 Task: Search one way flight ticket for 1 adult, 5 children, 2 infants in seat and 1 infant on lap in first from Rockland: Knox County Regional Airport to Fort Wayne: Fort Wayne International Airport on 5-4-2023. Stops: Non-stop only. Choice of flights is United. Number of bags: 1 checked bag. Price is upto 97000. Outbound departure time preference is 6:00.
Action: Mouse moved to (302, 141)
Screenshot: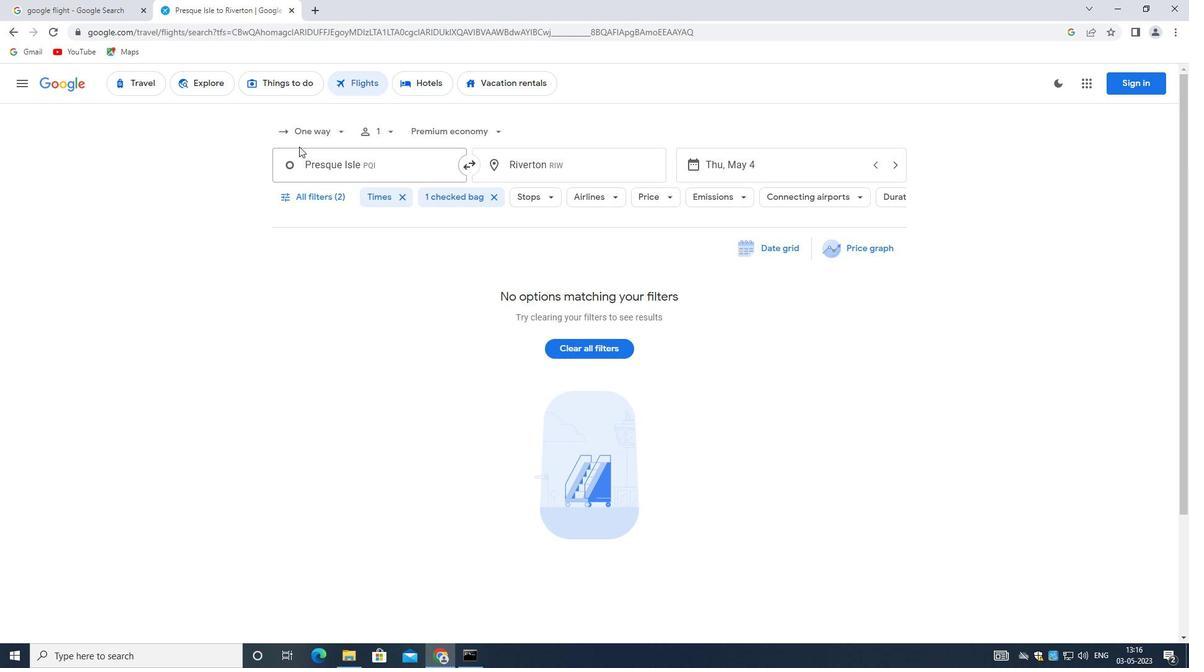 
Action: Mouse pressed left at (302, 141)
Screenshot: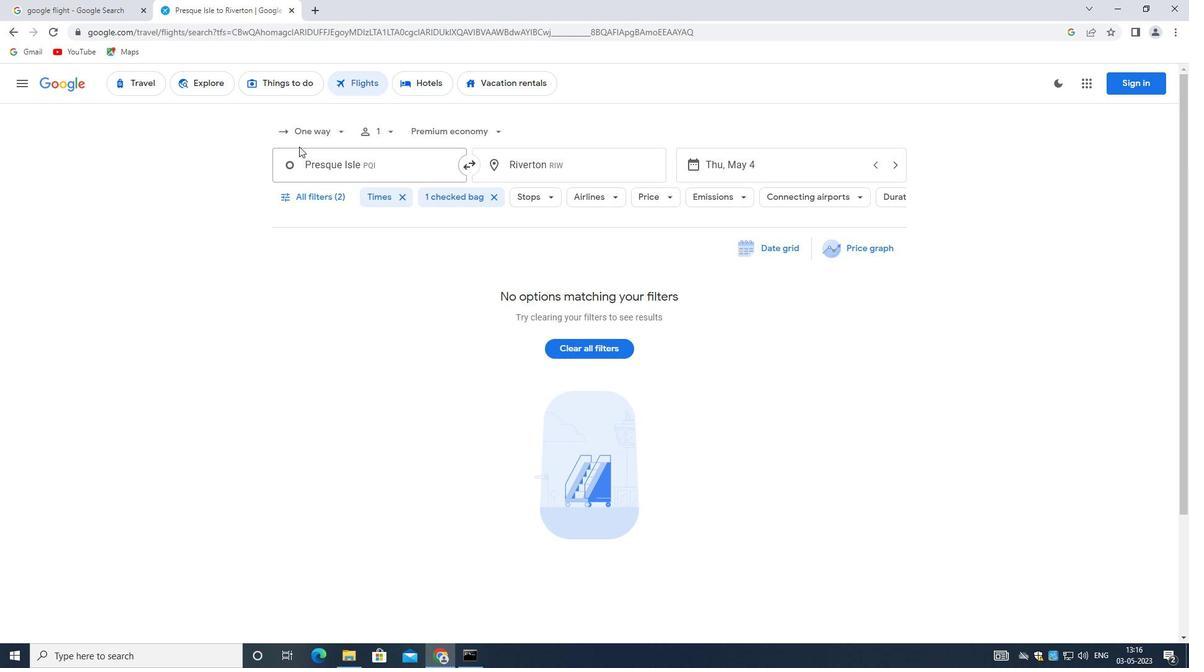 
Action: Mouse moved to (321, 188)
Screenshot: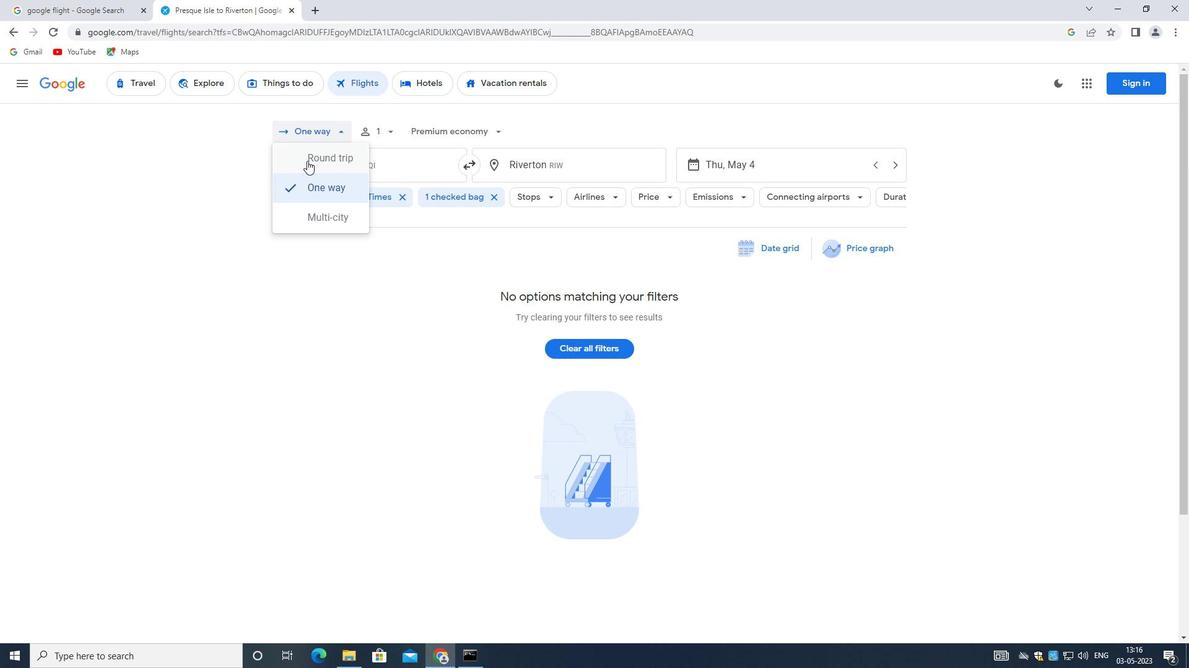 
Action: Mouse pressed left at (321, 188)
Screenshot: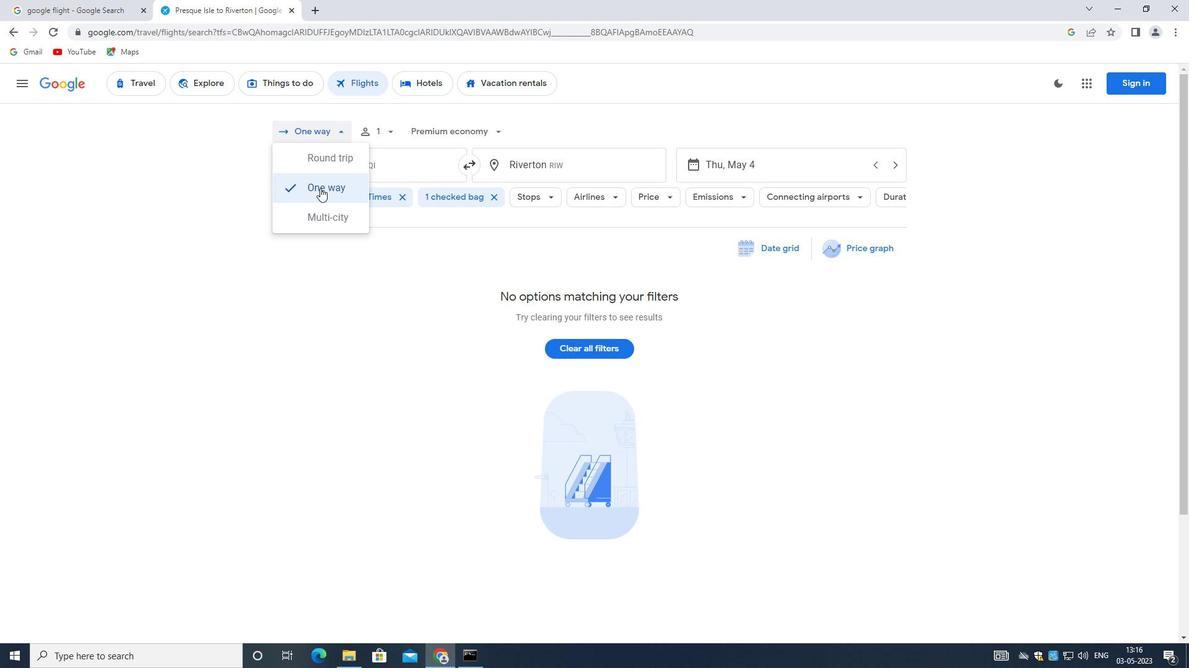 
Action: Mouse moved to (390, 131)
Screenshot: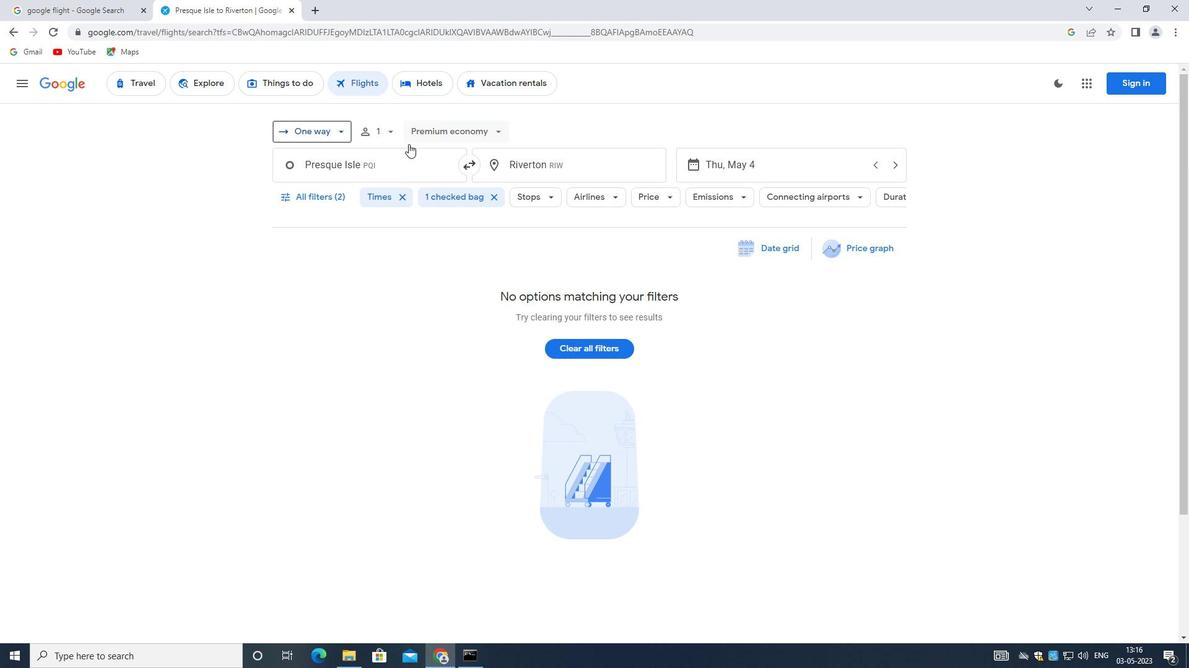 
Action: Mouse pressed left at (390, 131)
Screenshot: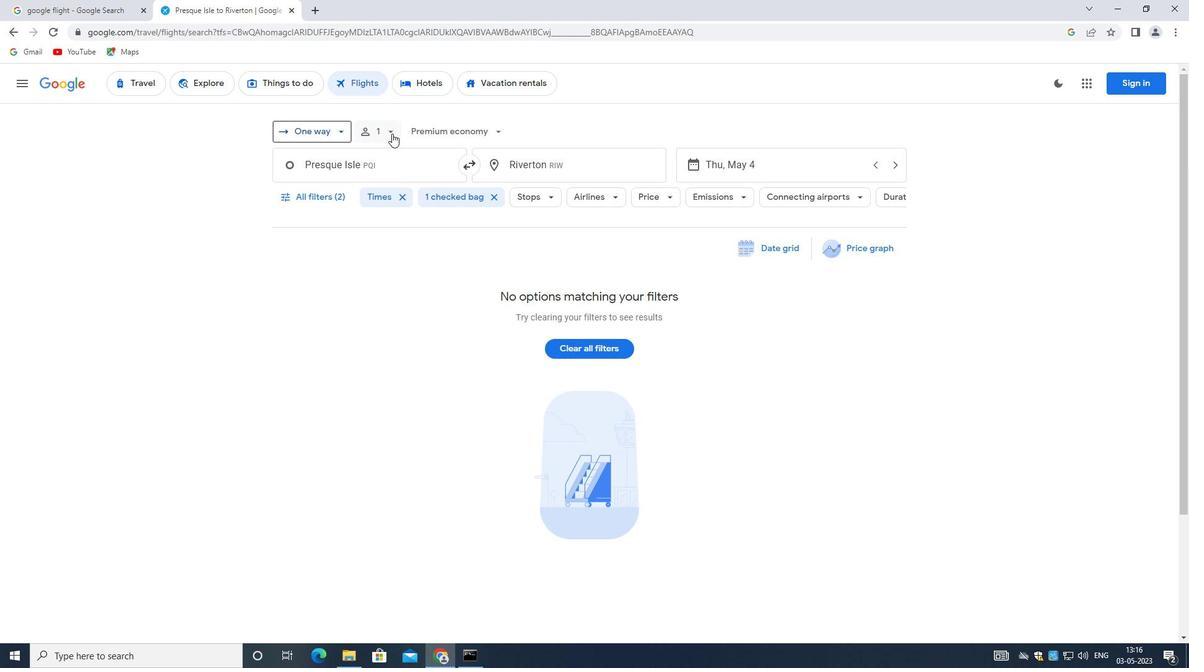 
Action: Mouse moved to (475, 158)
Screenshot: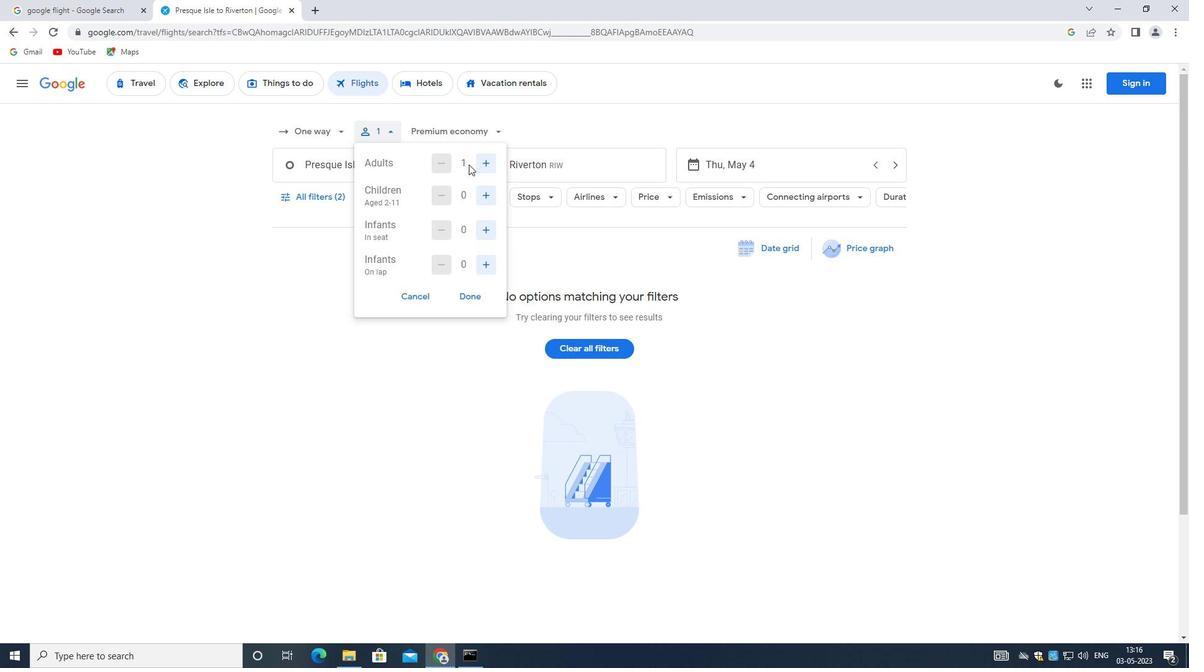 
Action: Mouse pressed left at (475, 158)
Screenshot: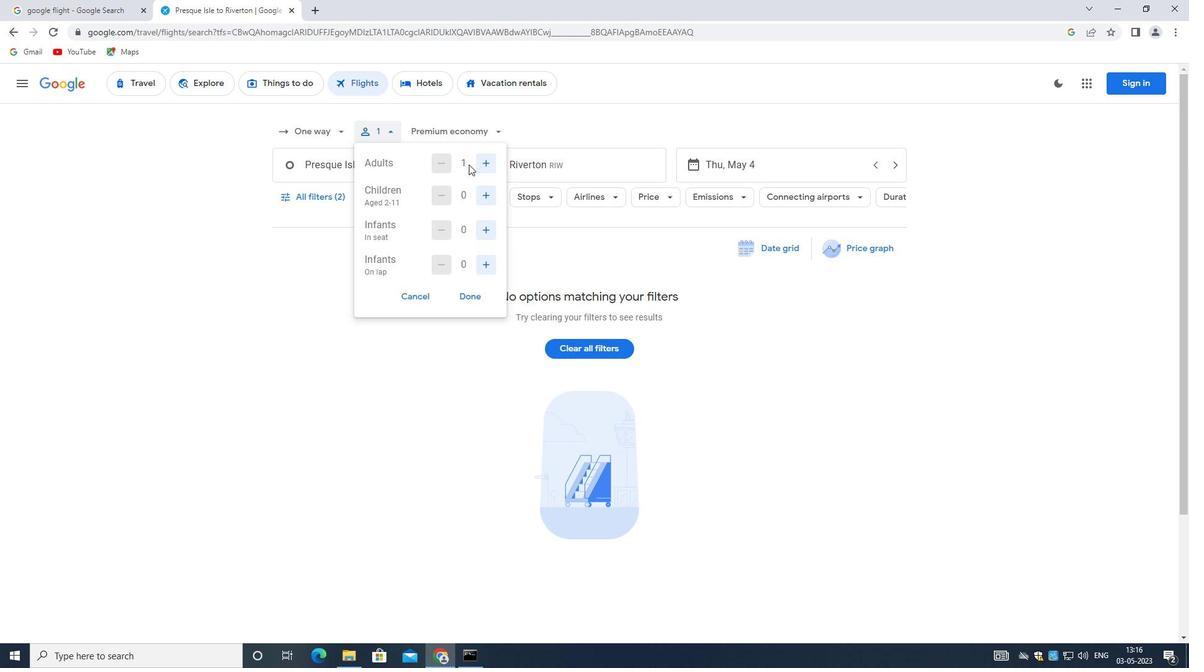 
Action: Mouse moved to (440, 161)
Screenshot: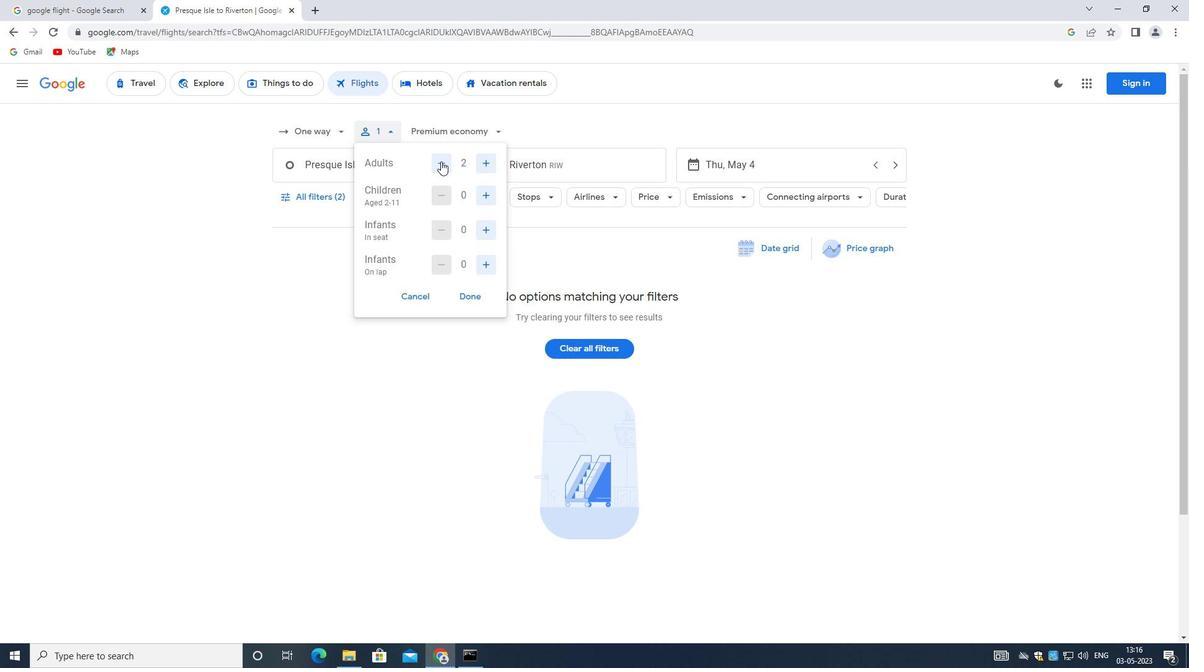 
Action: Mouse pressed left at (440, 161)
Screenshot: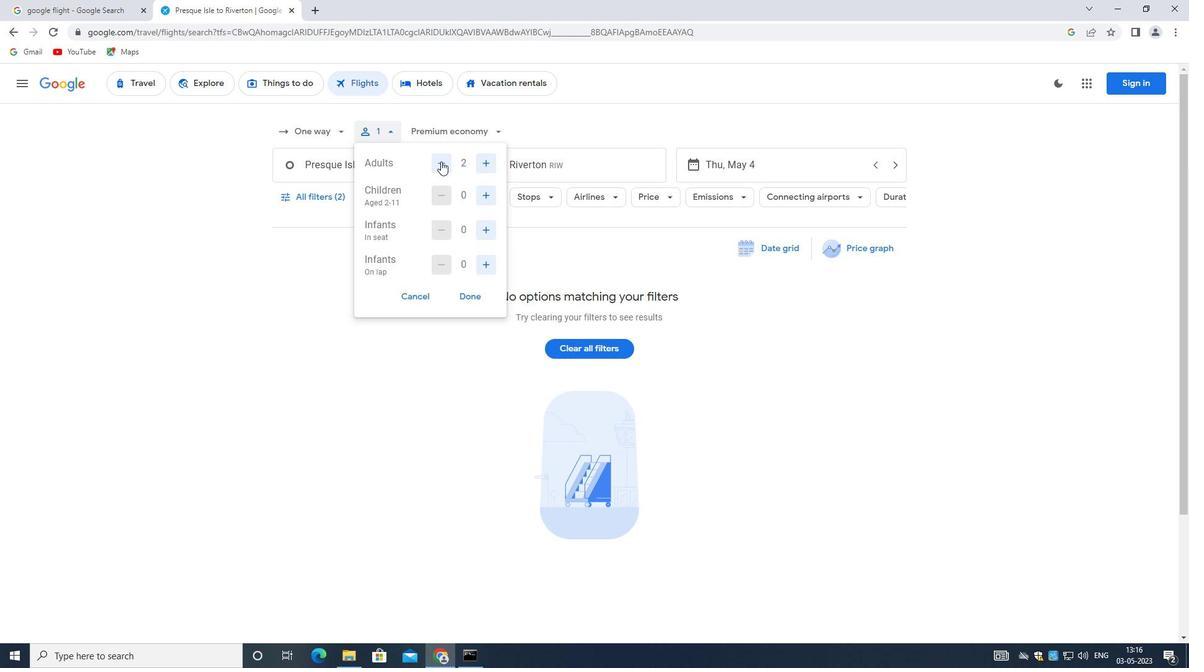 
Action: Mouse moved to (480, 192)
Screenshot: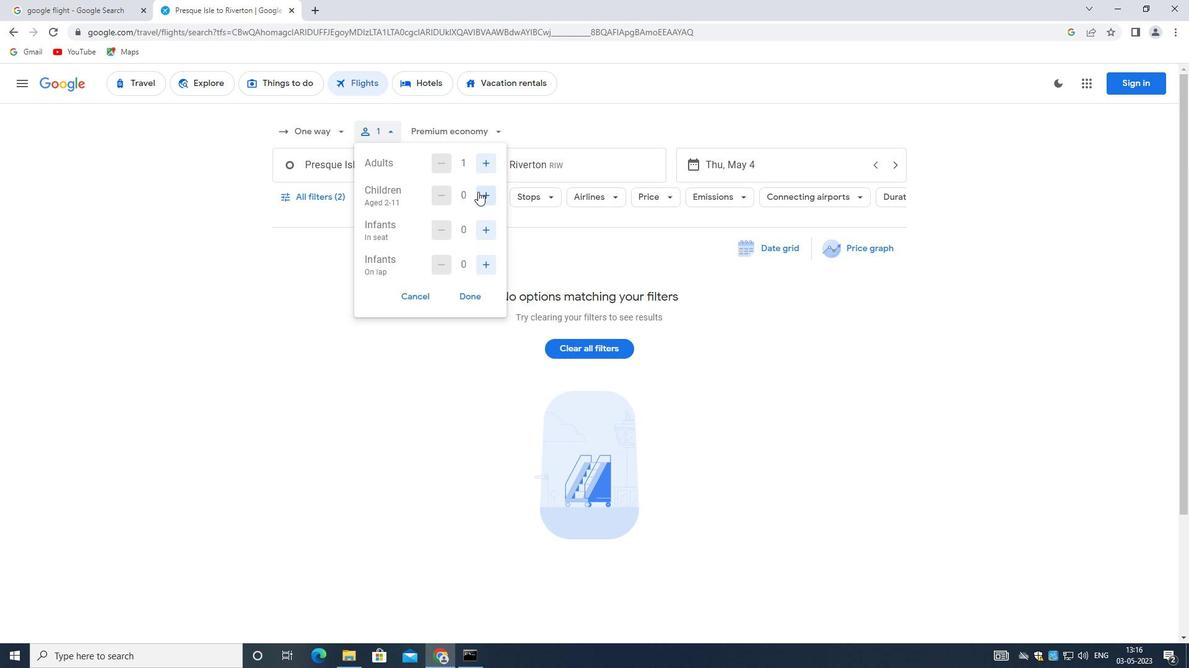
Action: Mouse pressed left at (480, 192)
Screenshot: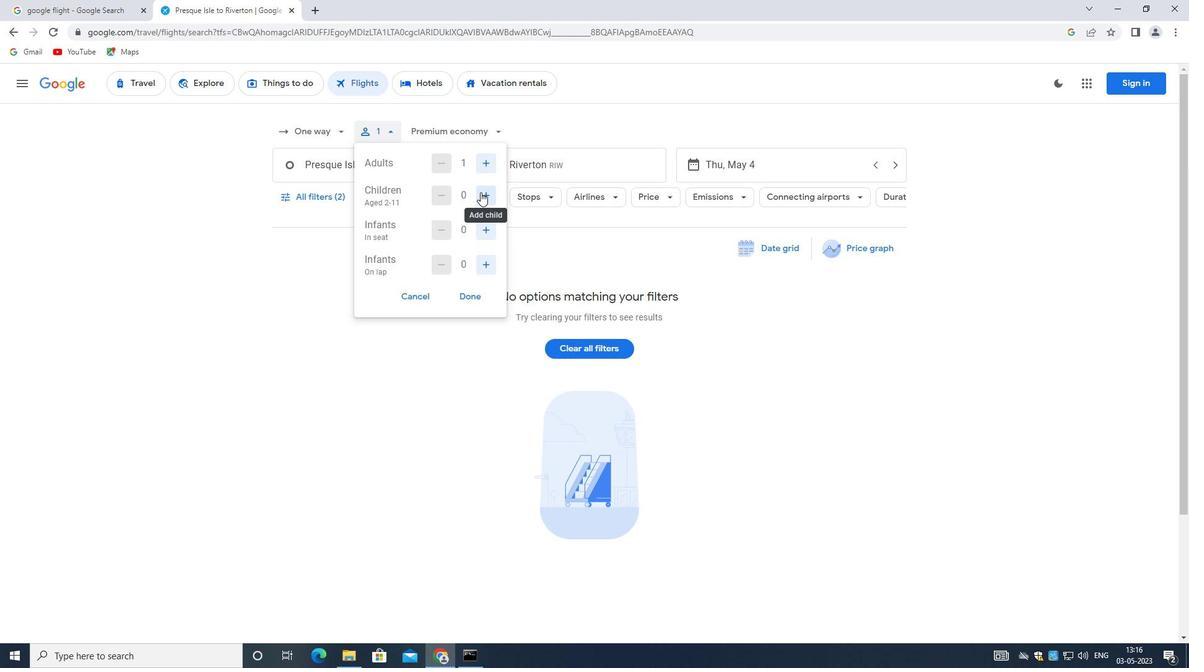 
Action: Mouse moved to (481, 191)
Screenshot: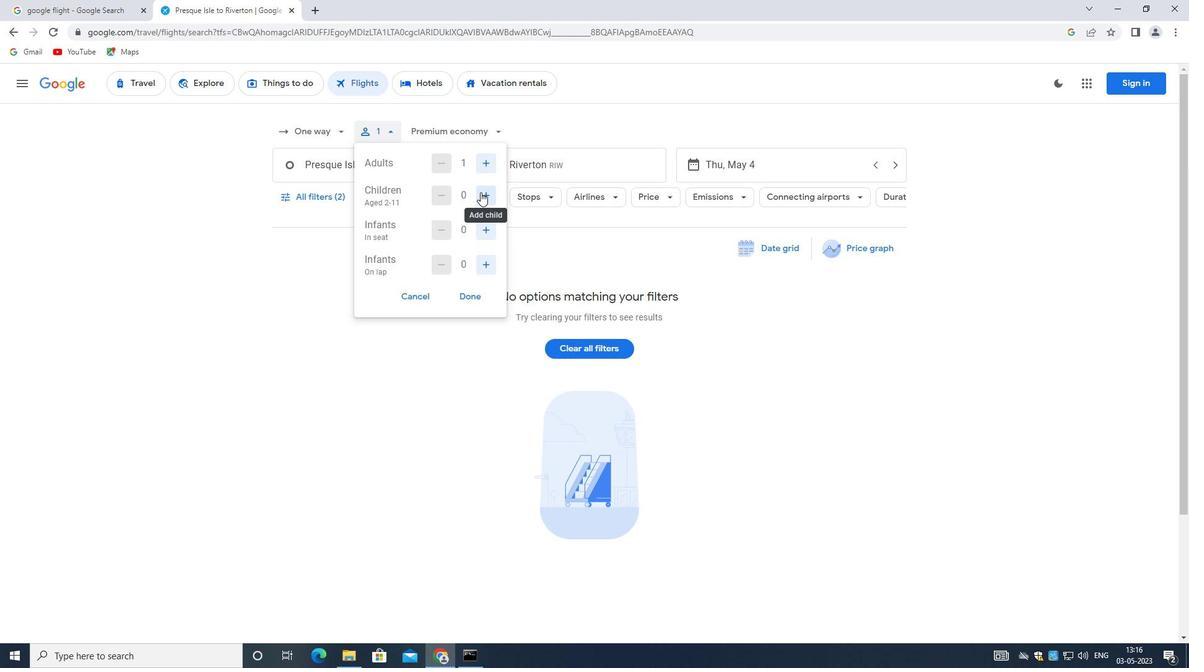 
Action: Mouse pressed left at (481, 191)
Screenshot: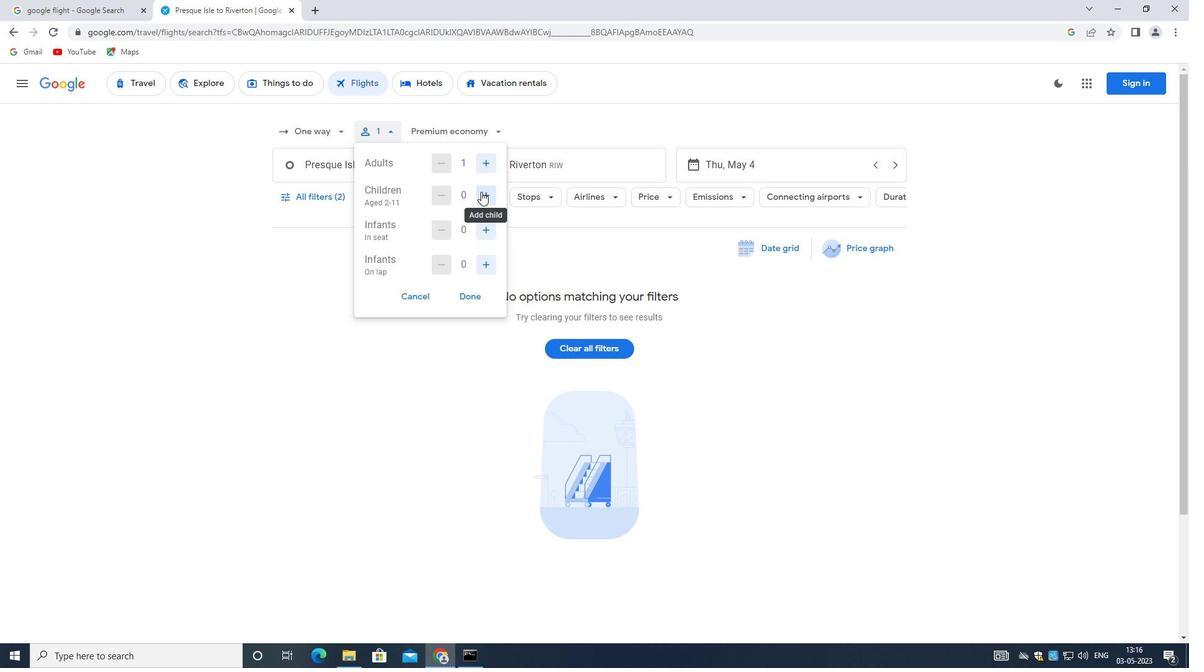
Action: Mouse moved to (484, 191)
Screenshot: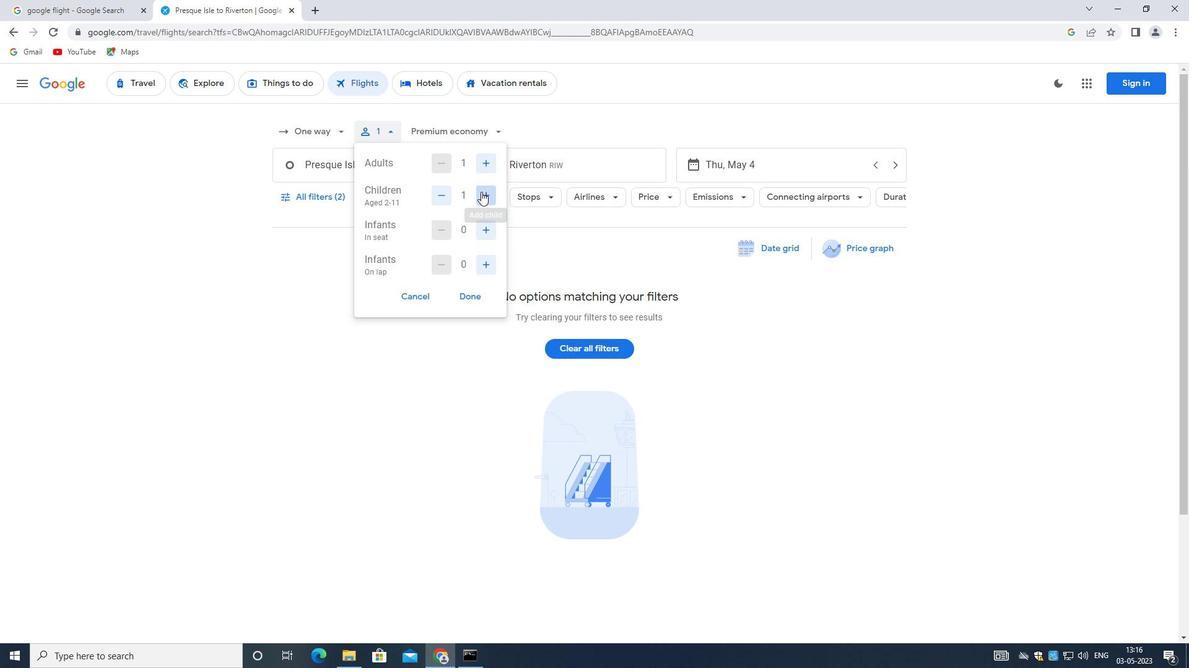 
Action: Mouse pressed left at (484, 191)
Screenshot: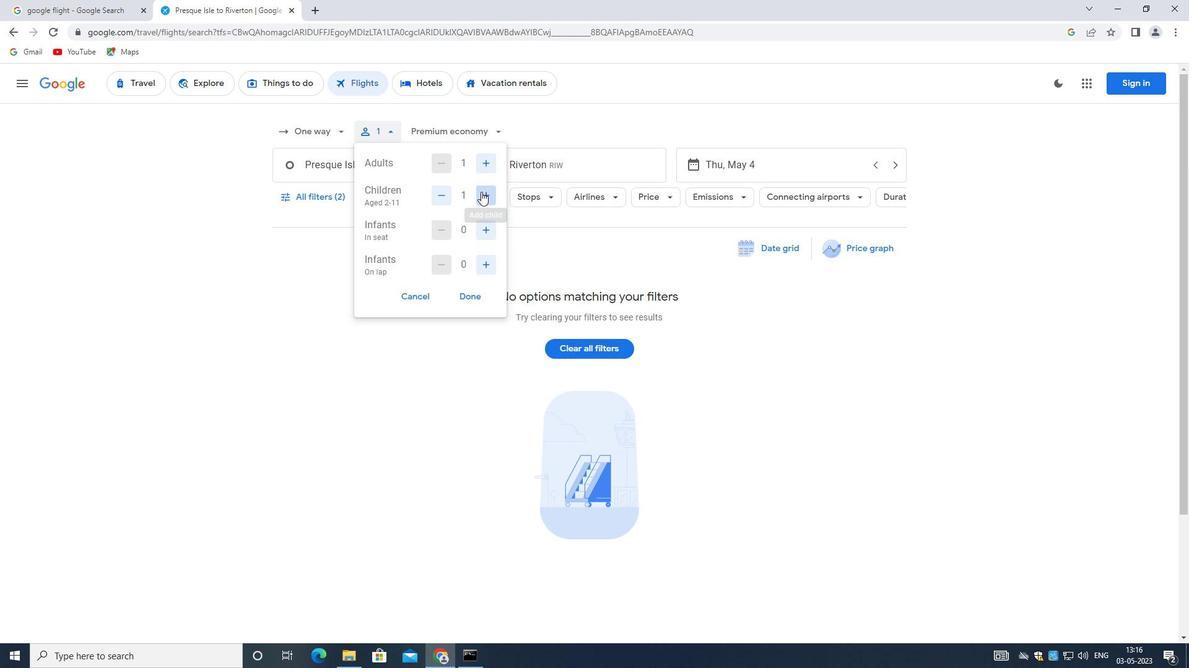 
Action: Mouse moved to (484, 191)
Screenshot: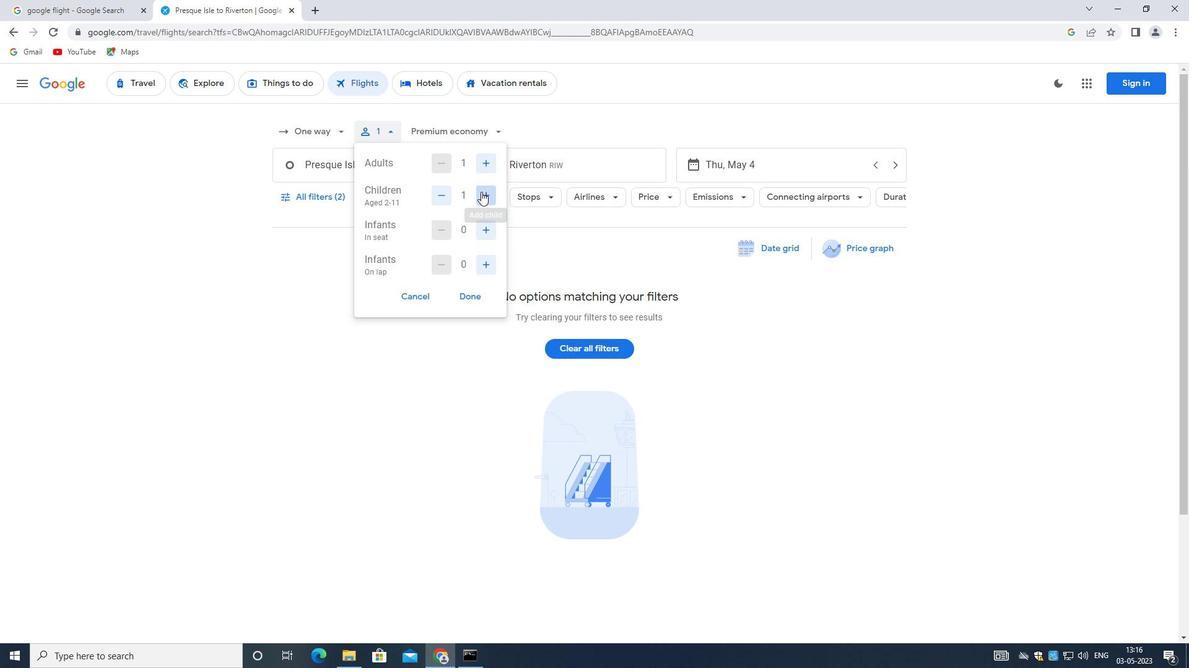
Action: Mouse pressed left at (484, 191)
Screenshot: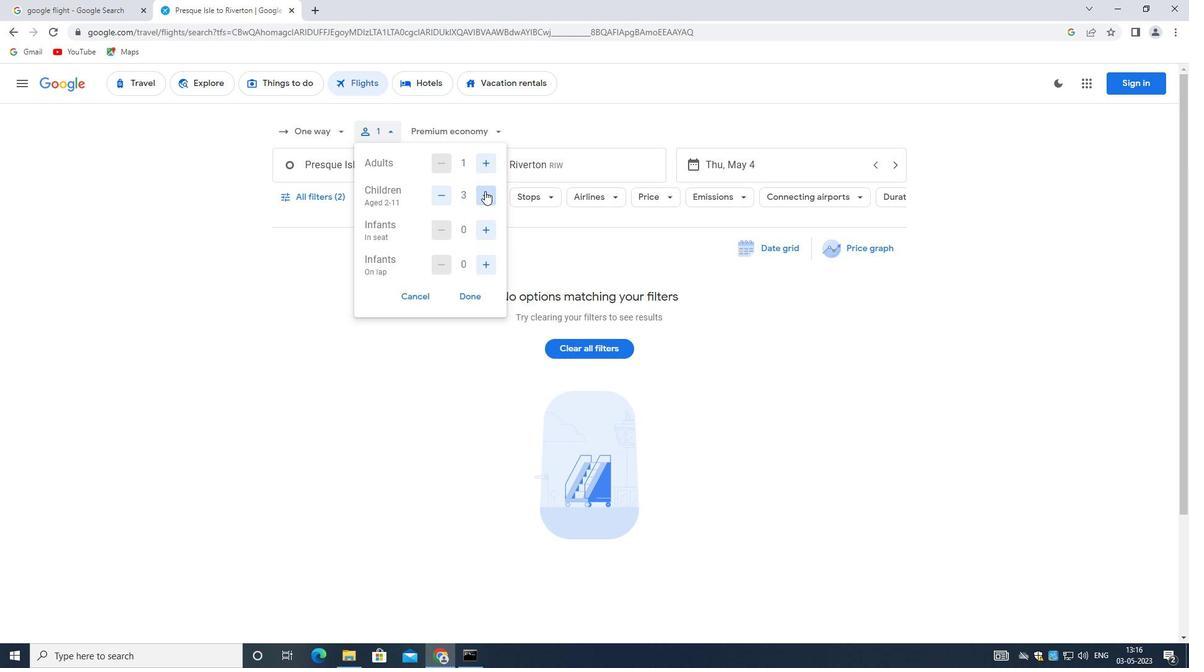
Action: Mouse pressed left at (484, 191)
Screenshot: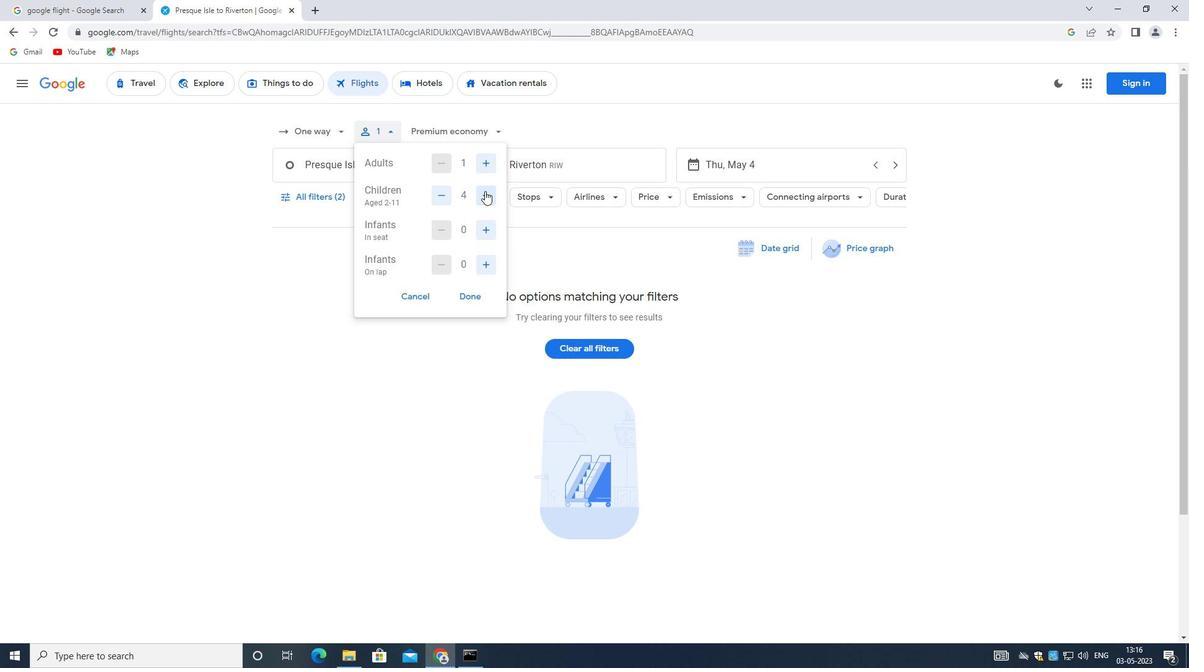 
Action: Mouse moved to (489, 229)
Screenshot: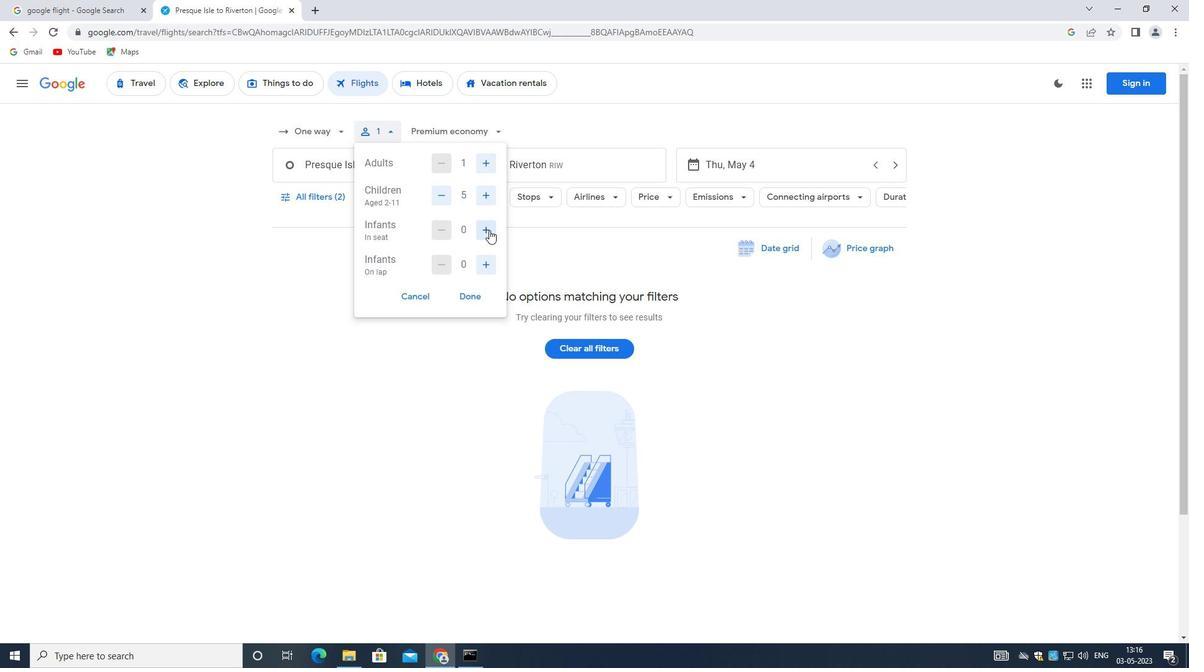 
Action: Mouse pressed left at (489, 229)
Screenshot: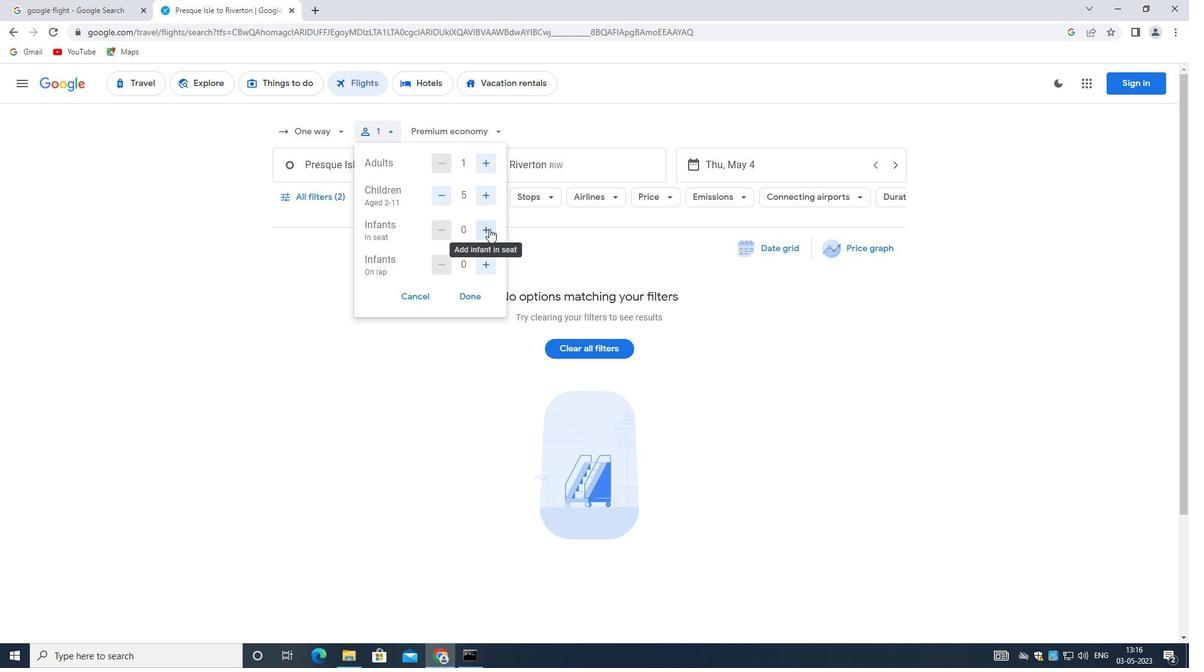 
Action: Mouse pressed left at (489, 229)
Screenshot: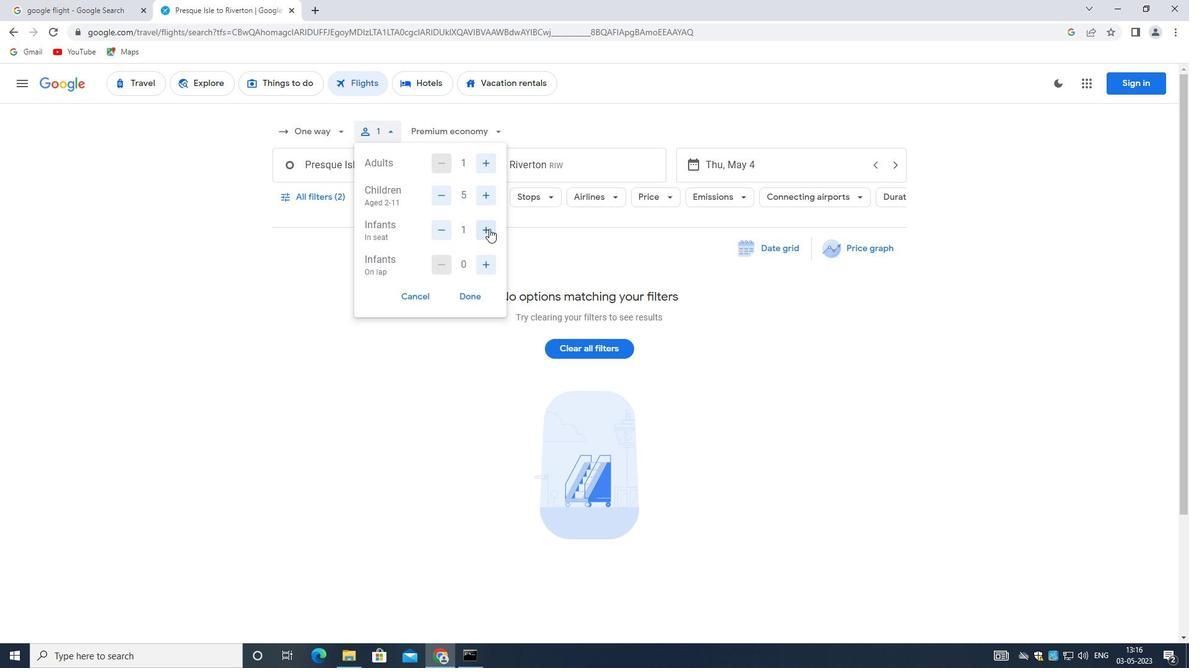 
Action: Mouse moved to (487, 262)
Screenshot: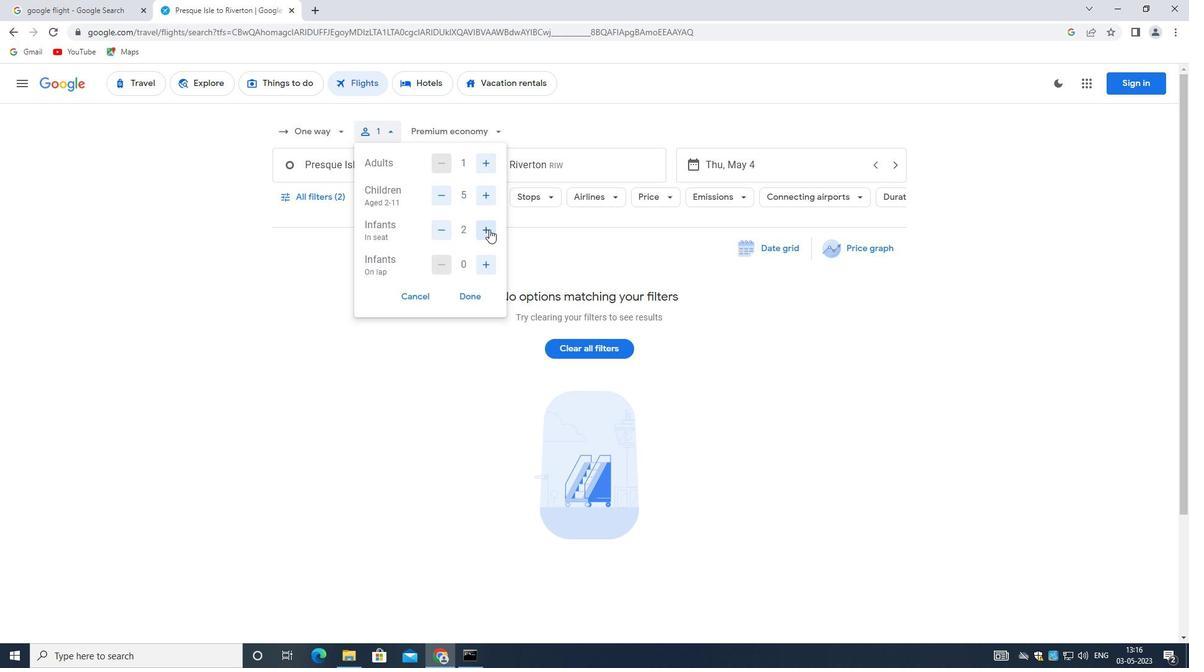 
Action: Mouse pressed left at (487, 262)
Screenshot: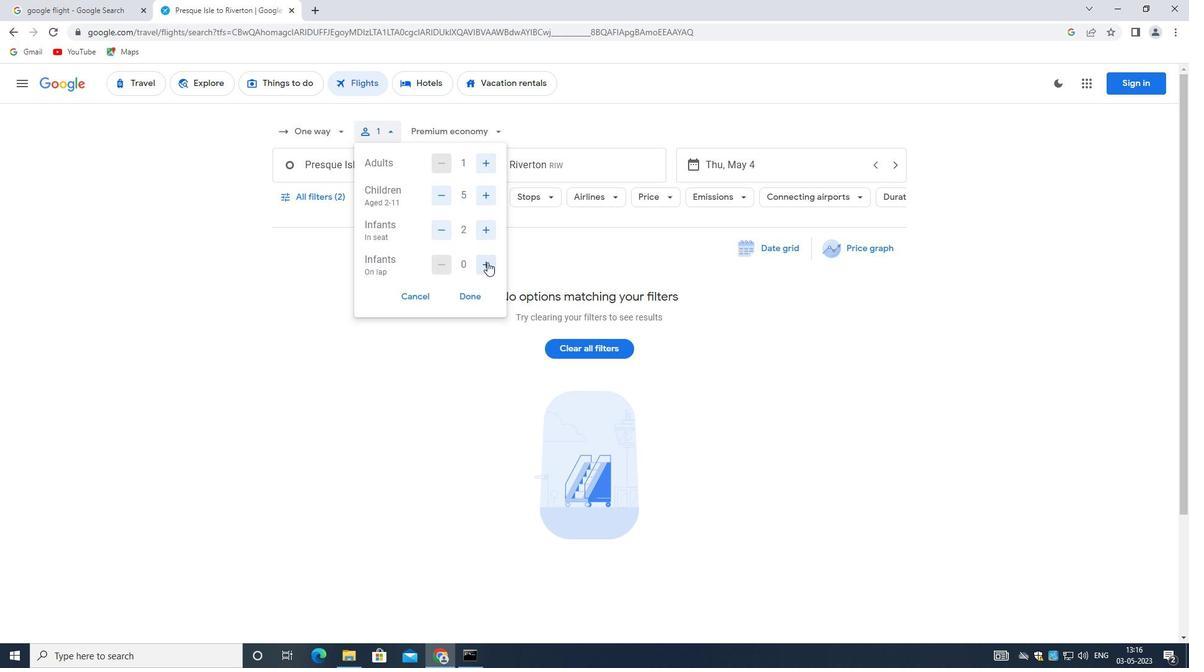 
Action: Mouse moved to (442, 229)
Screenshot: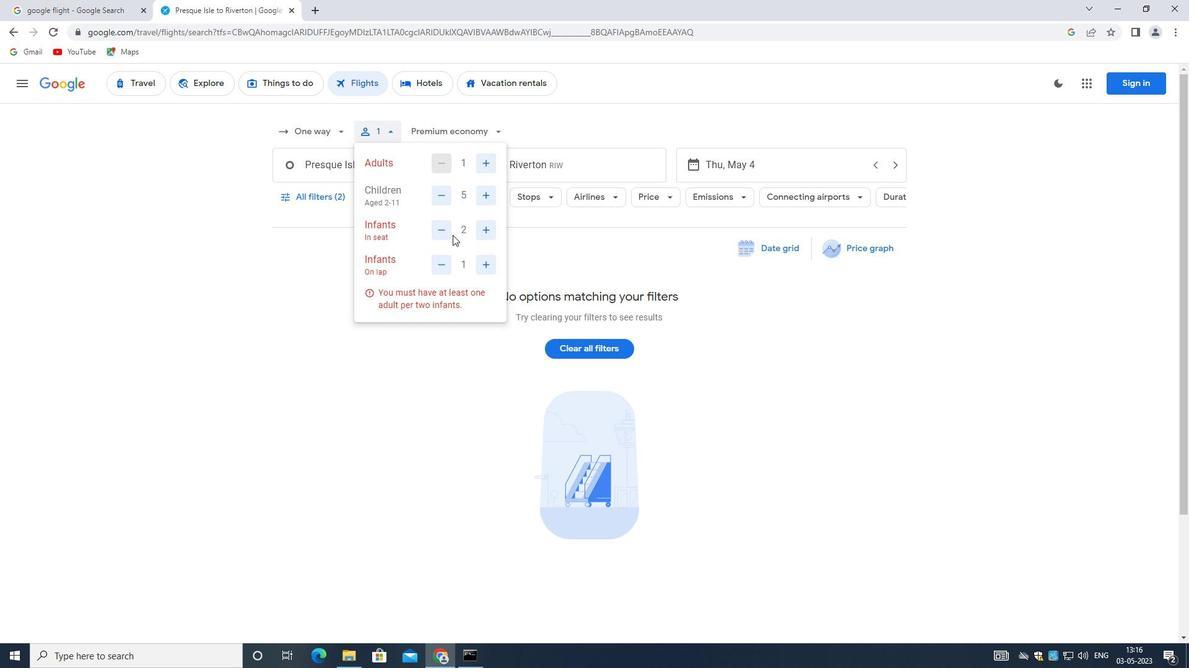 
Action: Mouse pressed left at (442, 229)
Screenshot: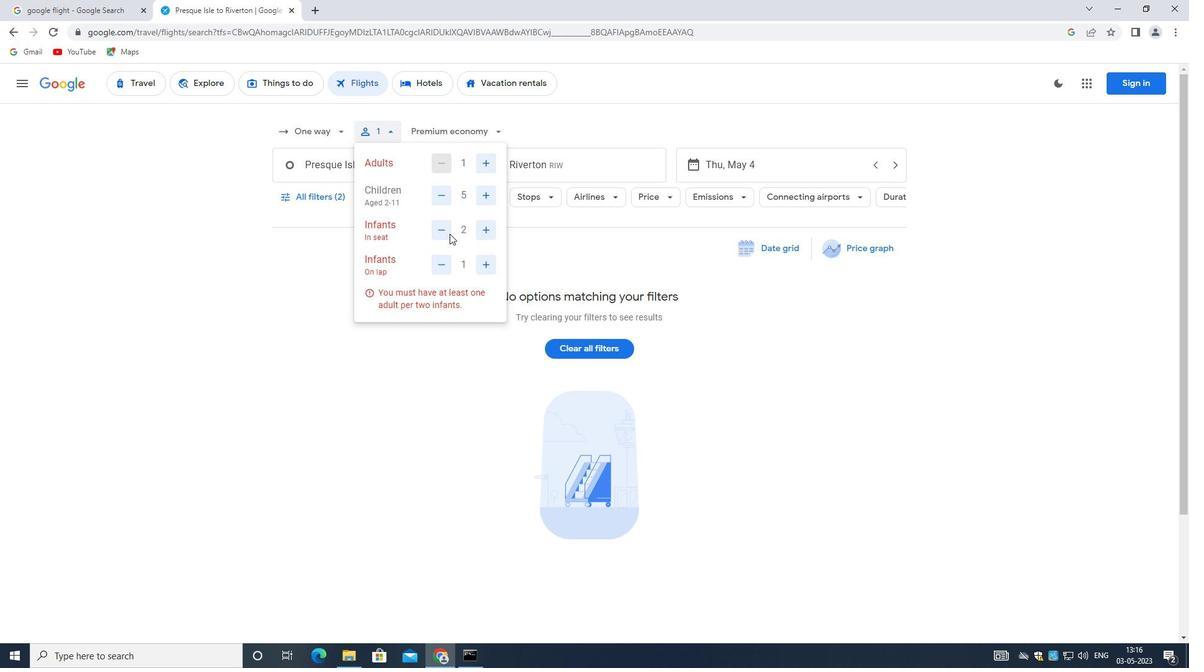 
Action: Mouse moved to (467, 294)
Screenshot: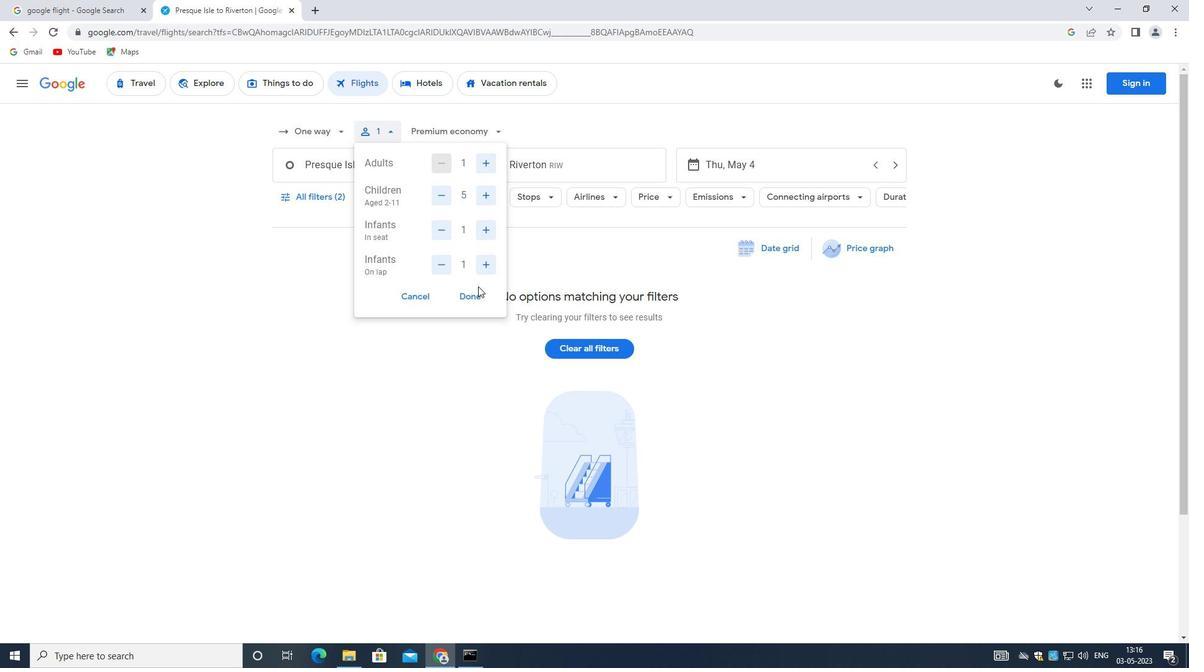 
Action: Mouse pressed left at (467, 294)
Screenshot: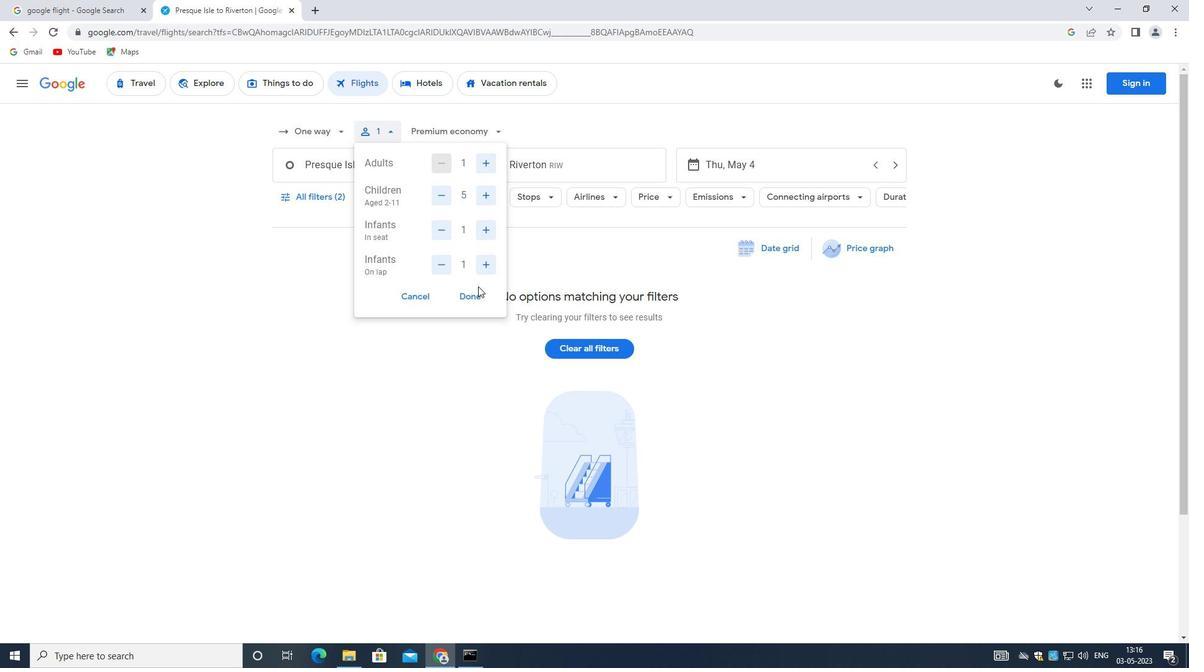 
Action: Mouse moved to (459, 129)
Screenshot: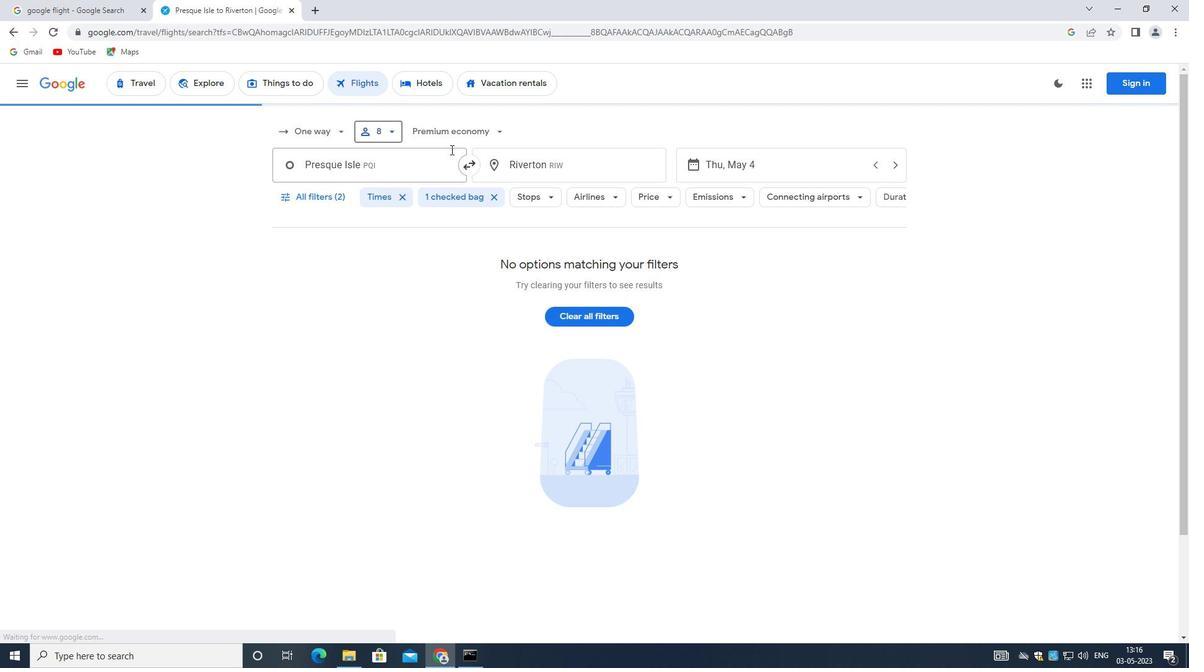 
Action: Mouse pressed left at (459, 129)
Screenshot: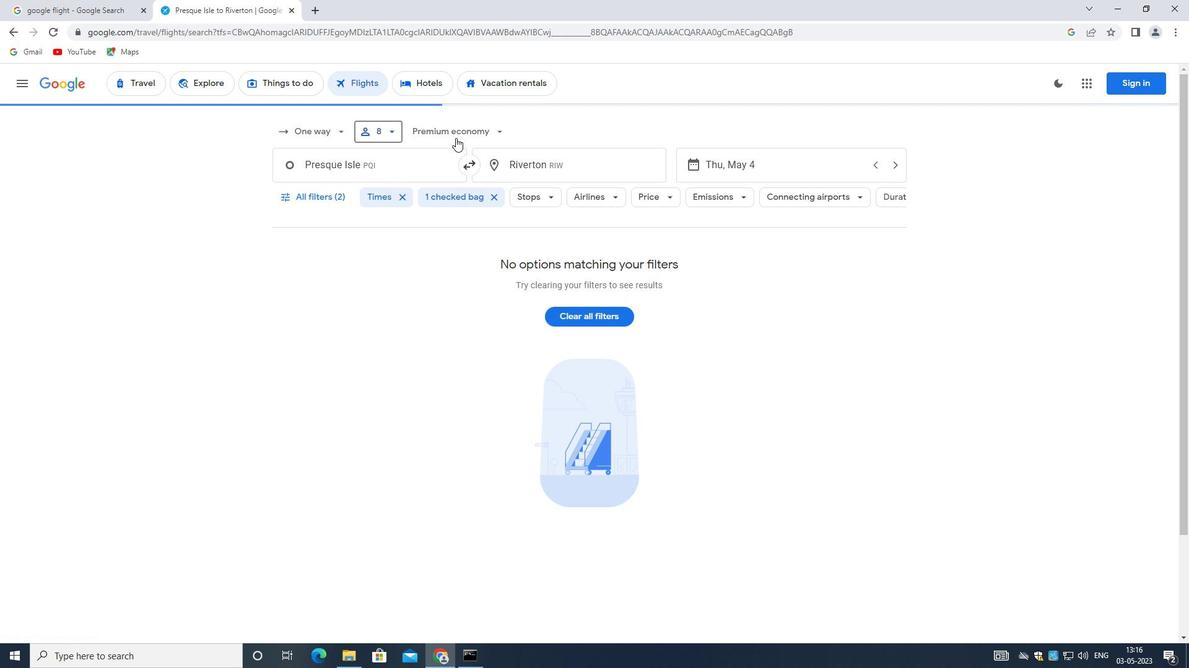 
Action: Mouse moved to (350, 162)
Screenshot: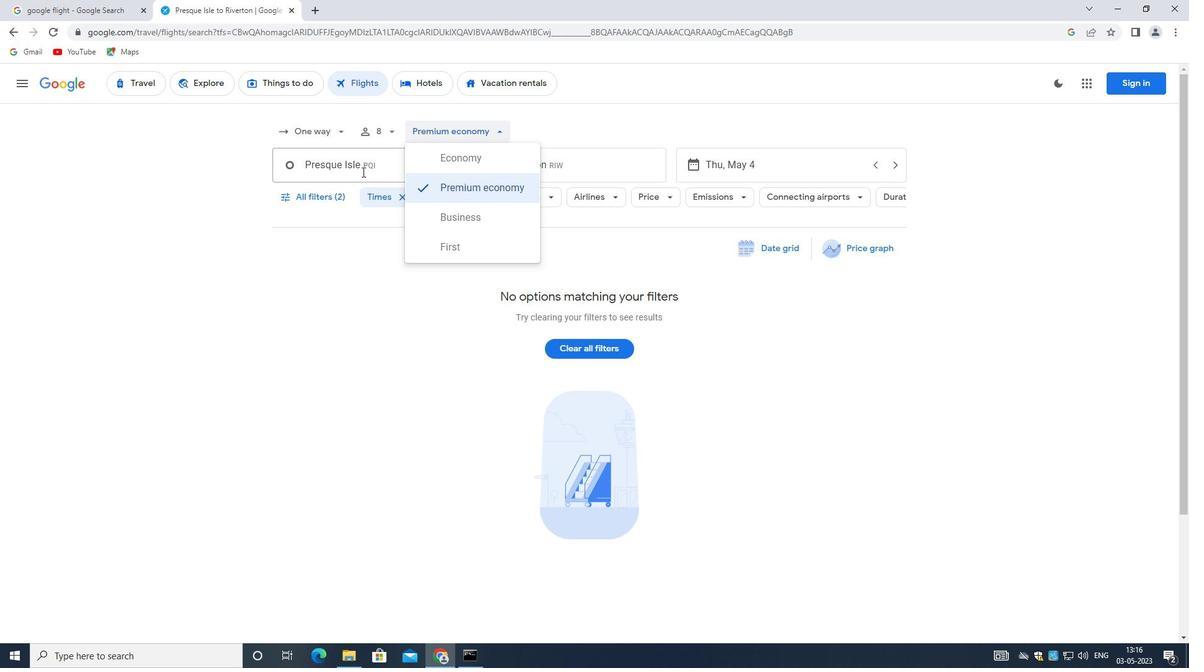 
Action: Mouse pressed left at (350, 162)
Screenshot: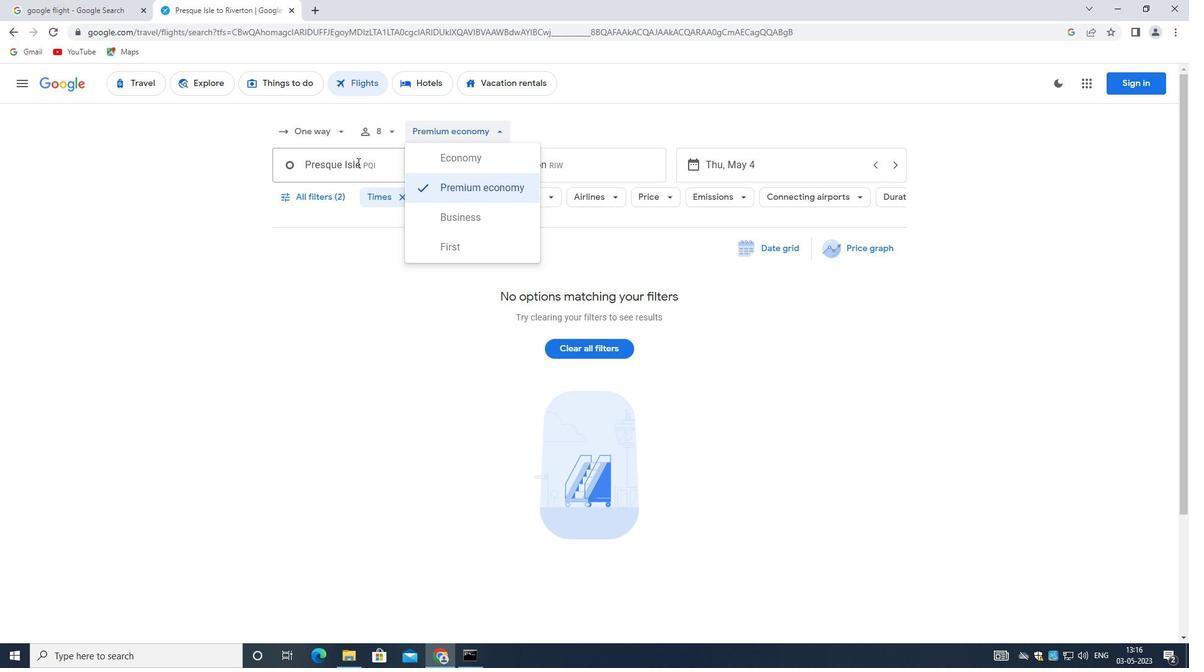 
Action: Mouse moved to (352, 161)
Screenshot: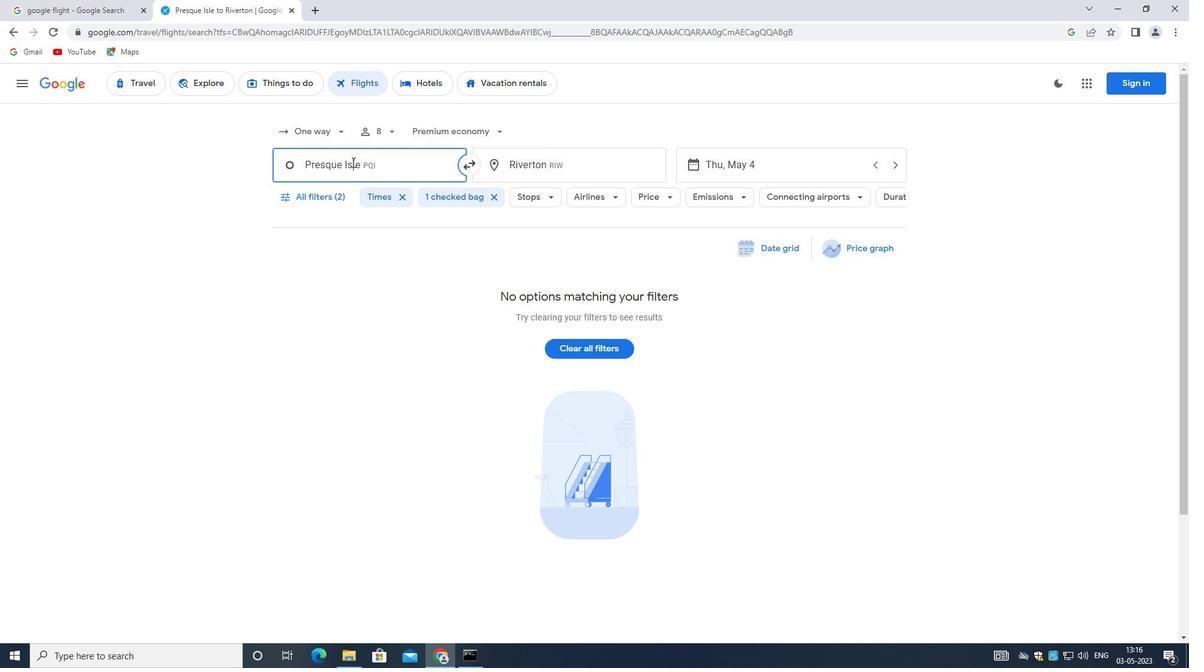 
Action: Key pressed <Key.backspace><Key.shift_r>Knox<Key.space>ctrl+County<Key.space><Key.shift>REGIONAL<Key.space><Key.shift><Key.shift><Key.shift><Key.shift><Key.shift><Key.shift><Key.shift><Key.shift>A
Screenshot: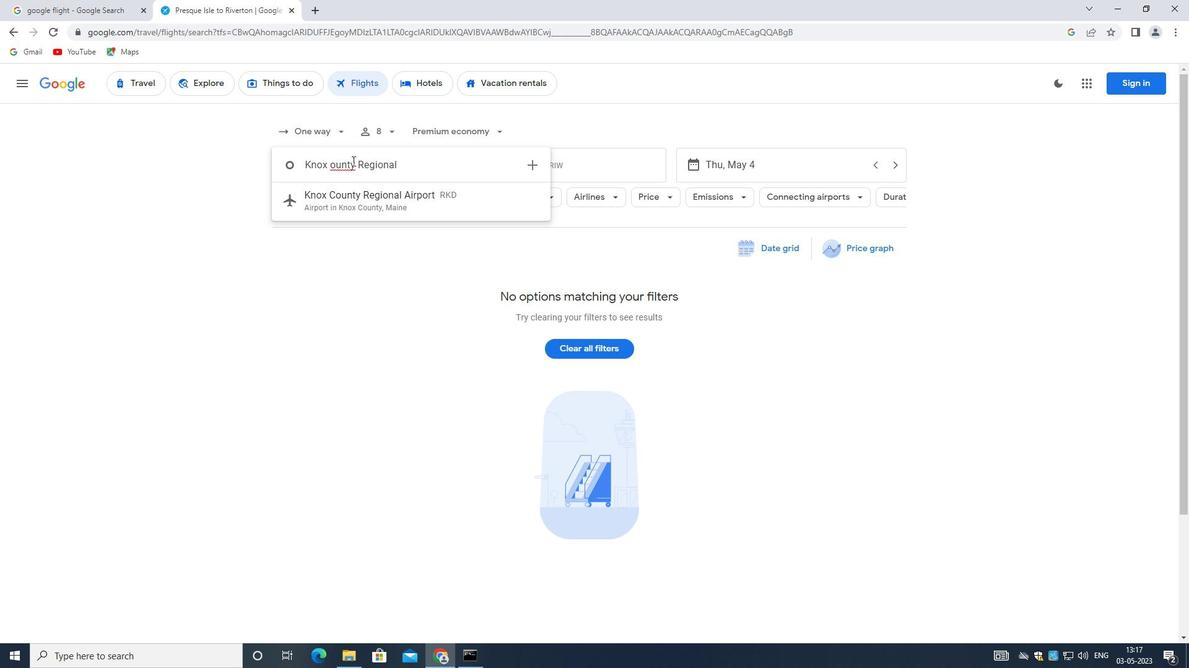 
Action: Mouse moved to (416, 190)
Screenshot: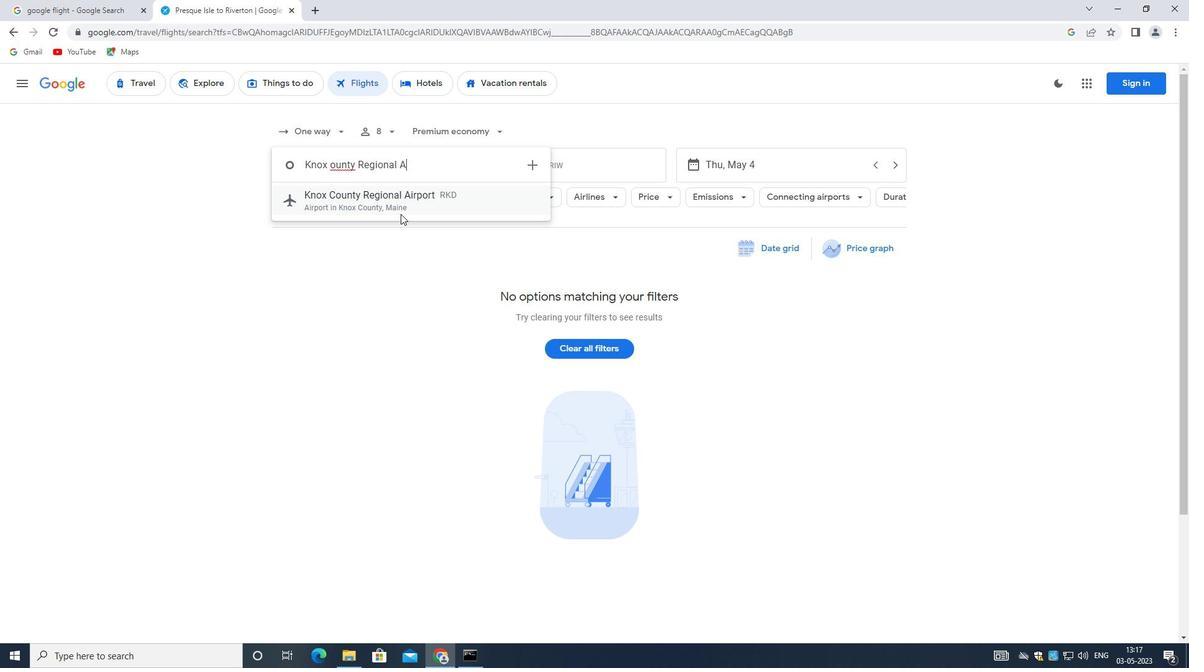 
Action: Mouse pressed left at (416, 190)
Screenshot: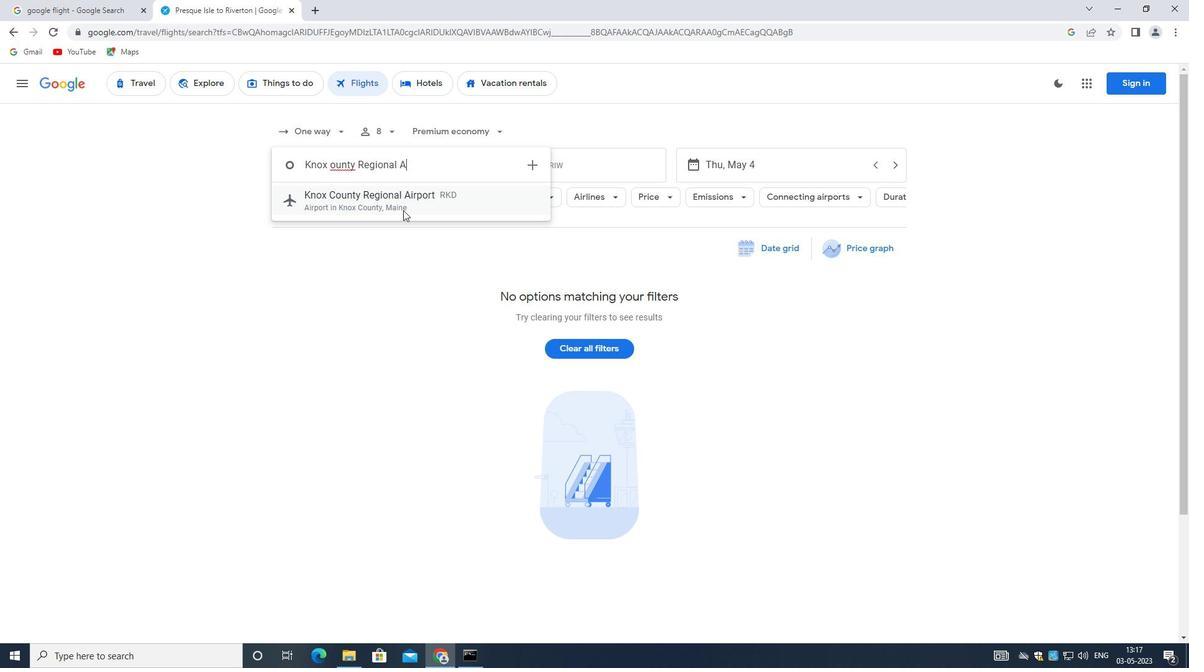 
Action: Mouse moved to (535, 172)
Screenshot: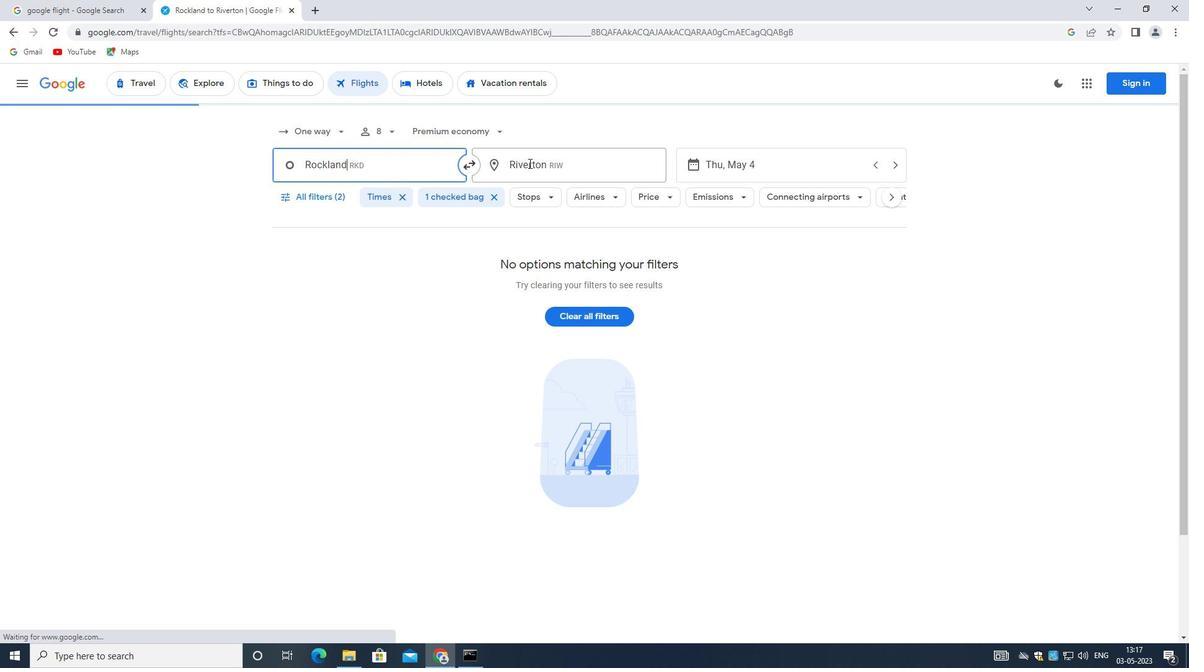 
Action: Mouse pressed left at (535, 172)
Screenshot: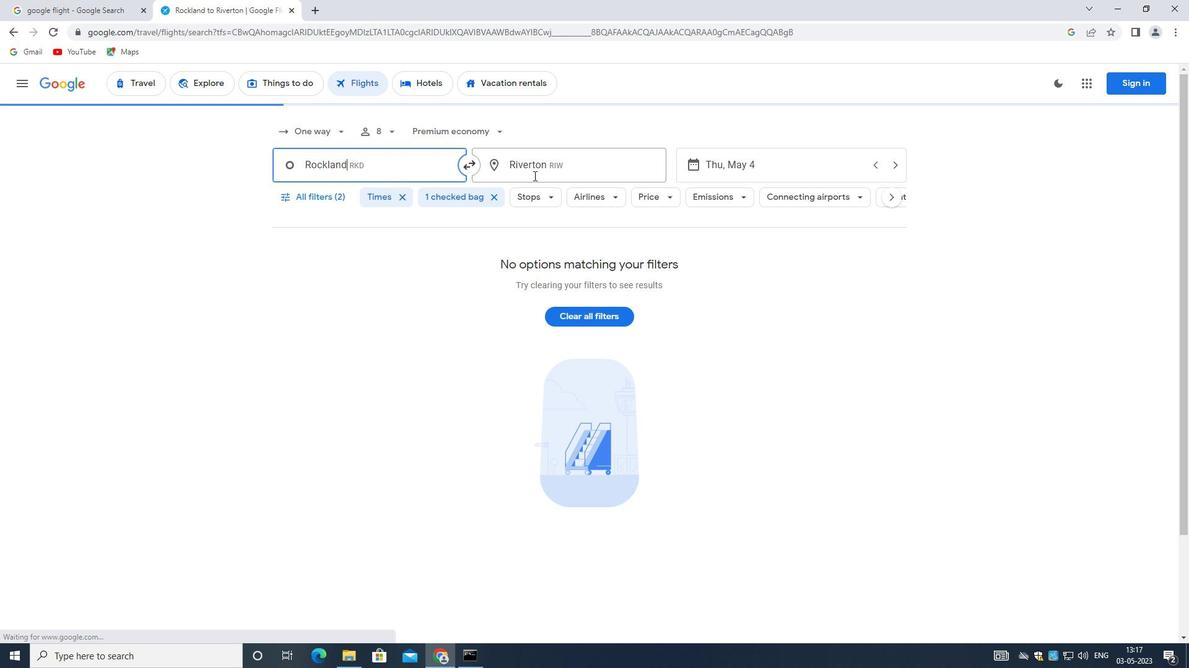 
Action: Mouse moved to (533, 171)
Screenshot: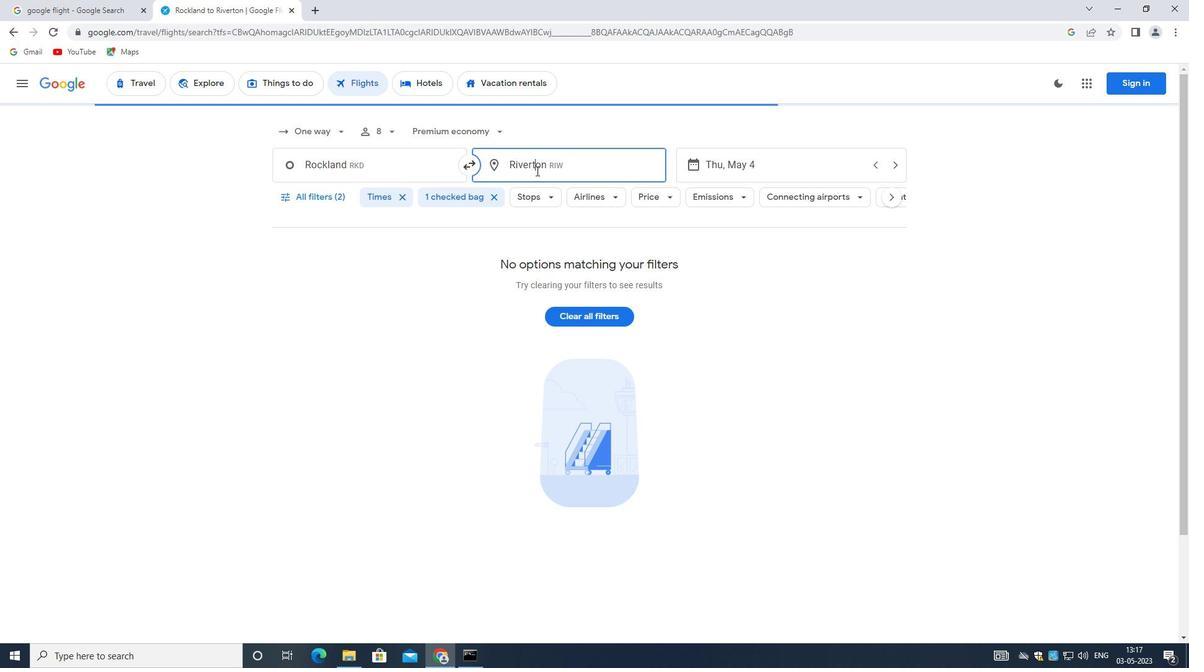 
Action: Key pressed <Key.backspace><Key.shift><Key.shift><Key.shift><Key.shift><Key.shift>FORT<Key.space><Key.shift>WAYNE<Key.space><Key.shift_r>INTERNATIONAL
Screenshot: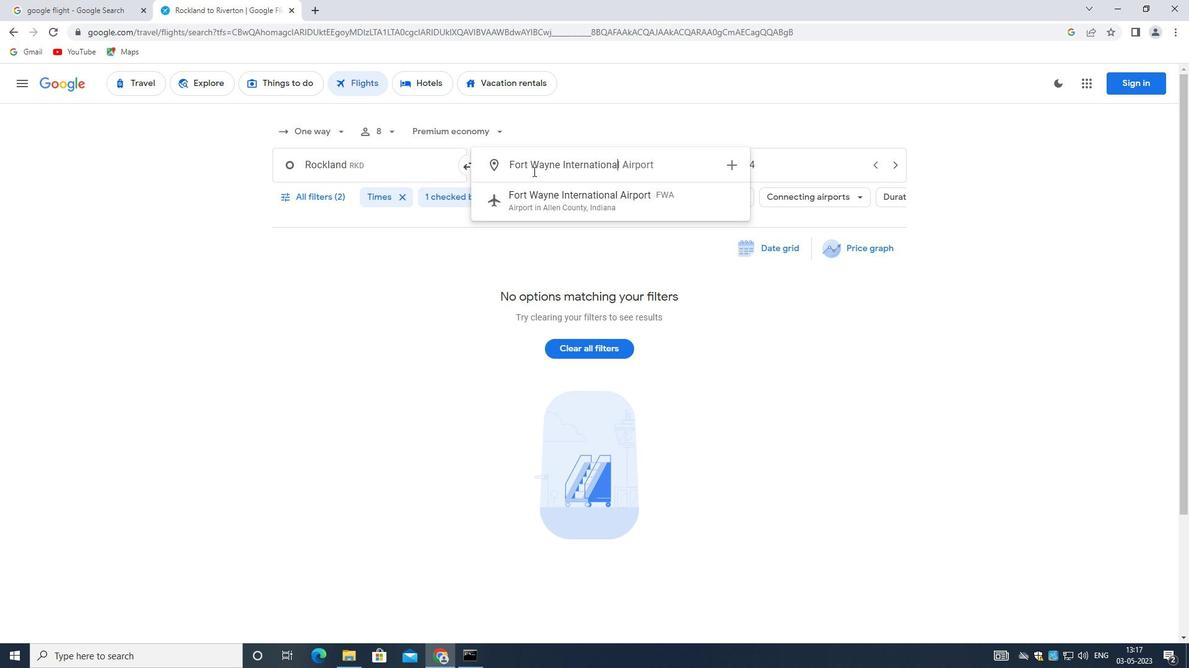 
Action: Mouse moved to (532, 172)
Screenshot: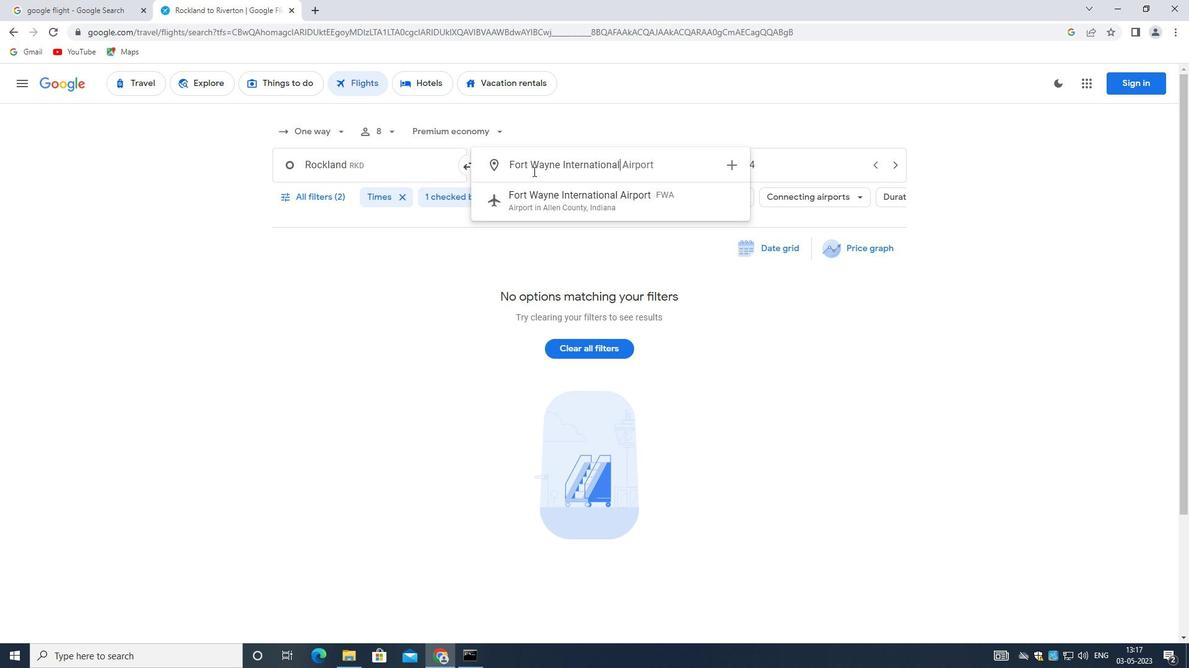 
Action: Key pressed <Key.space><Key.shift>AIRPORT
Screenshot: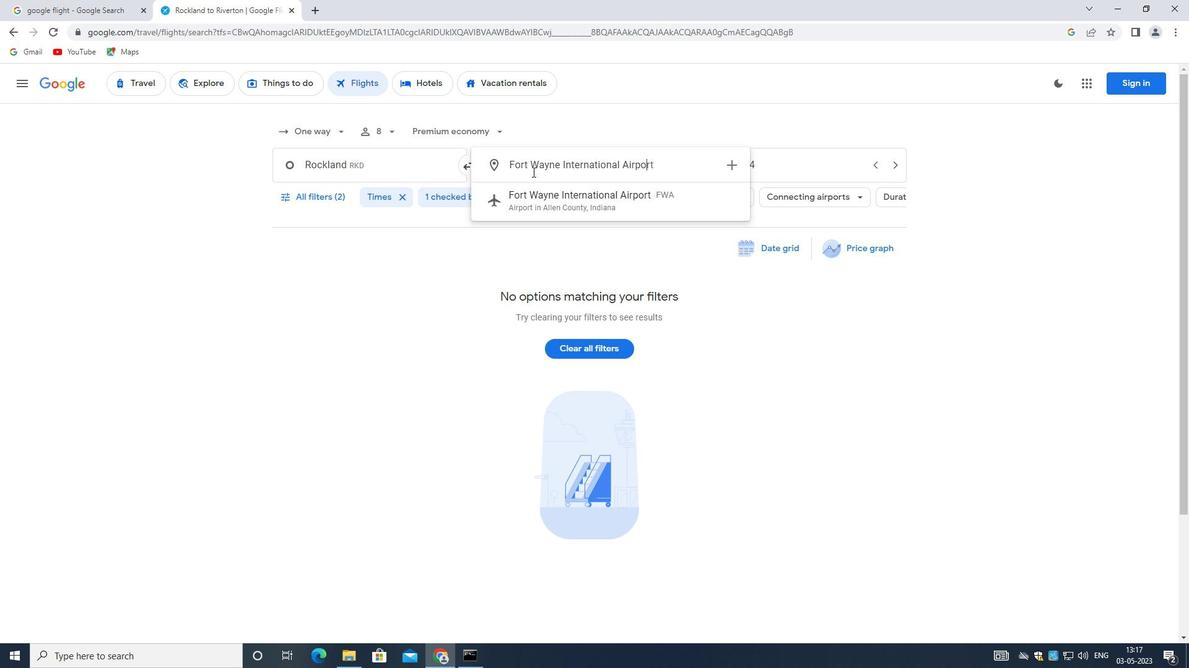 
Action: Mouse moved to (540, 190)
Screenshot: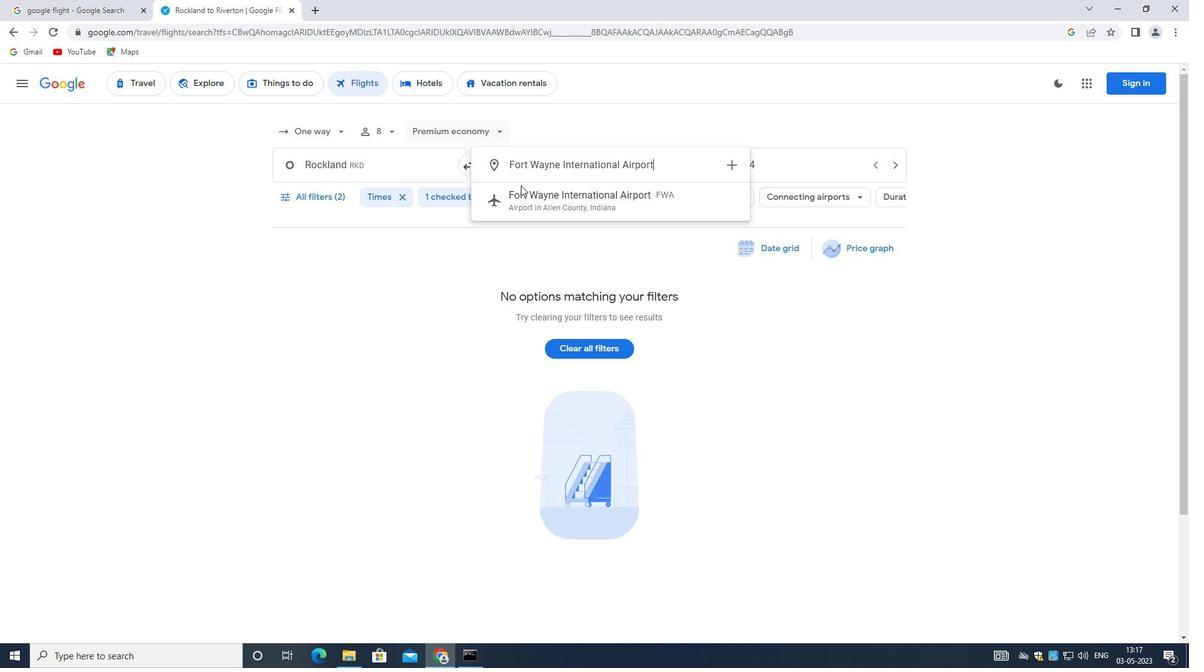 
Action: Mouse pressed left at (540, 190)
Screenshot: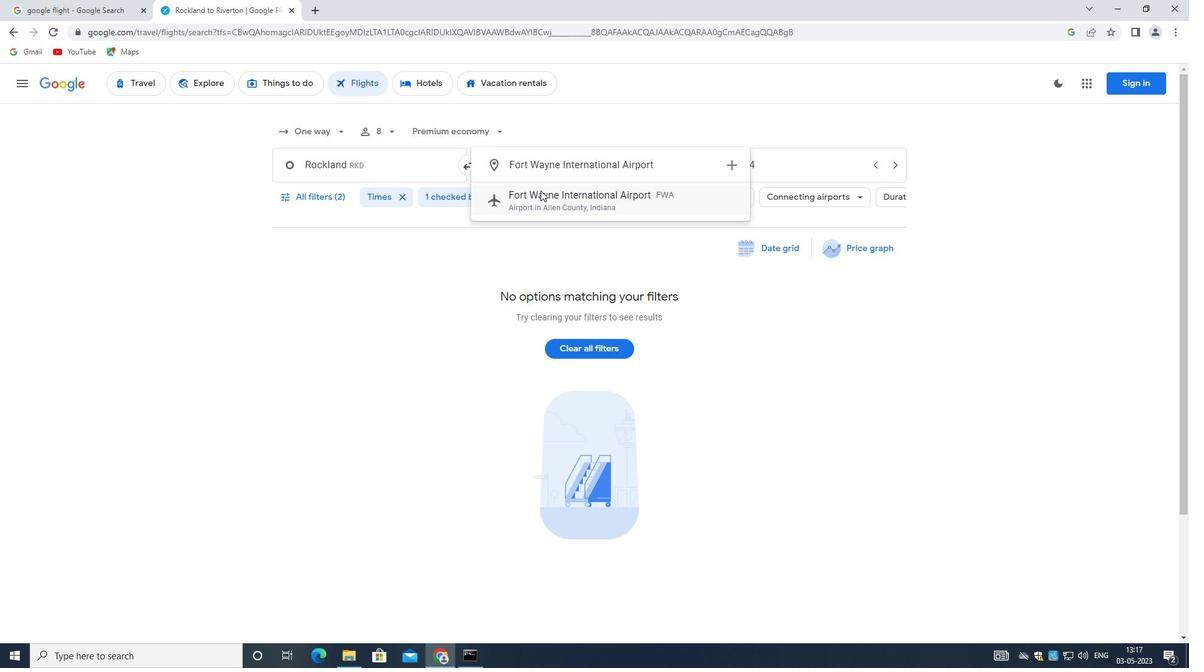 
Action: Mouse moved to (731, 169)
Screenshot: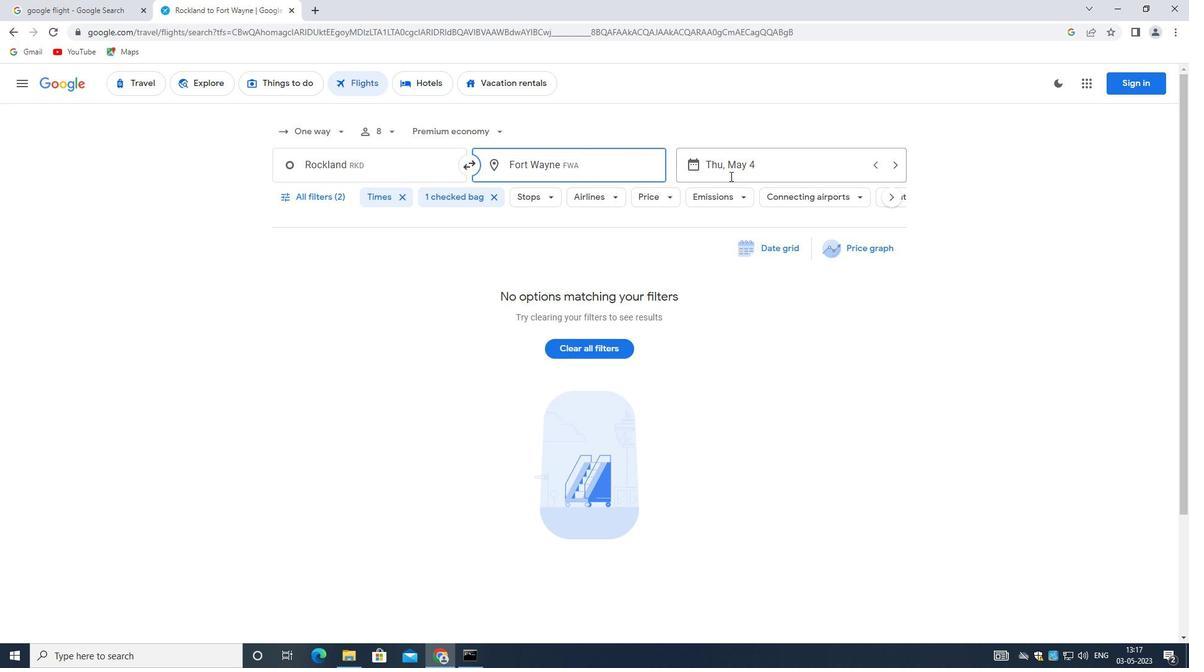 
Action: Mouse pressed left at (731, 169)
Screenshot: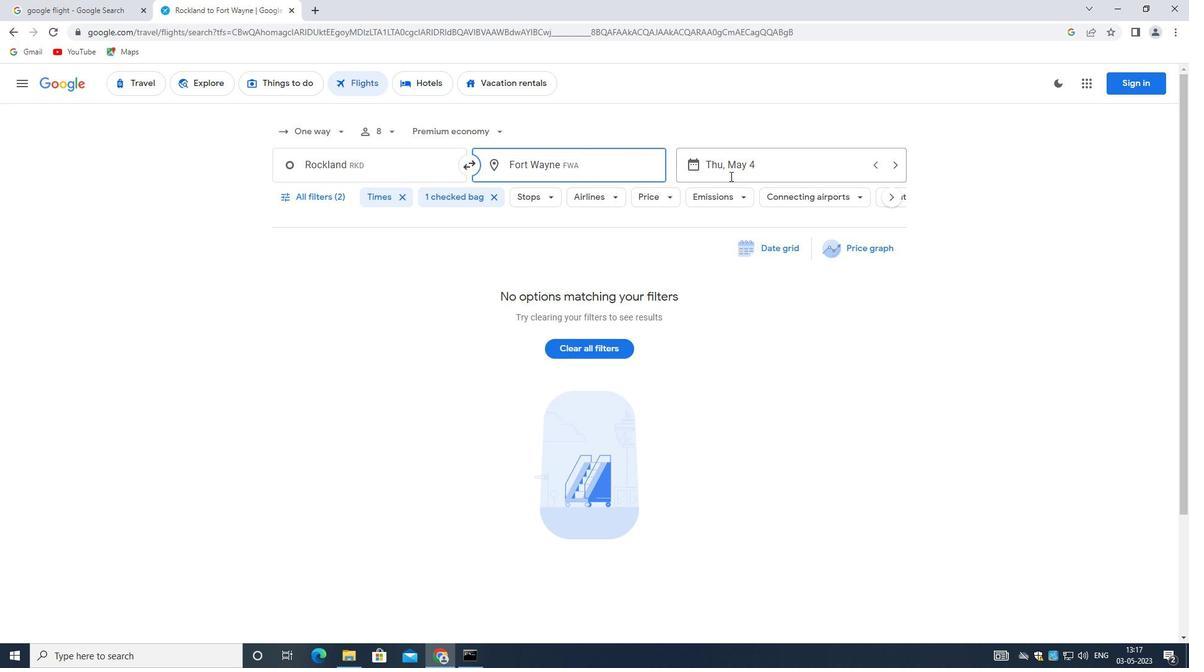 
Action: Mouse moved to (881, 465)
Screenshot: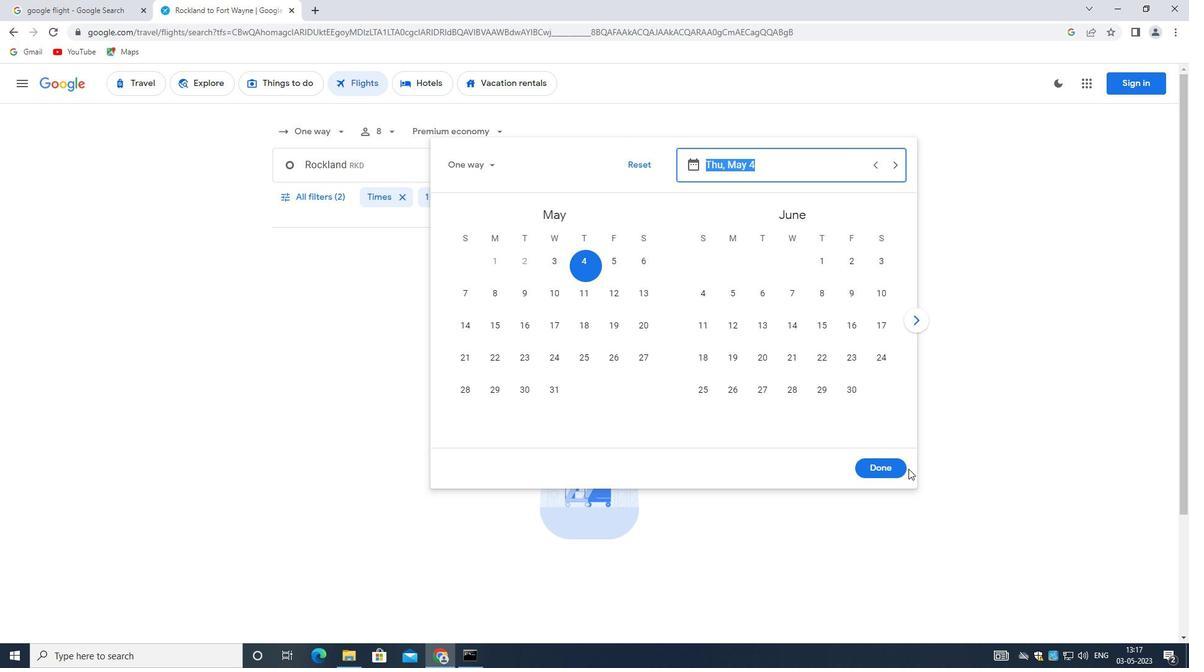 
Action: Mouse pressed left at (881, 465)
Screenshot: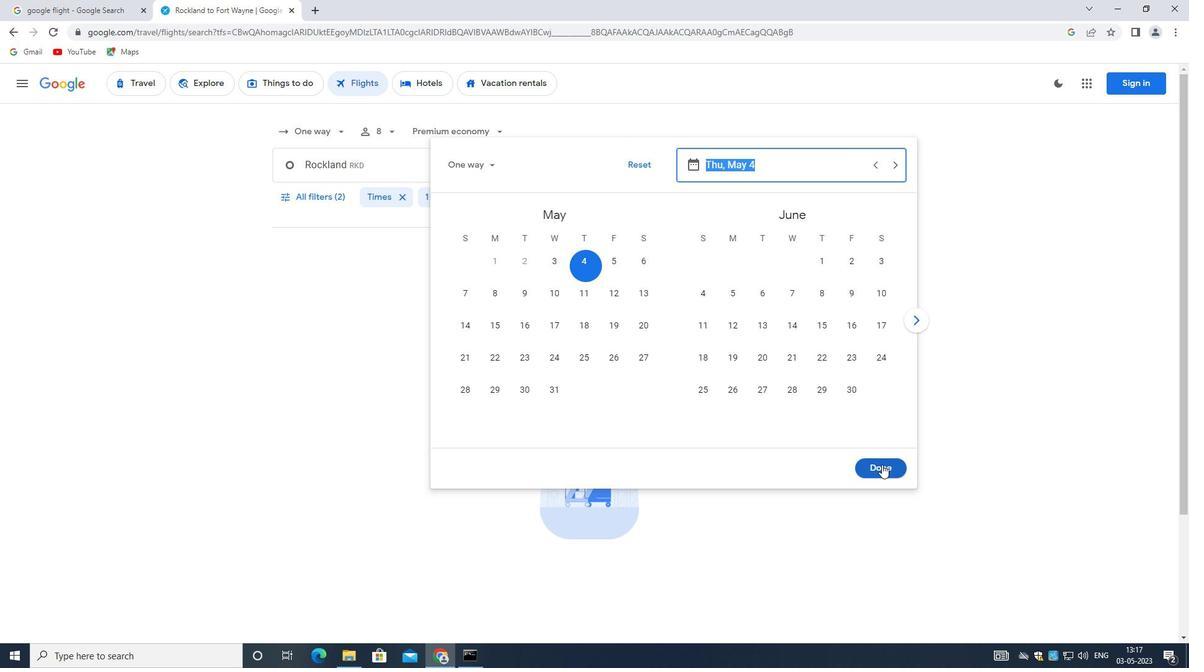 
Action: Mouse moved to (378, 133)
Screenshot: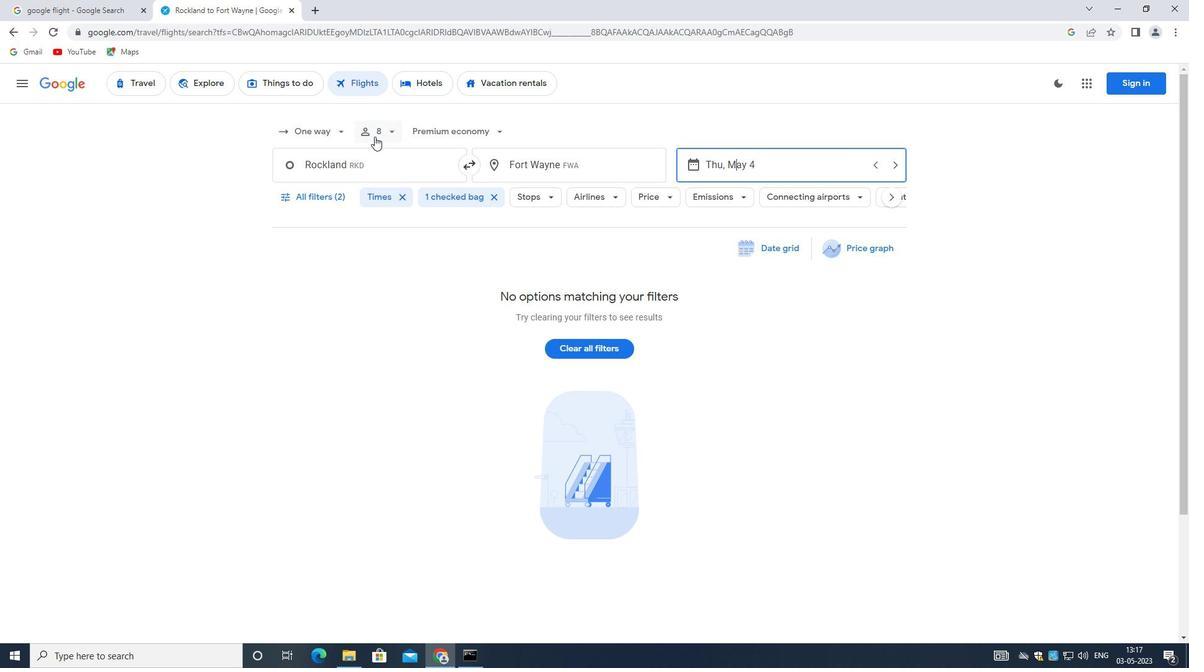 
Action: Mouse pressed left at (378, 133)
Screenshot: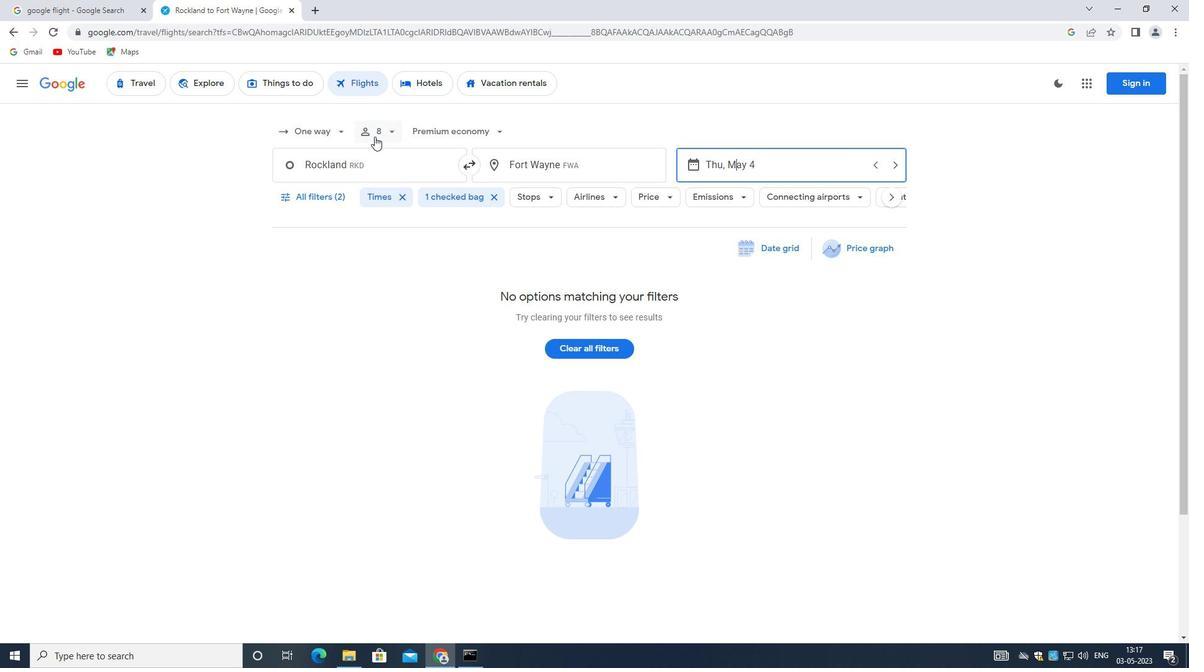 
Action: Mouse moved to (357, 439)
Screenshot: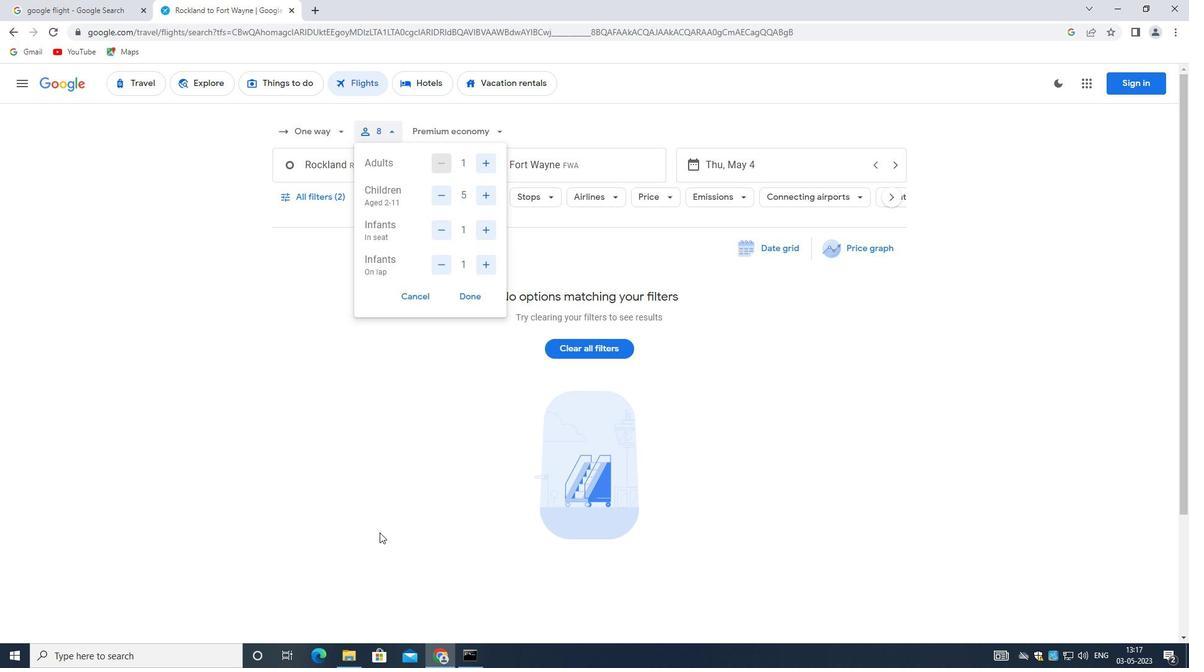 
Action: Mouse pressed left at (357, 439)
Screenshot: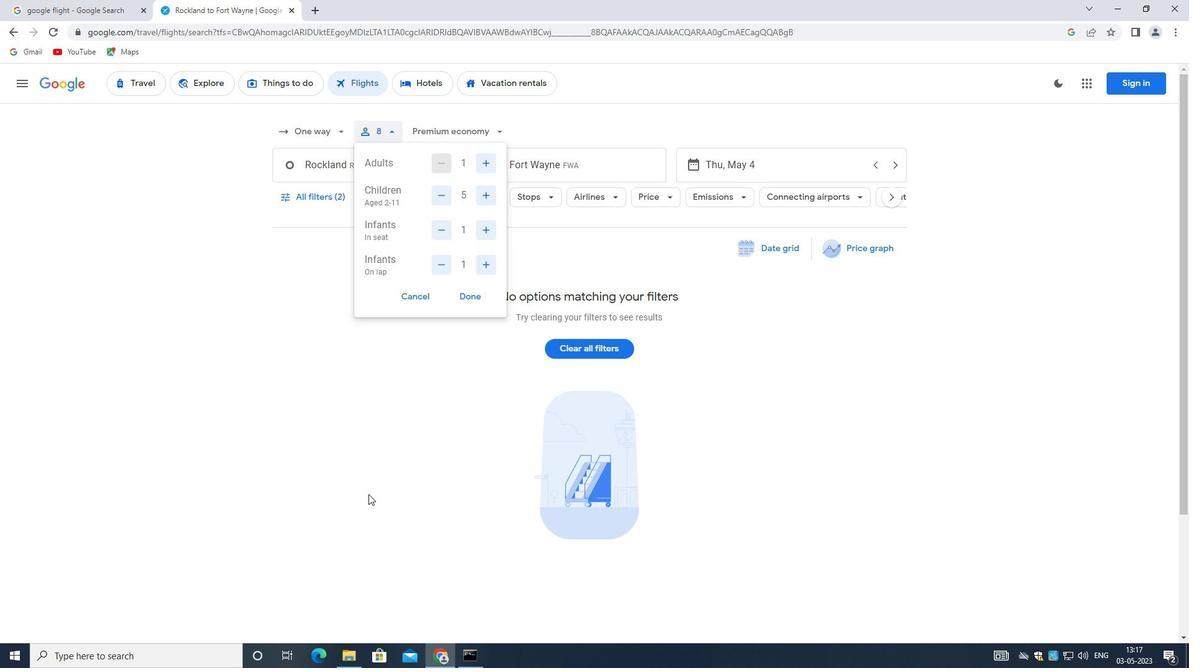 
Action: Mouse moved to (313, 193)
Screenshot: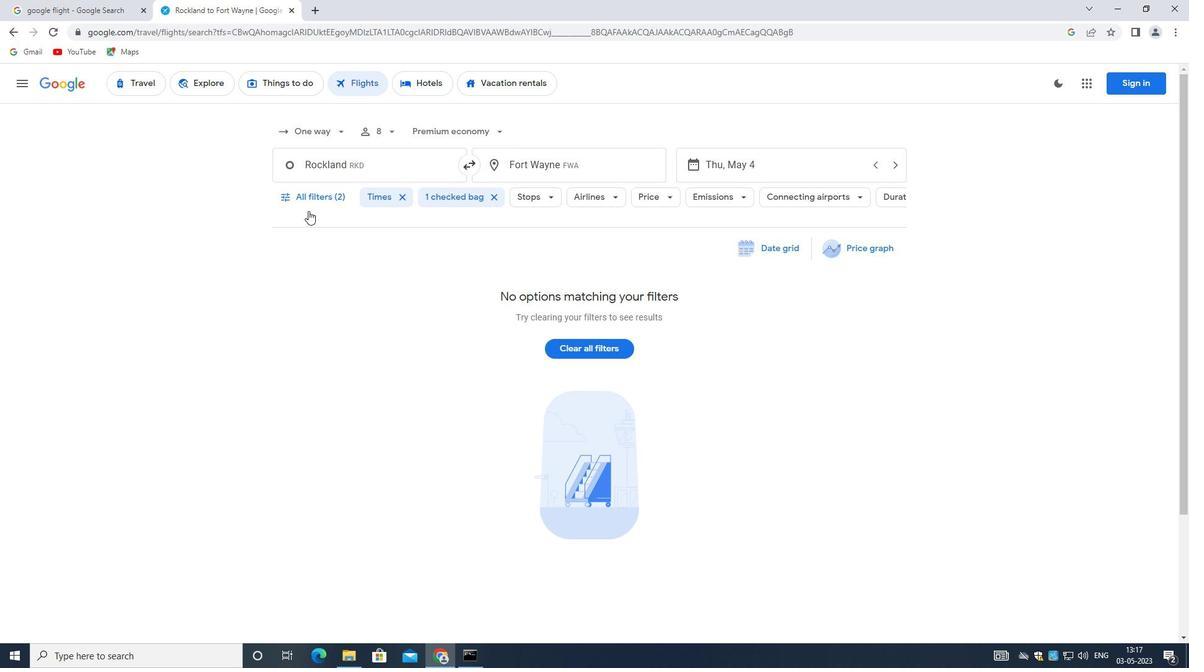 
Action: Mouse pressed left at (313, 193)
Screenshot: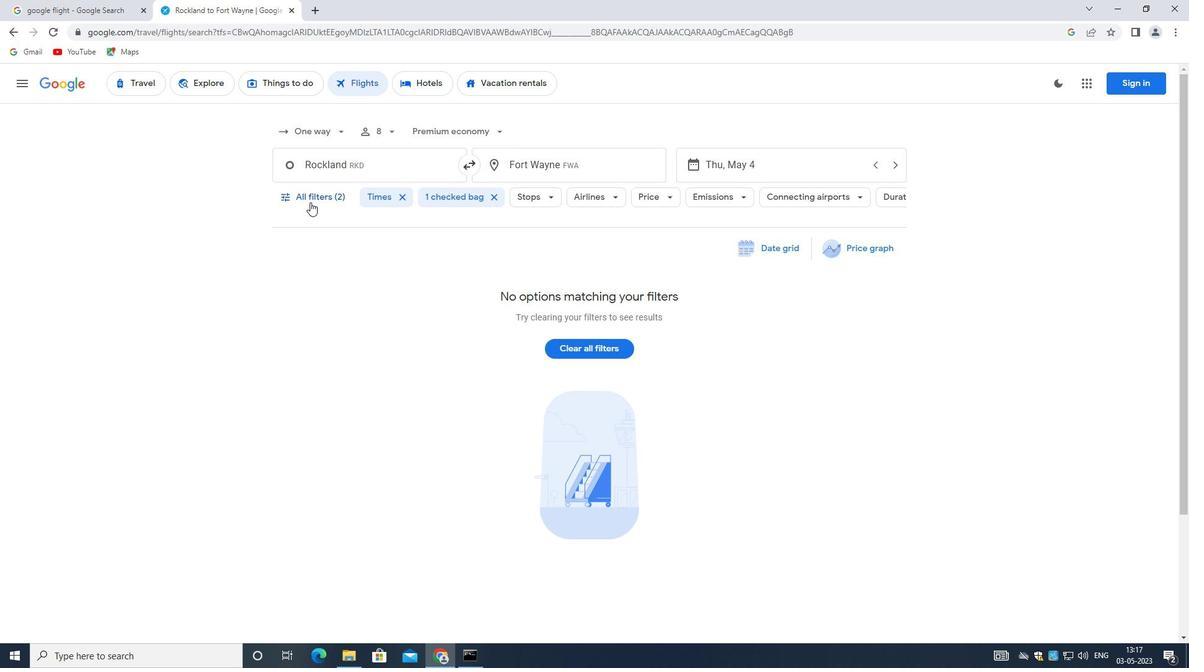
Action: Mouse moved to (415, 474)
Screenshot: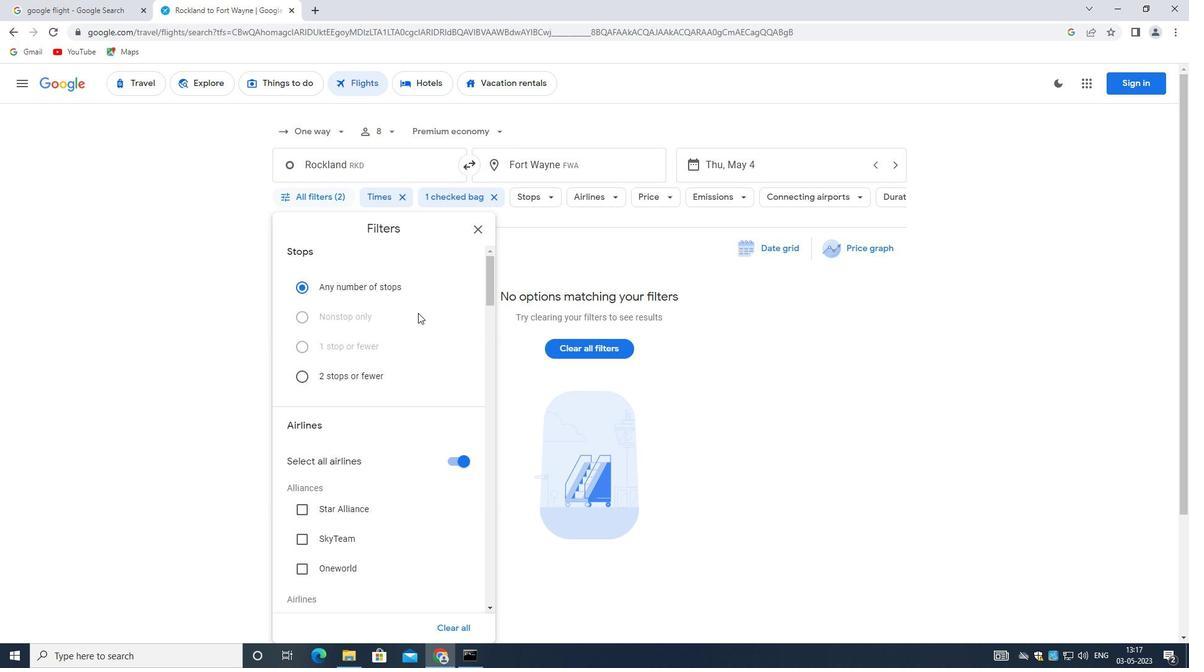 
Action: Mouse scrolled (415, 473) with delta (0, 0)
Screenshot: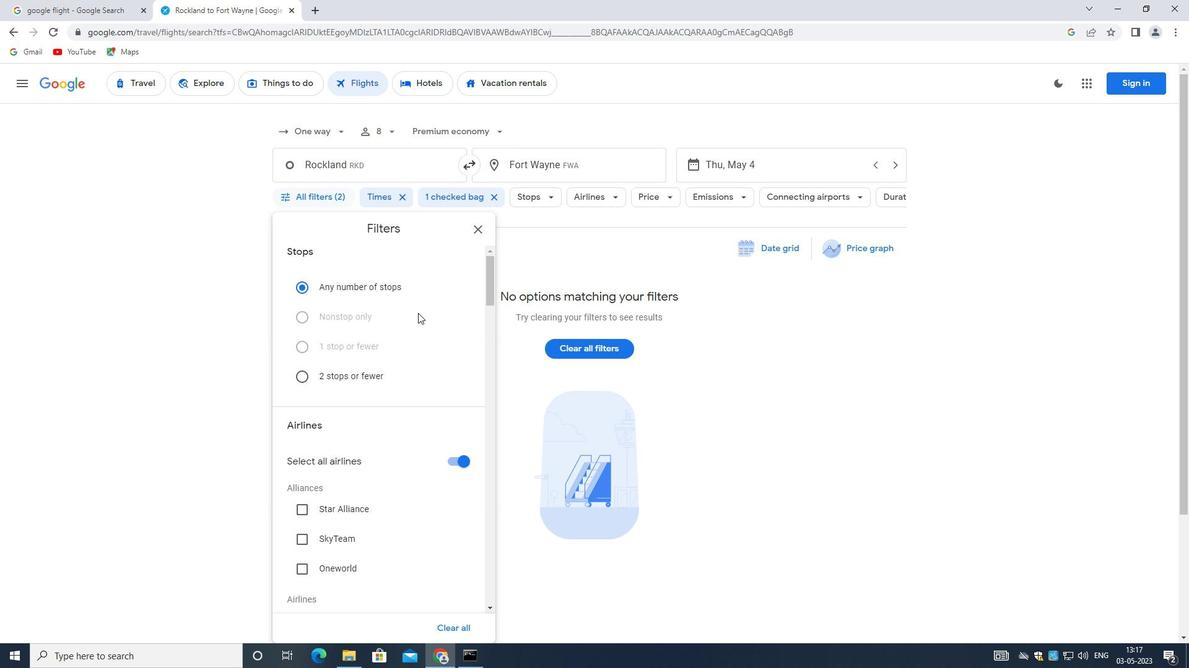
Action: Mouse moved to (414, 475)
Screenshot: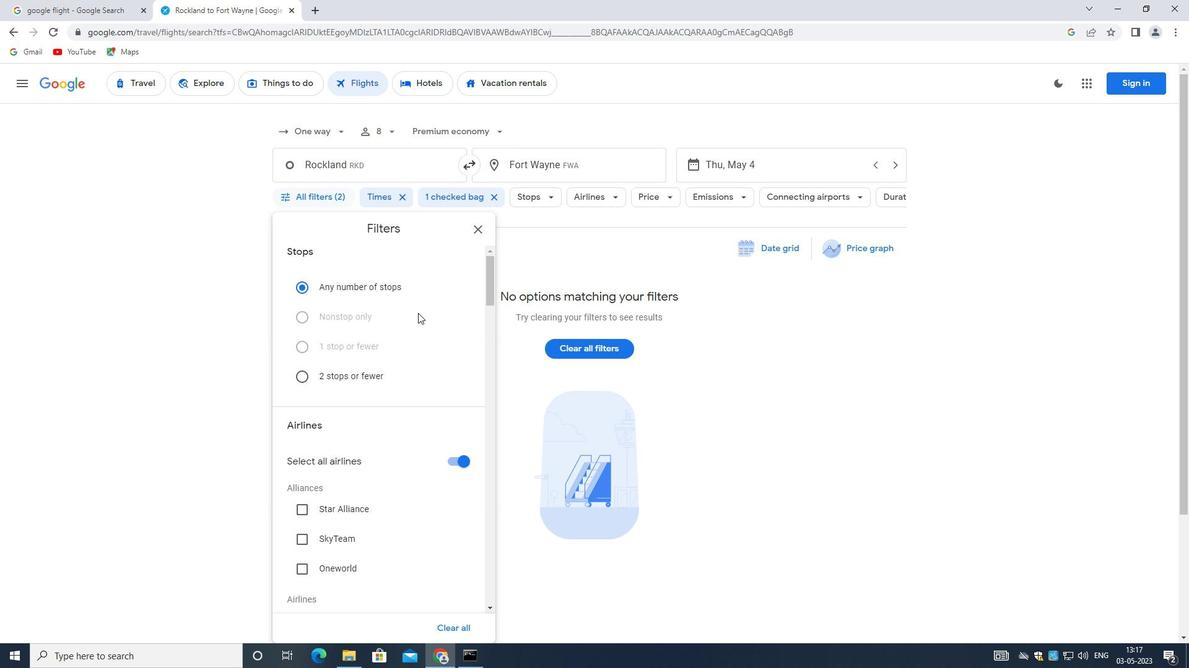 
Action: Mouse scrolled (414, 474) with delta (0, 0)
Screenshot: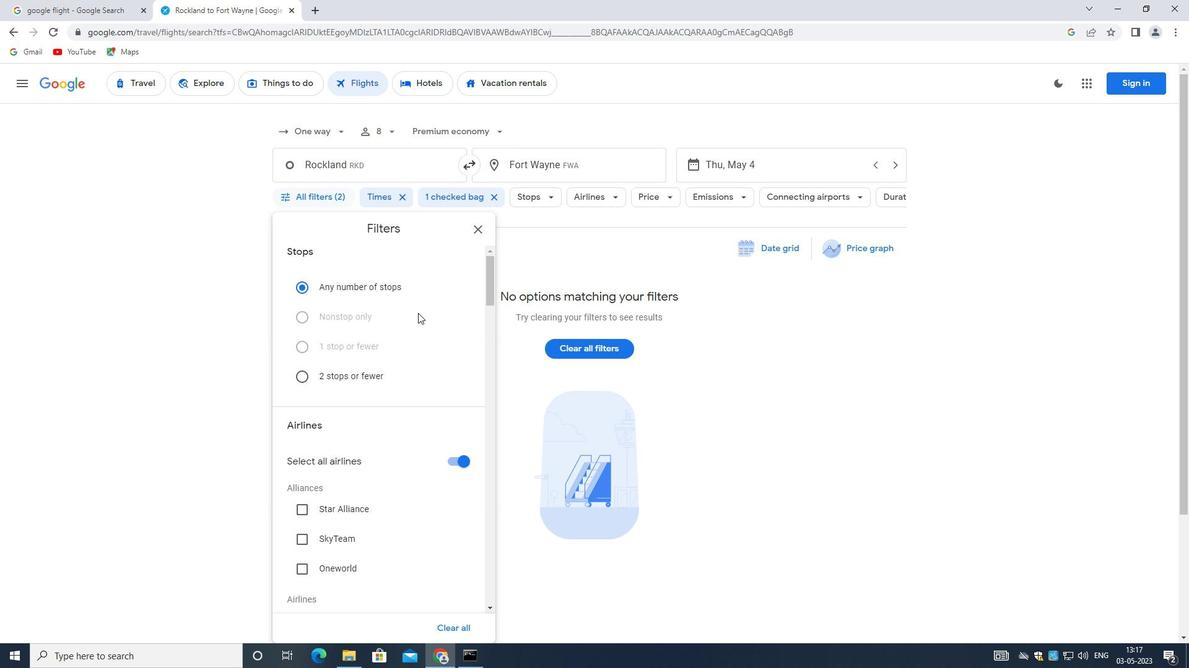 
Action: Mouse scrolled (414, 474) with delta (0, 0)
Screenshot: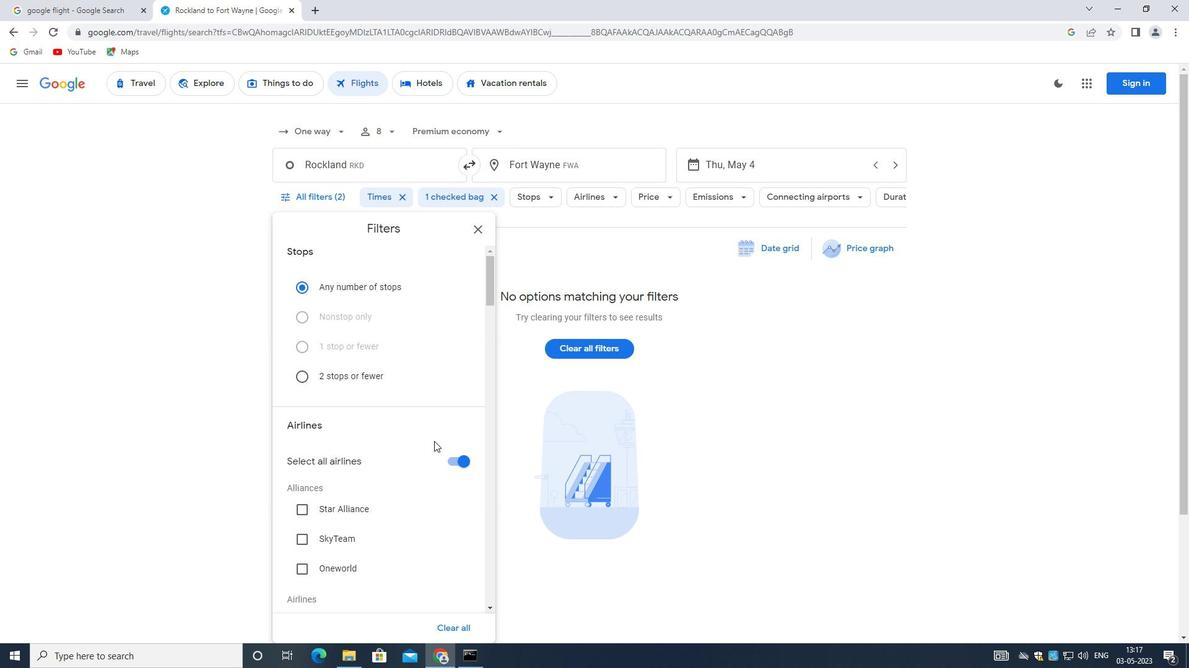 
Action: Mouse moved to (408, 479)
Screenshot: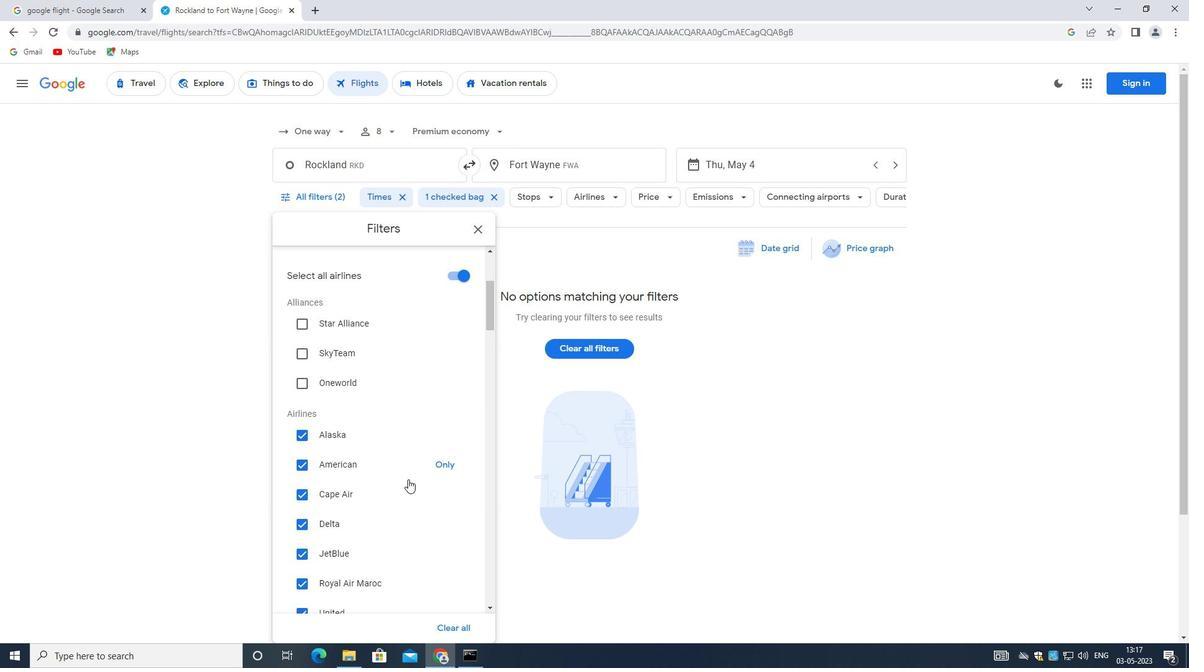 
Action: Mouse scrolled (408, 479) with delta (0, 0)
Screenshot: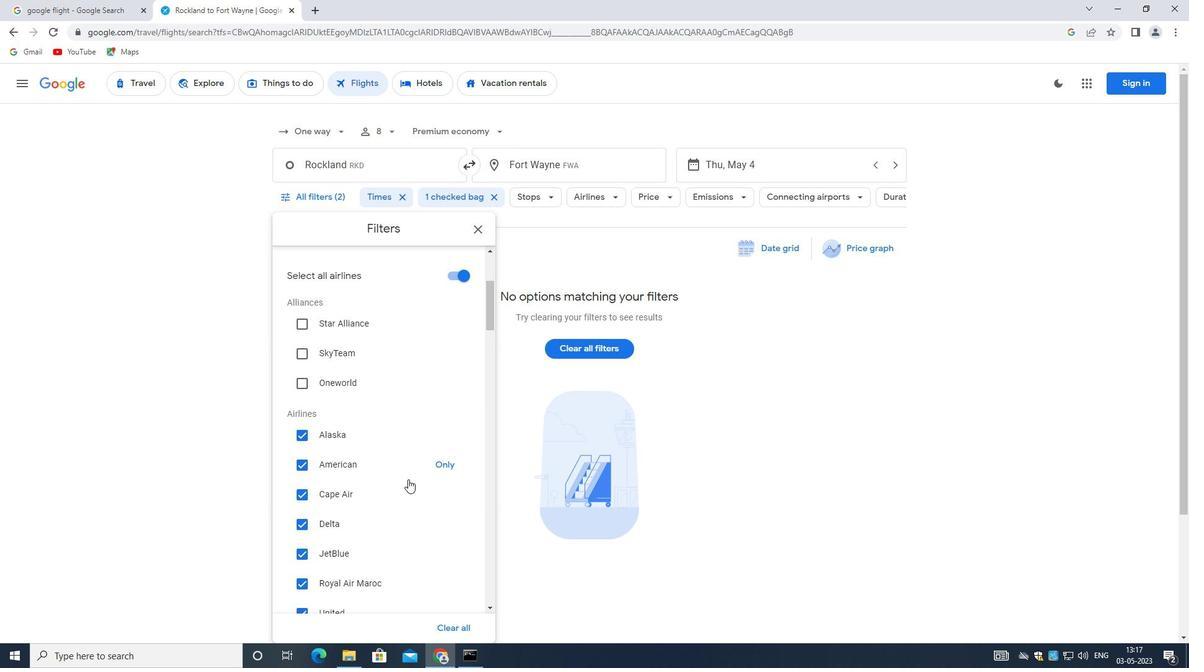 
Action: Mouse moved to (445, 554)
Screenshot: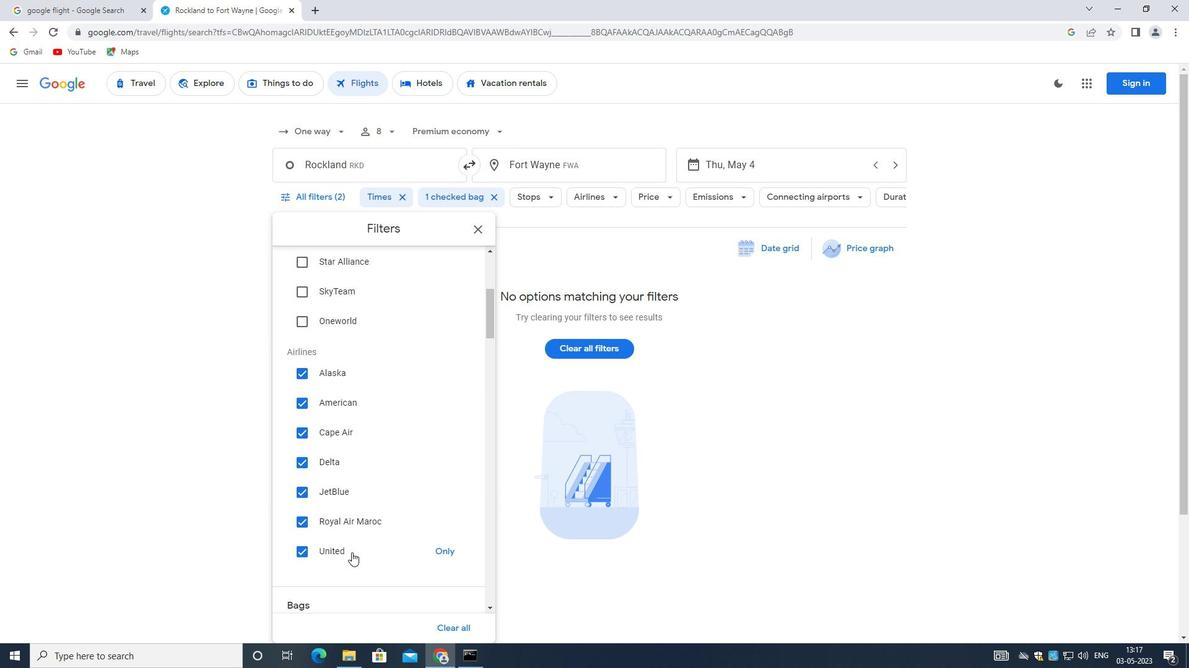 
Action: Mouse pressed left at (445, 554)
Screenshot: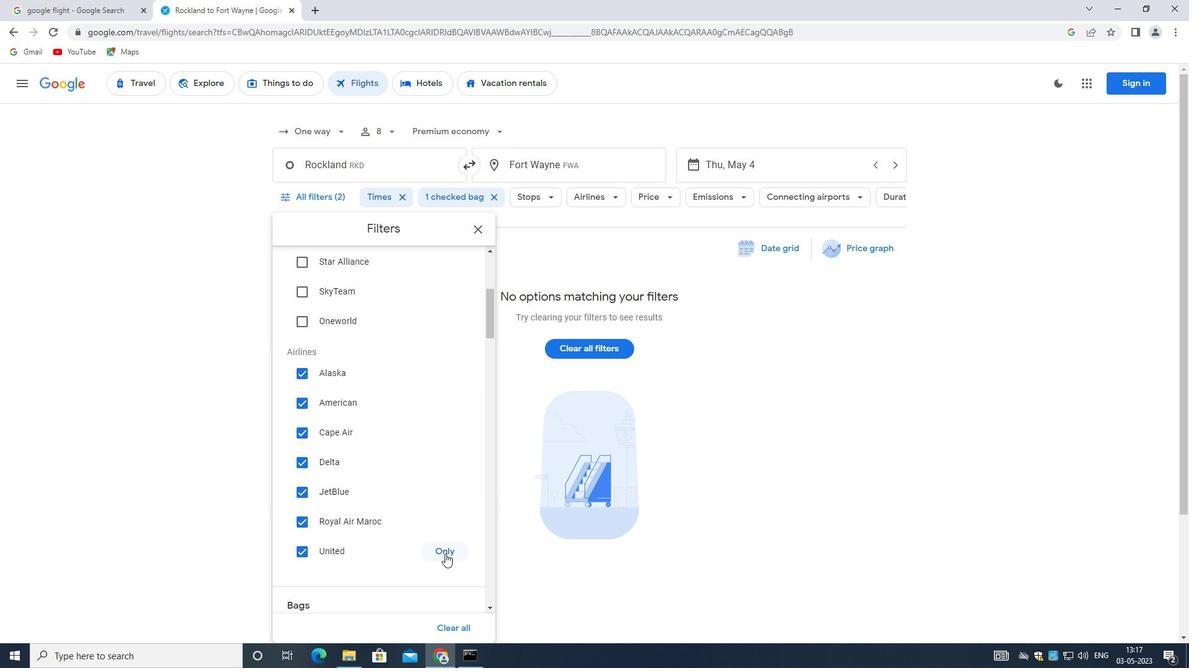 
Action: Mouse moved to (413, 370)
Screenshot: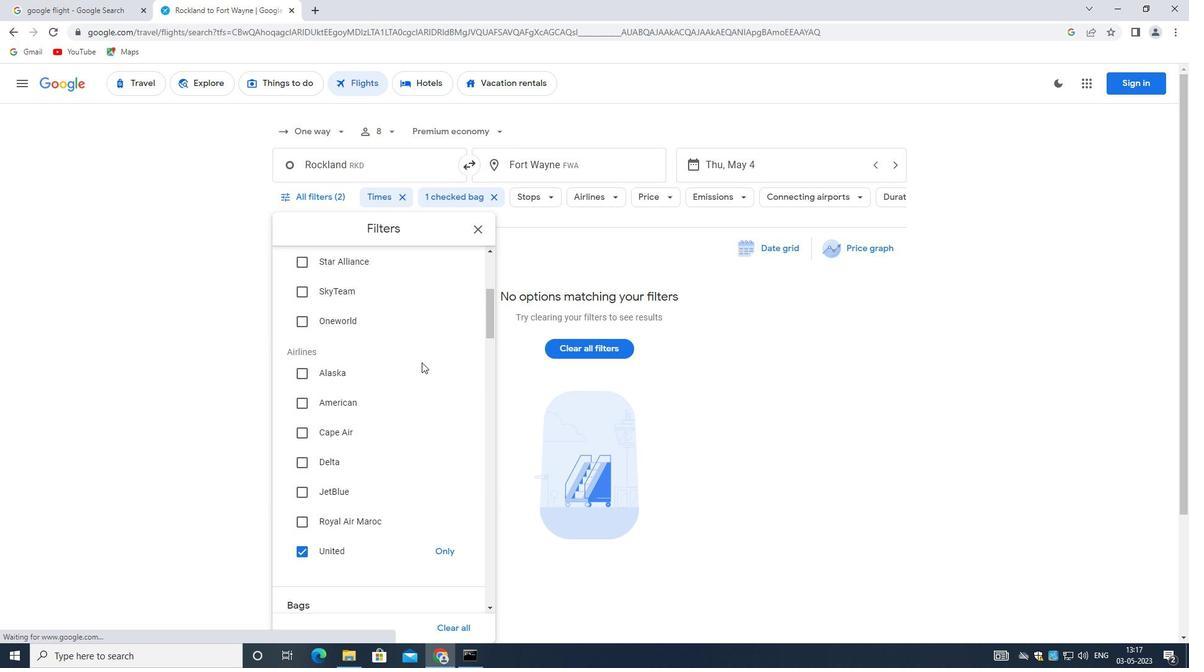
Action: Mouse scrolled (413, 370) with delta (0, 0)
Screenshot: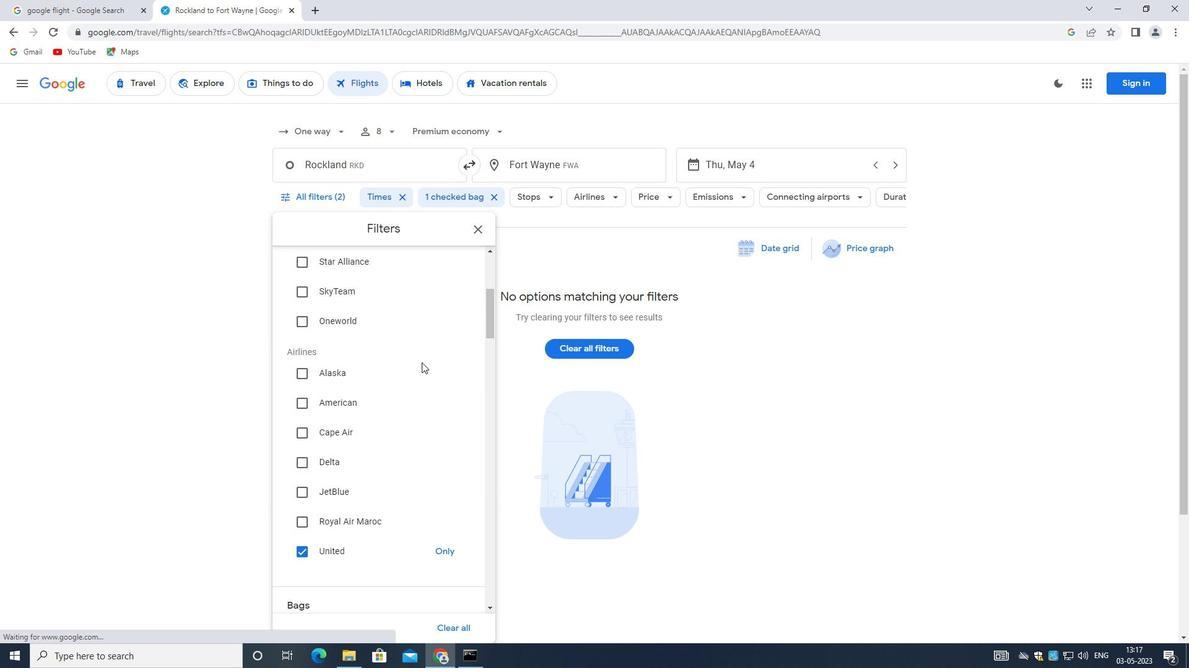 
Action: Mouse moved to (413, 370)
Screenshot: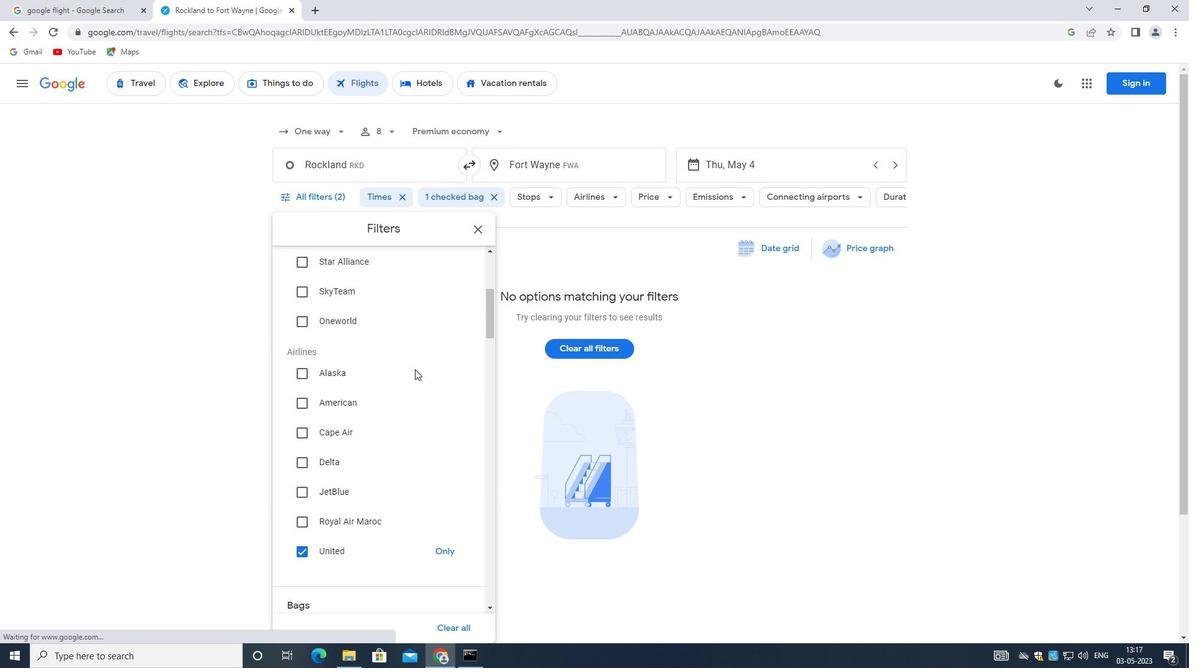 
Action: Mouse scrolled (413, 370) with delta (0, 0)
Screenshot: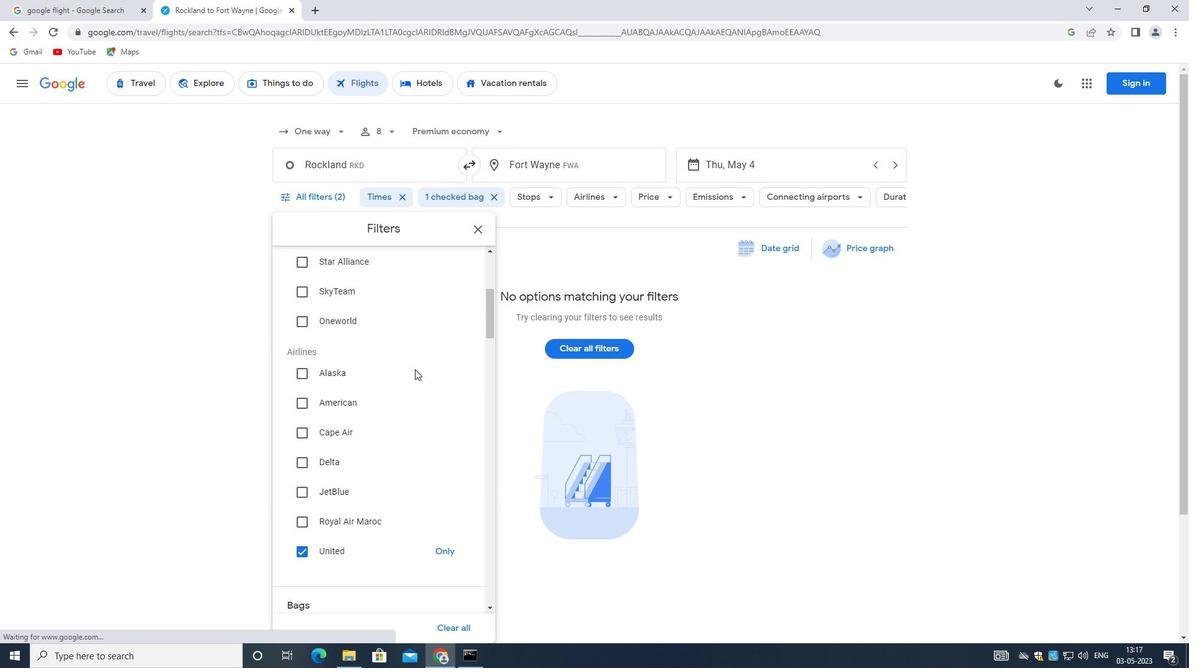
Action: Mouse moved to (412, 369)
Screenshot: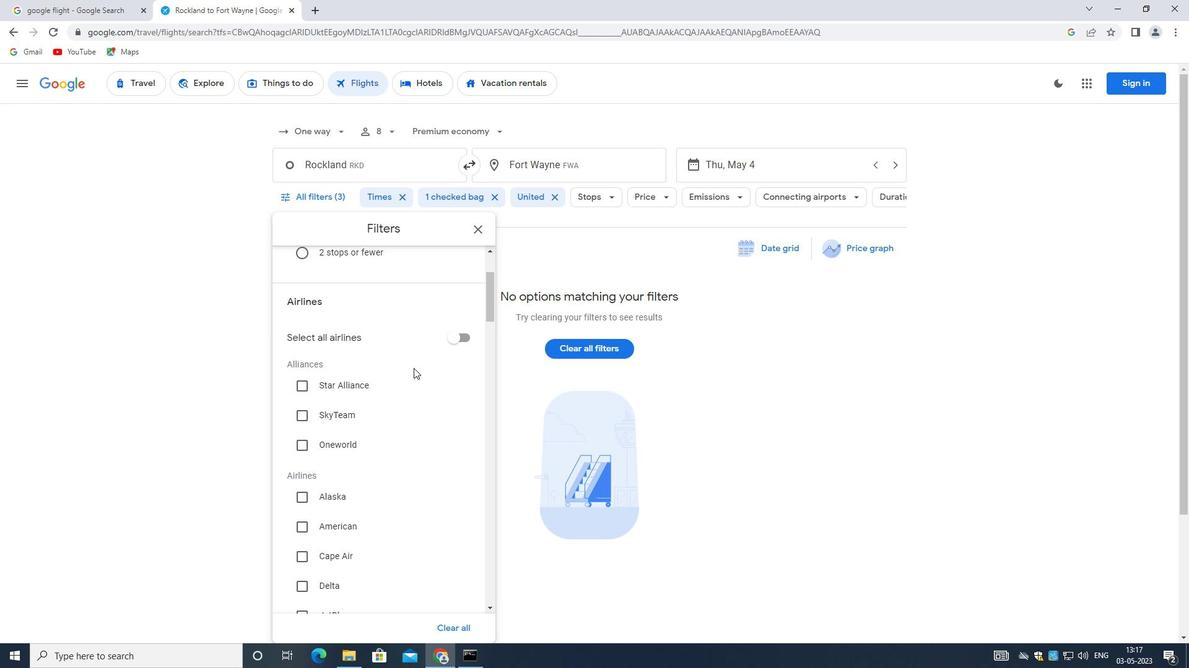 
Action: Mouse scrolled (412, 368) with delta (0, 0)
Screenshot: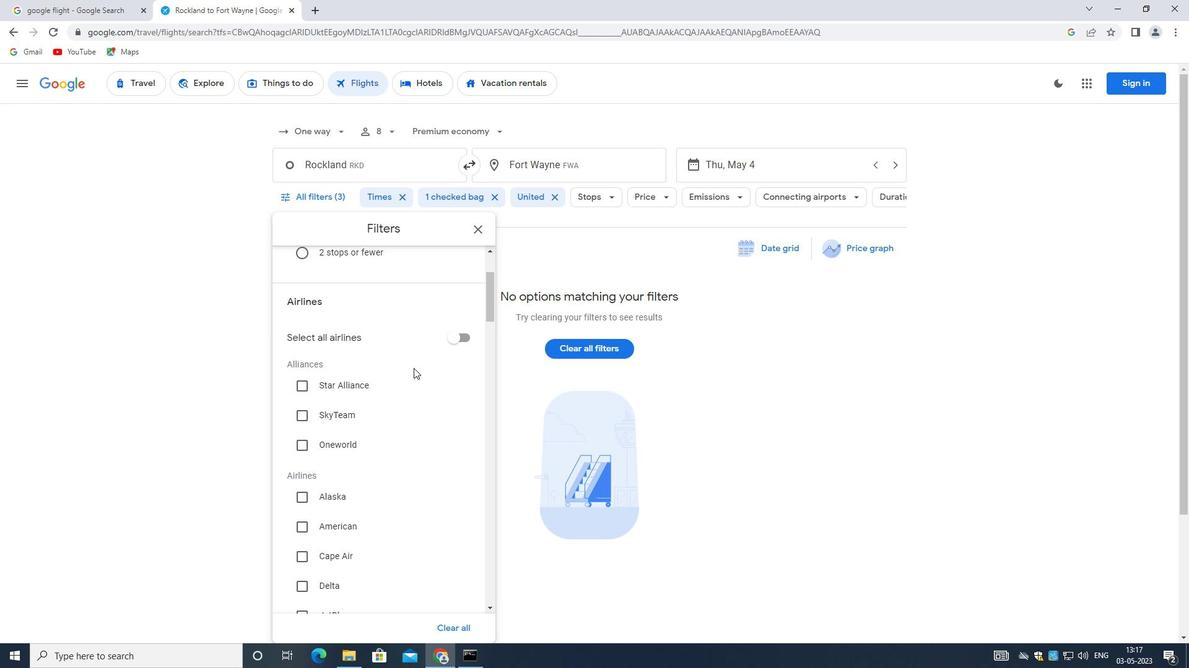 
Action: Mouse scrolled (412, 368) with delta (0, 0)
Screenshot: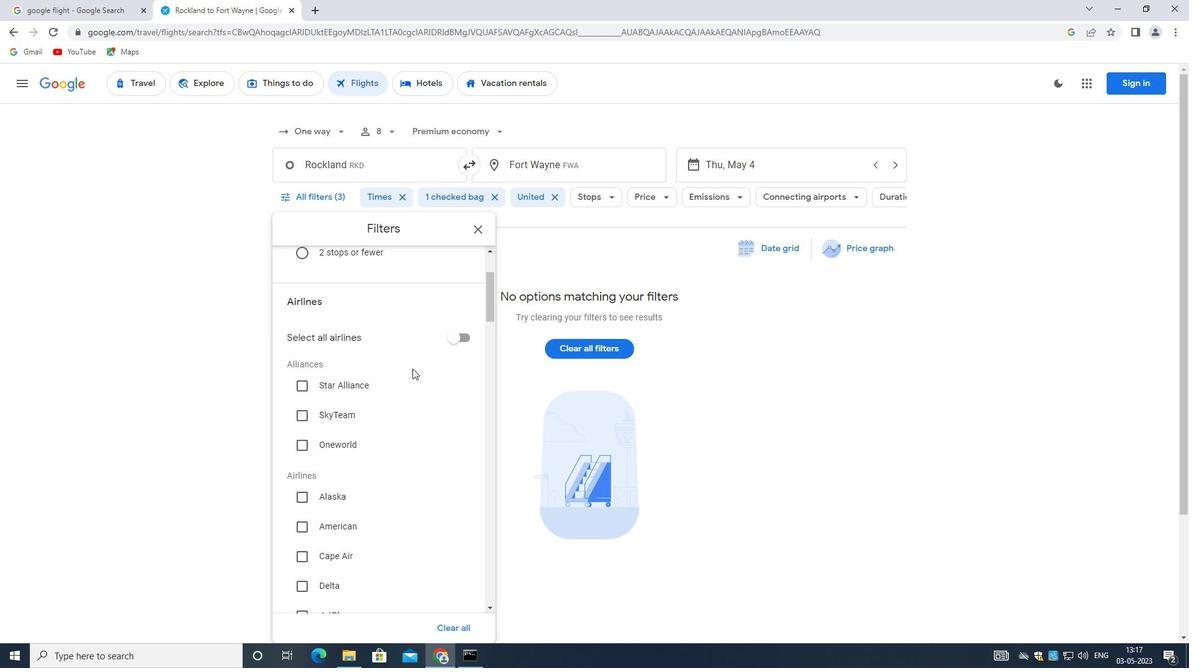 
Action: Mouse scrolled (412, 368) with delta (0, 0)
Screenshot: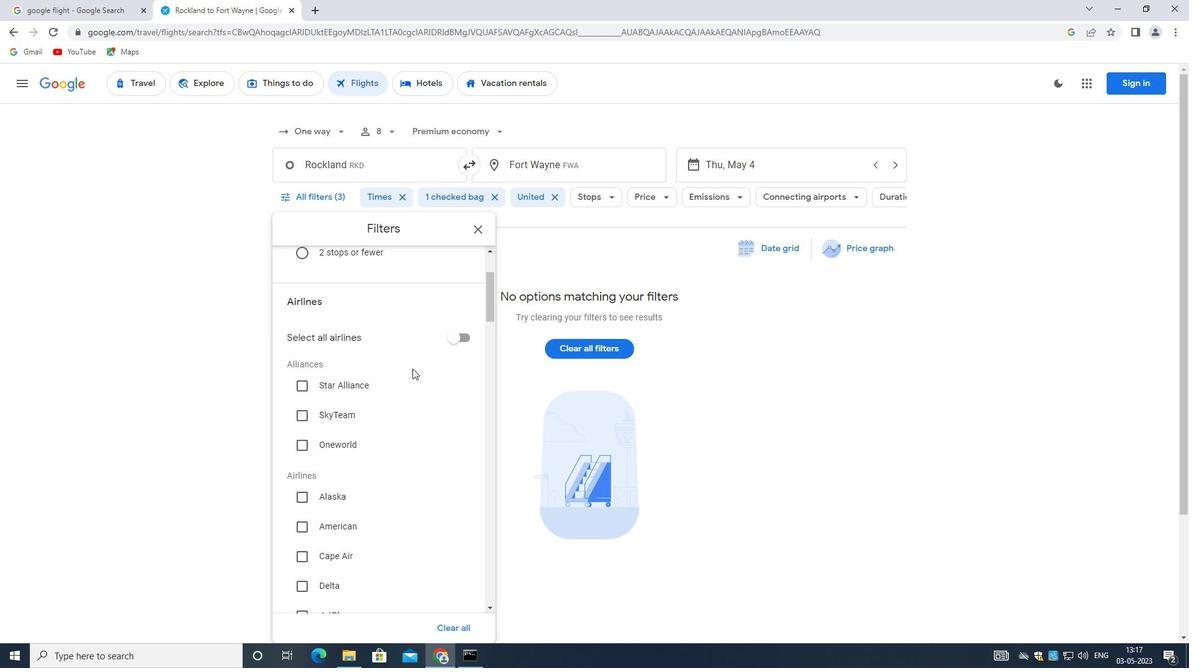 
Action: Mouse moved to (355, 382)
Screenshot: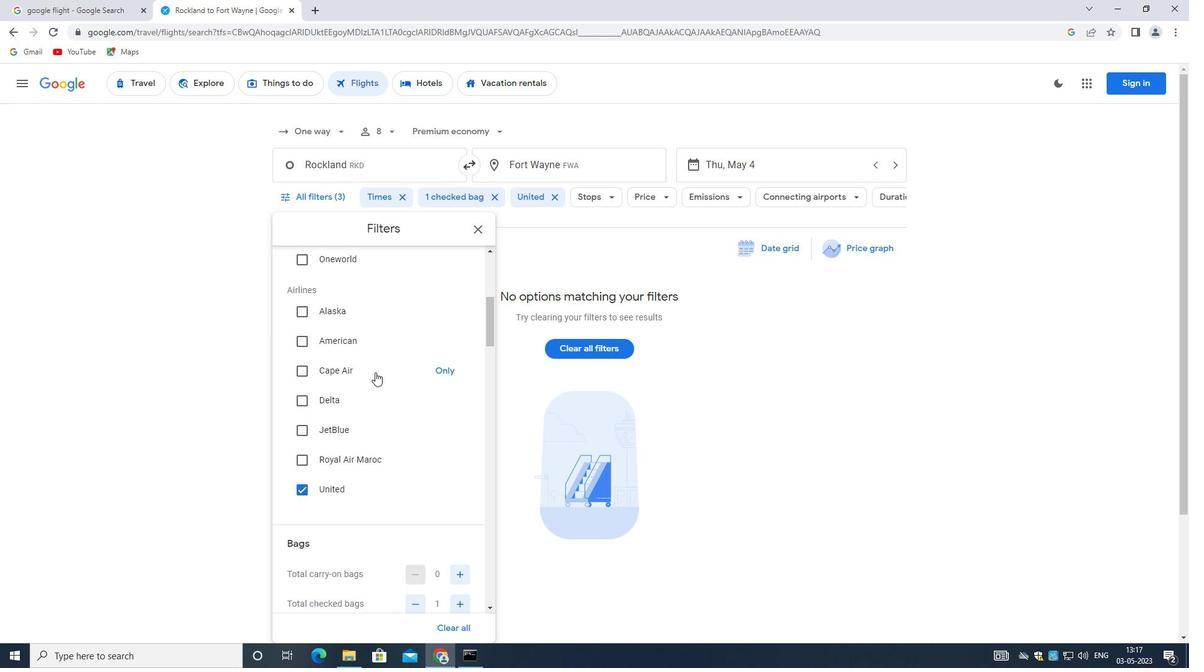 
Action: Mouse scrolled (355, 381) with delta (0, 0)
Screenshot: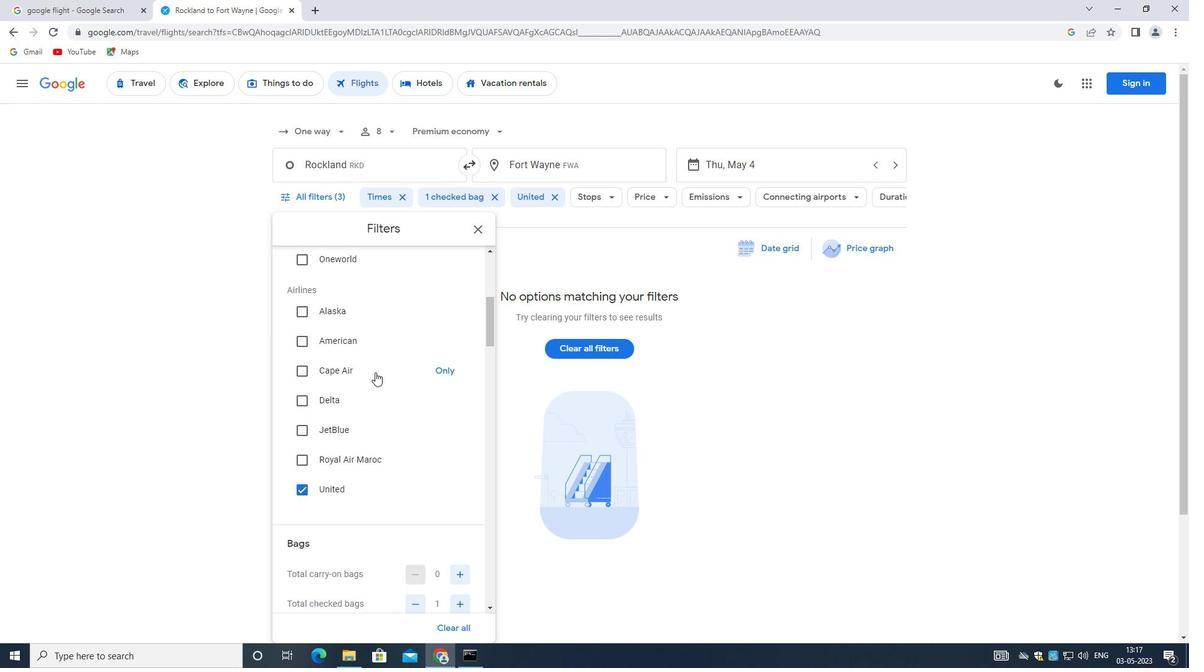 
Action: Mouse moved to (361, 386)
Screenshot: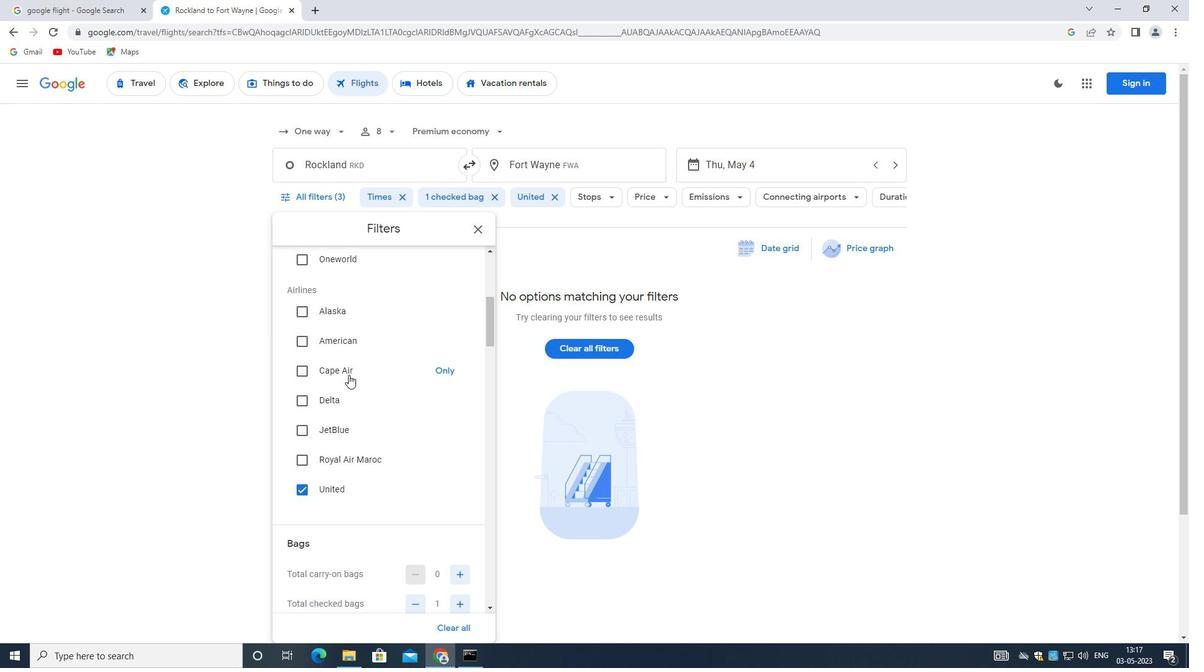 
Action: Mouse scrolled (361, 385) with delta (0, 0)
Screenshot: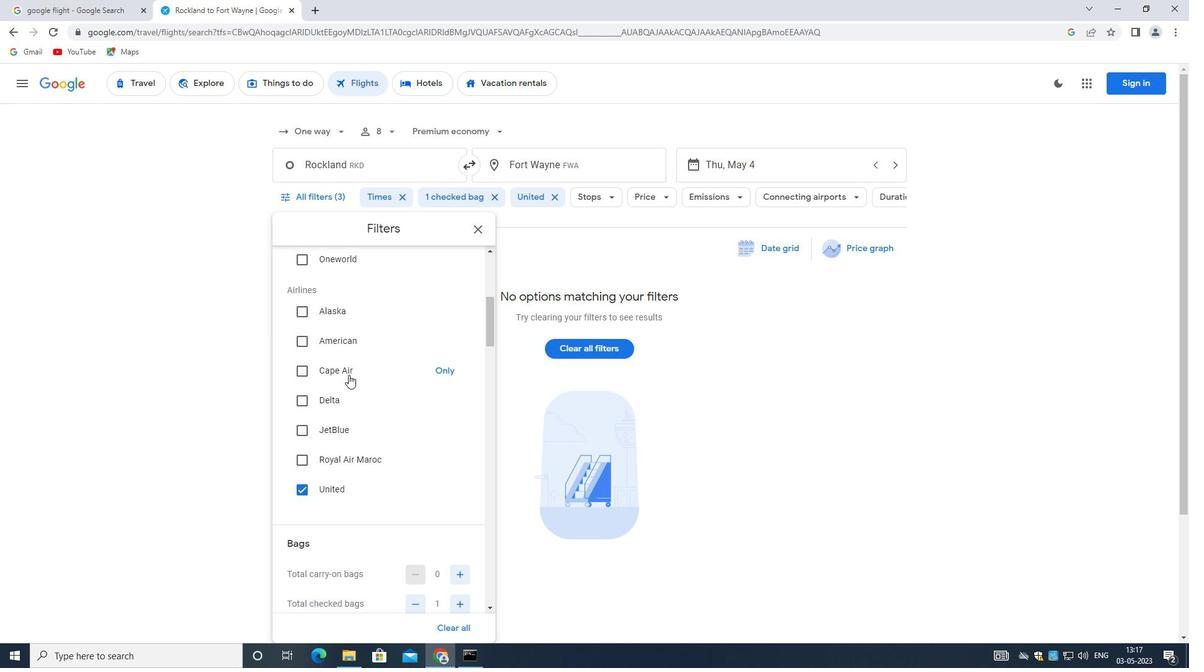
Action: Mouse moved to (441, 456)
Screenshot: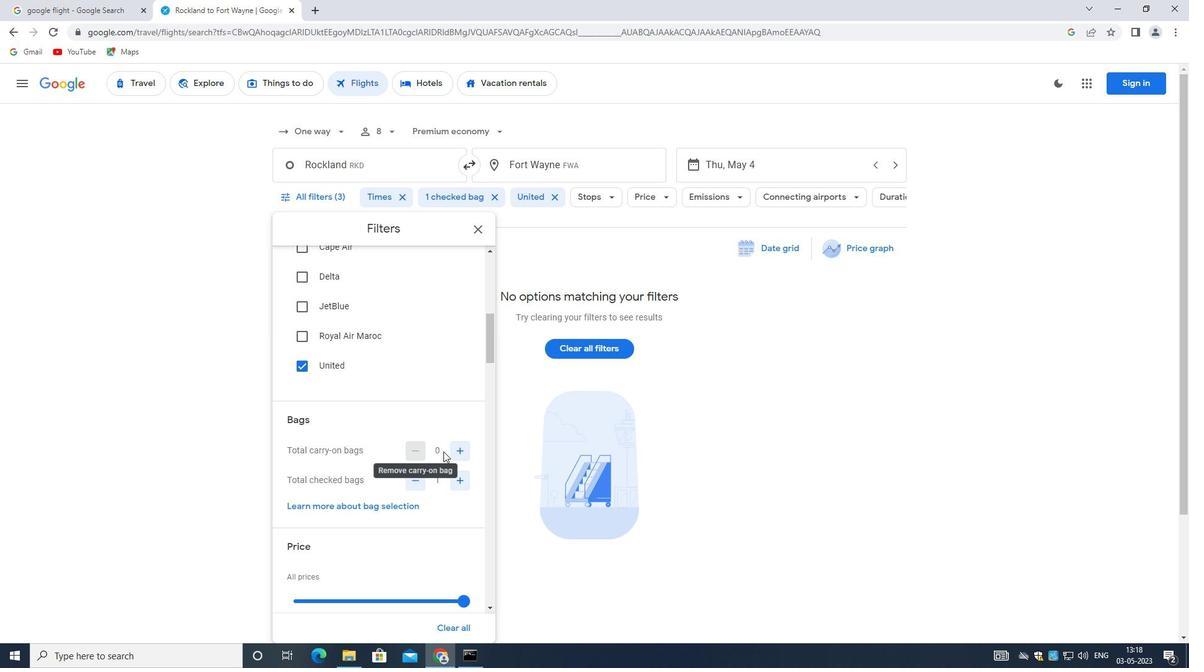 
Action: Mouse scrolled (441, 455) with delta (0, 0)
Screenshot: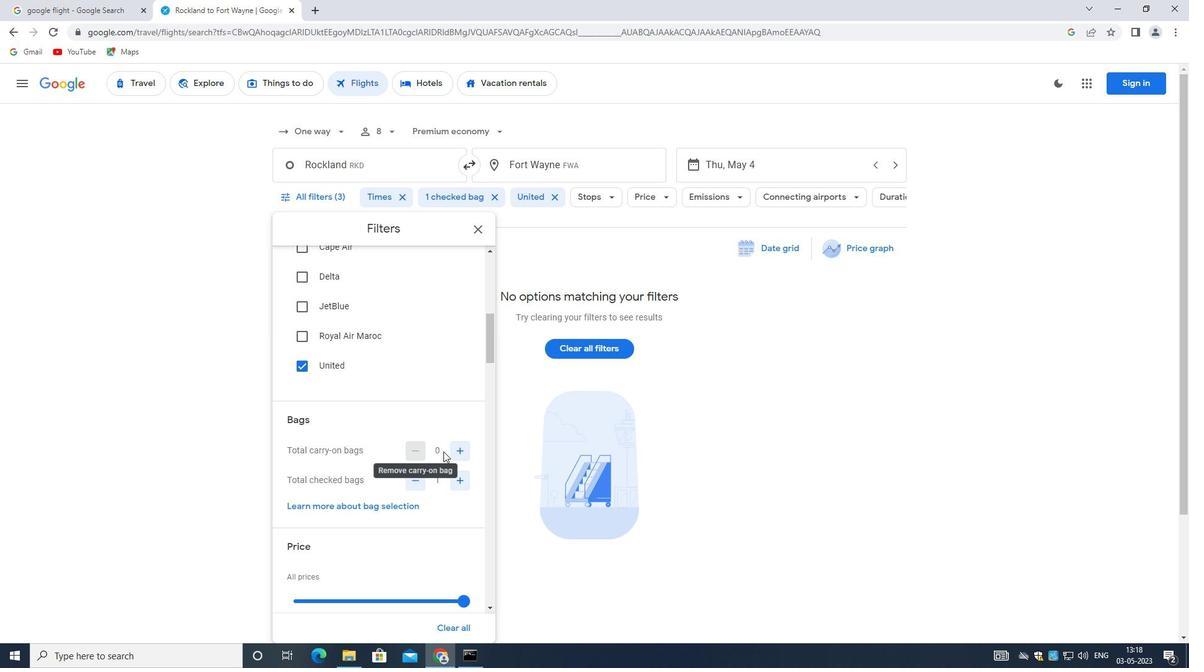 
Action: Mouse moved to (439, 460)
Screenshot: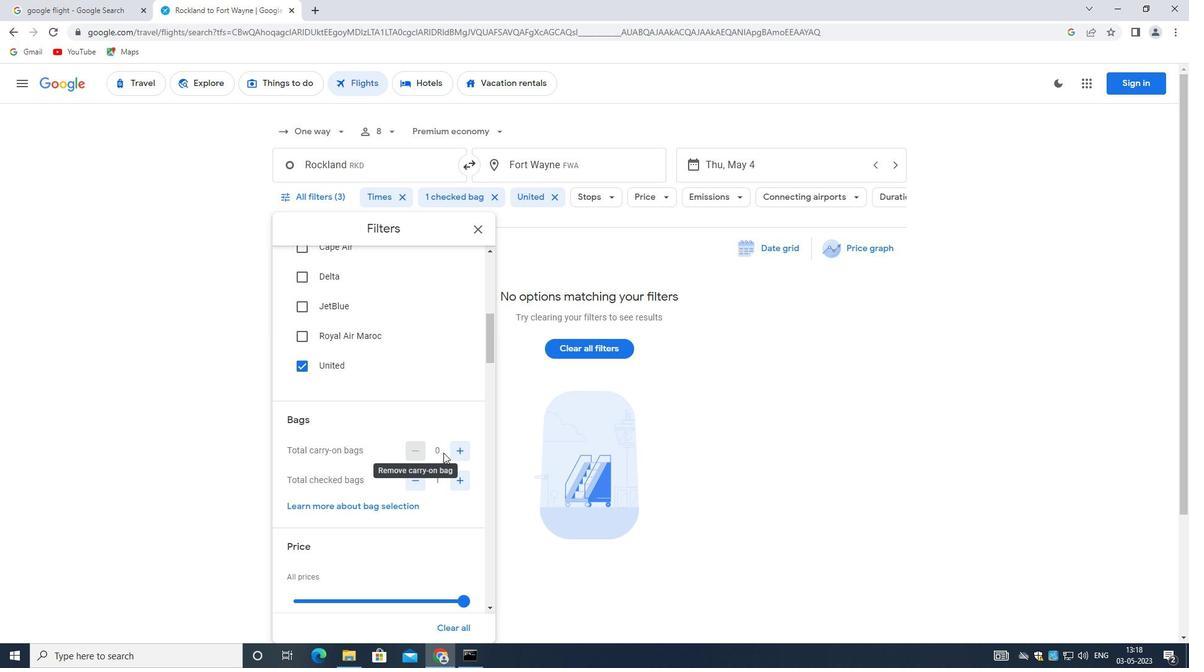 
Action: Mouse scrolled (439, 459) with delta (0, 0)
Screenshot: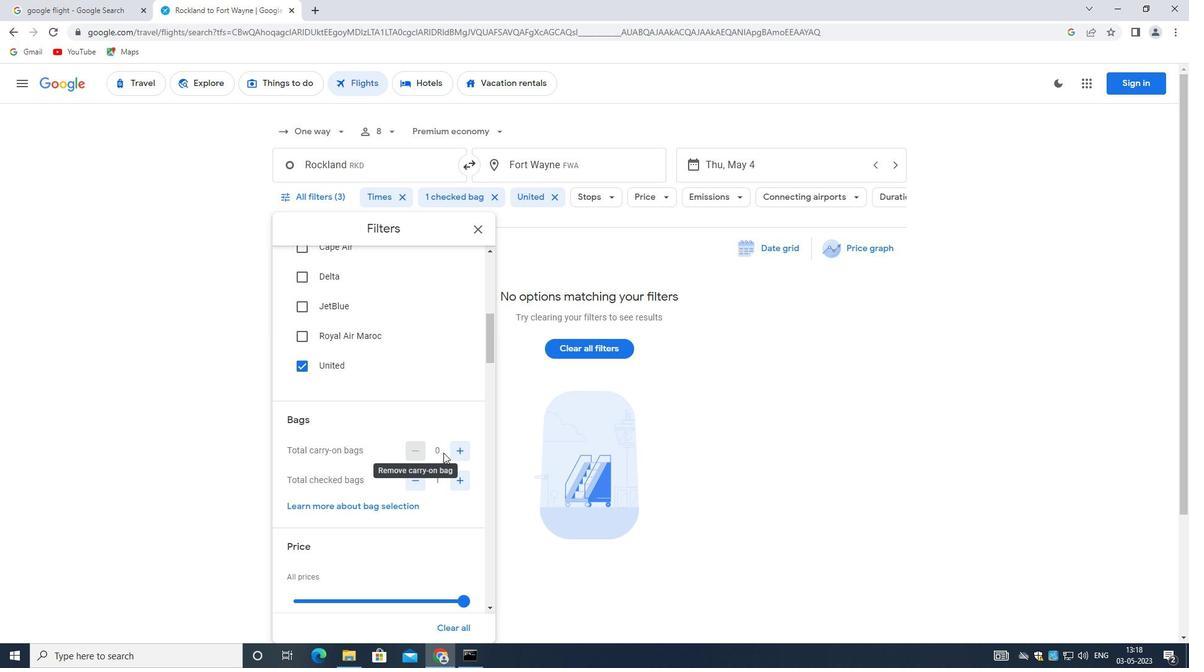
Action: Mouse moved to (463, 474)
Screenshot: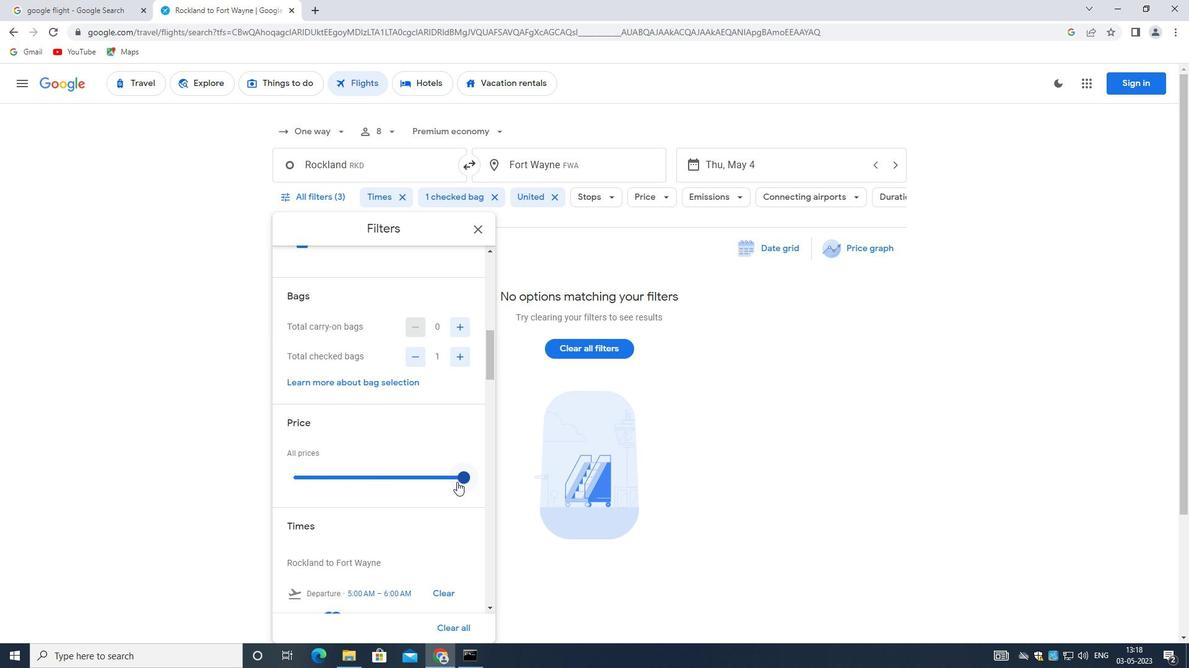 
Action: Mouse pressed left at (463, 474)
Screenshot: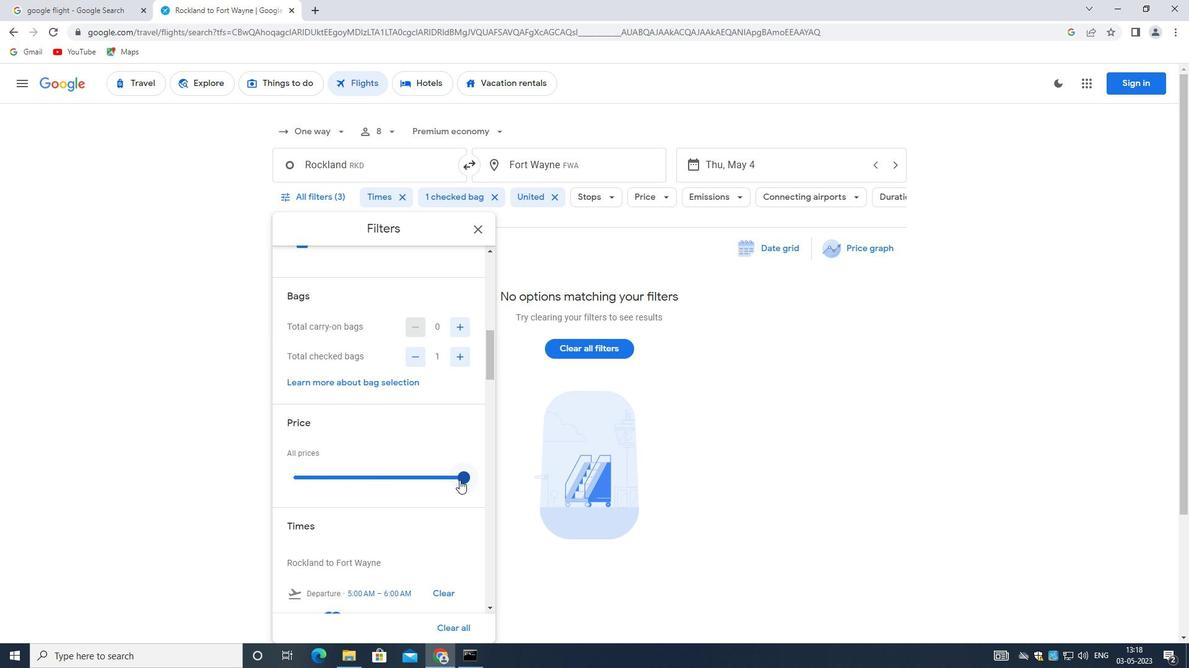 
Action: Mouse moved to (375, 485)
Screenshot: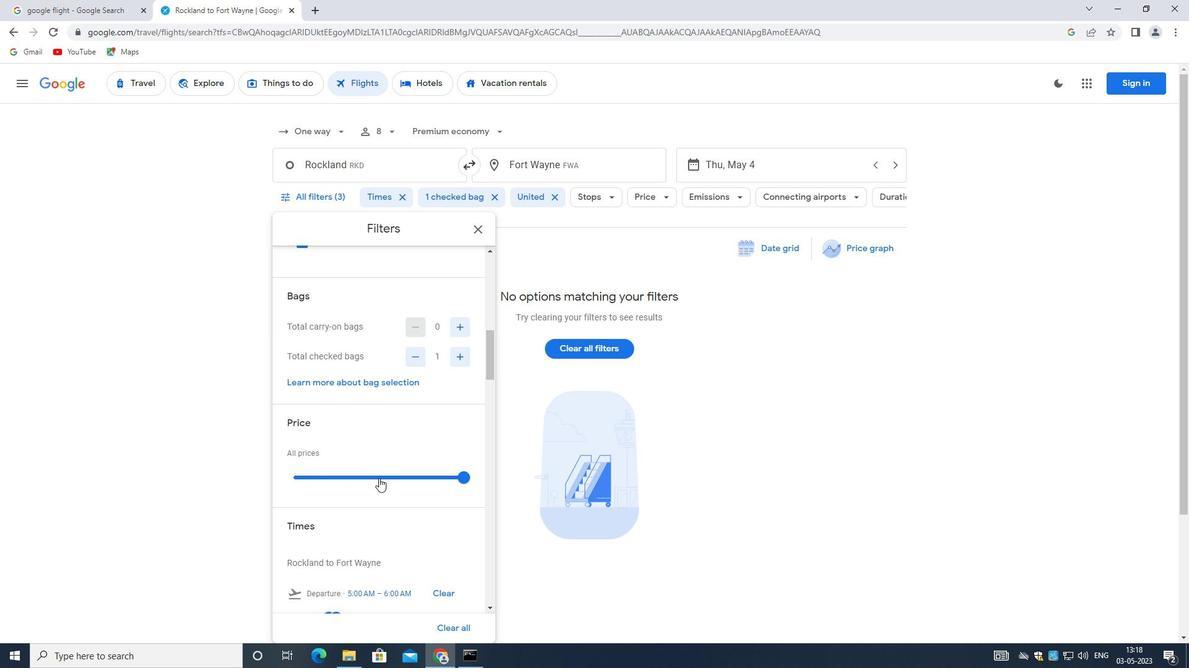 
Action: Mouse scrolled (375, 484) with delta (0, 0)
Screenshot: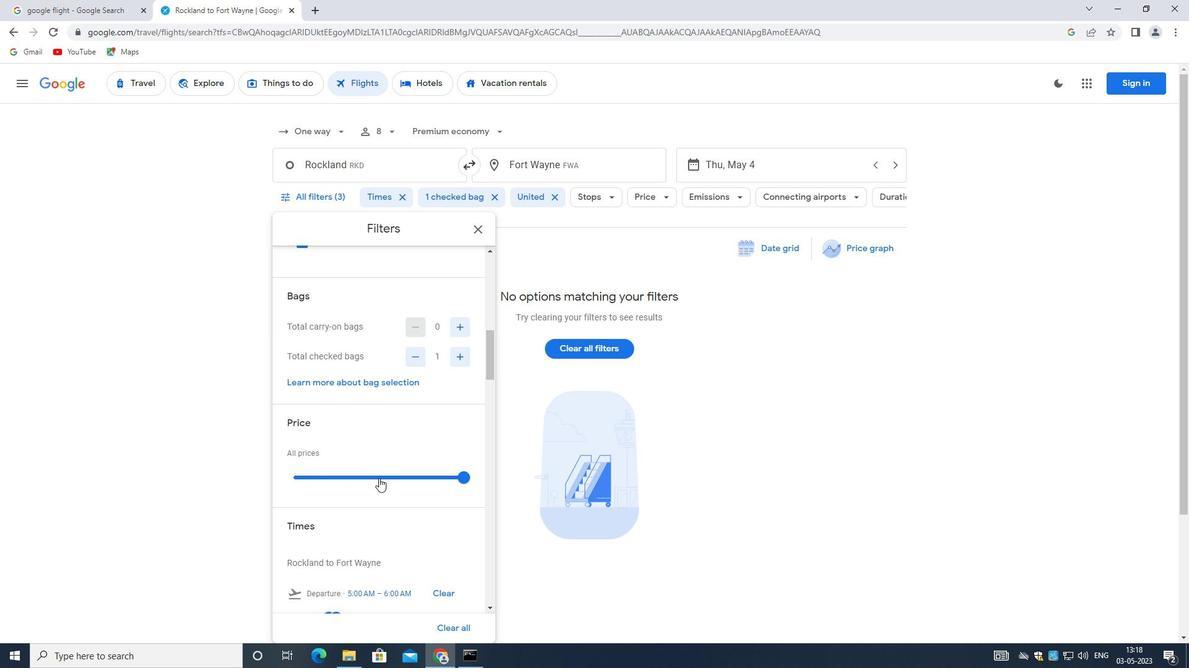 
Action: Mouse moved to (372, 489)
Screenshot: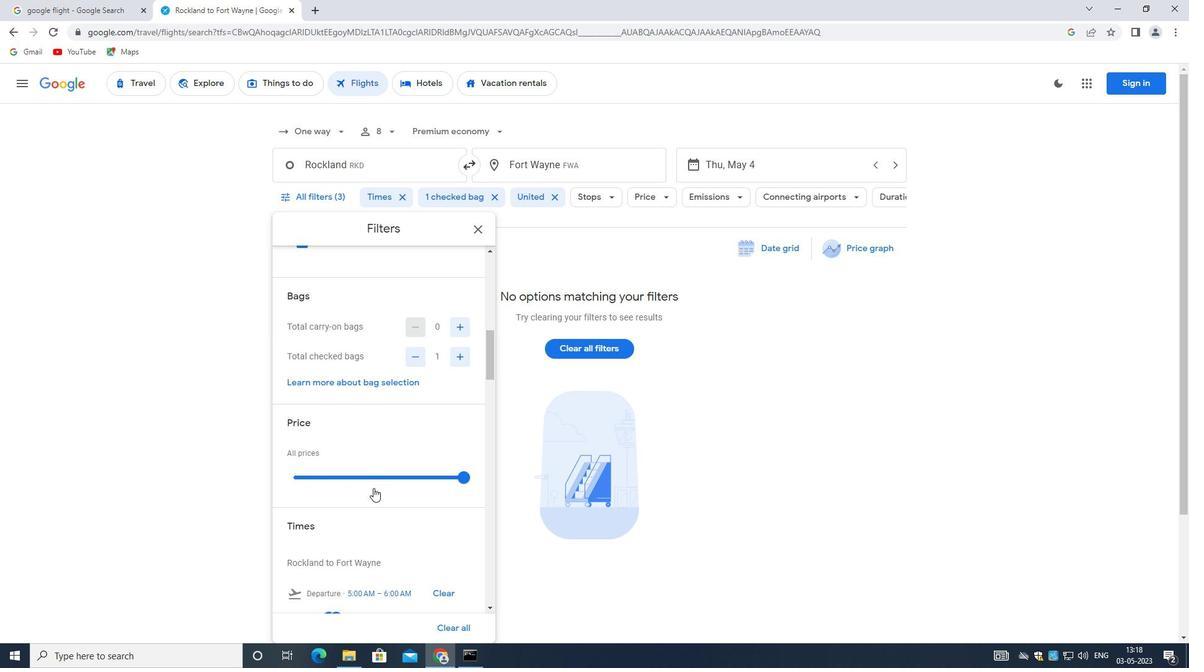 
Action: Mouse scrolled (372, 488) with delta (0, 0)
Screenshot: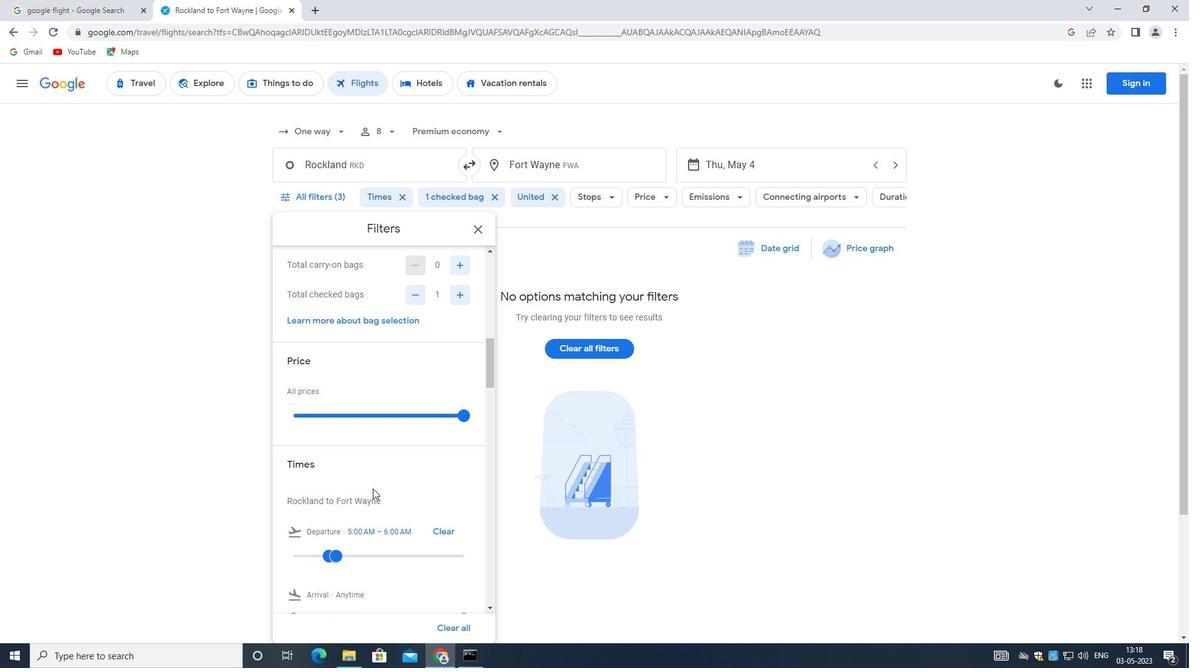 
Action: Mouse moved to (364, 493)
Screenshot: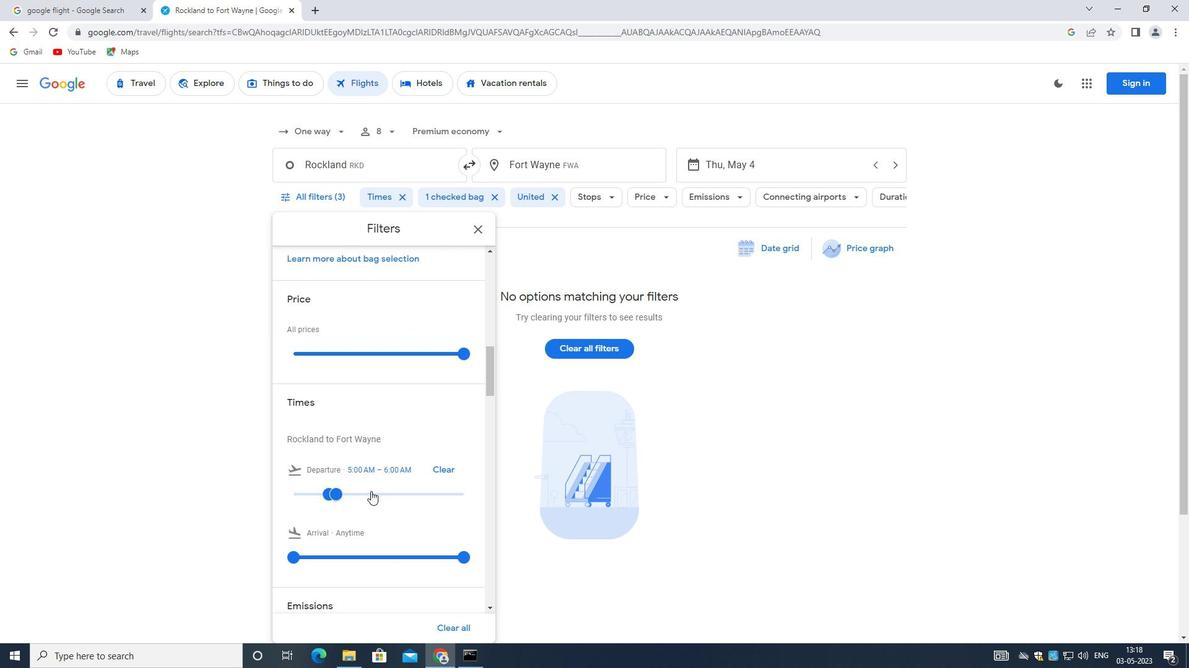 
Action: Mouse pressed left at (364, 493)
Screenshot: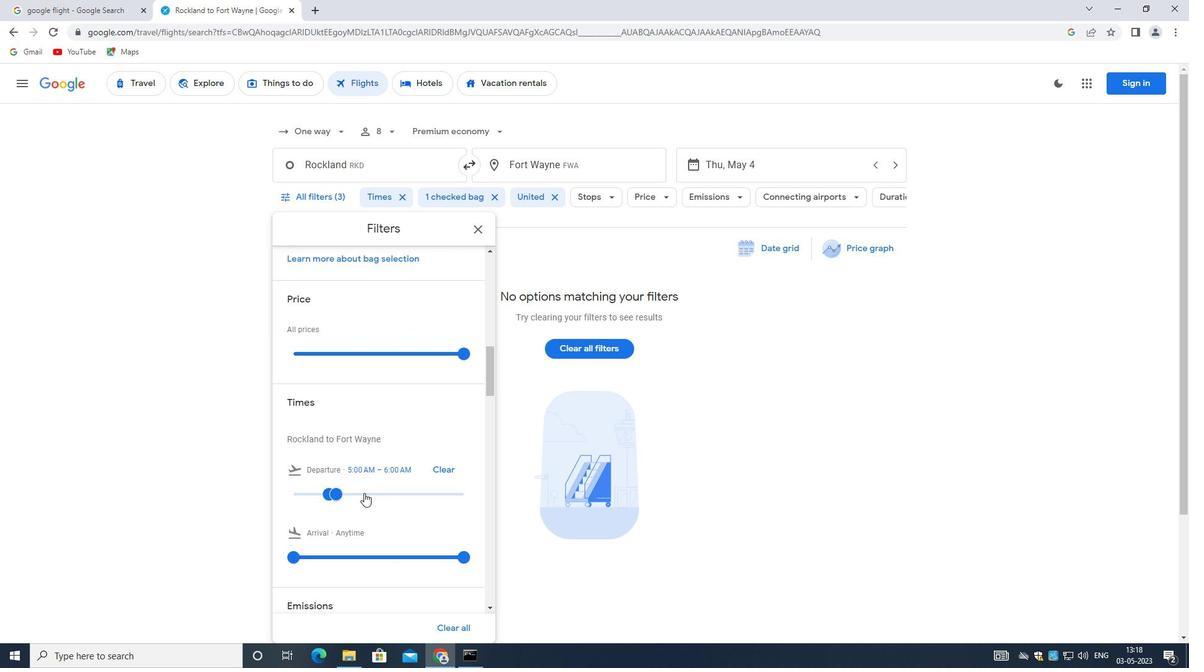 
Action: Mouse moved to (335, 491)
Screenshot: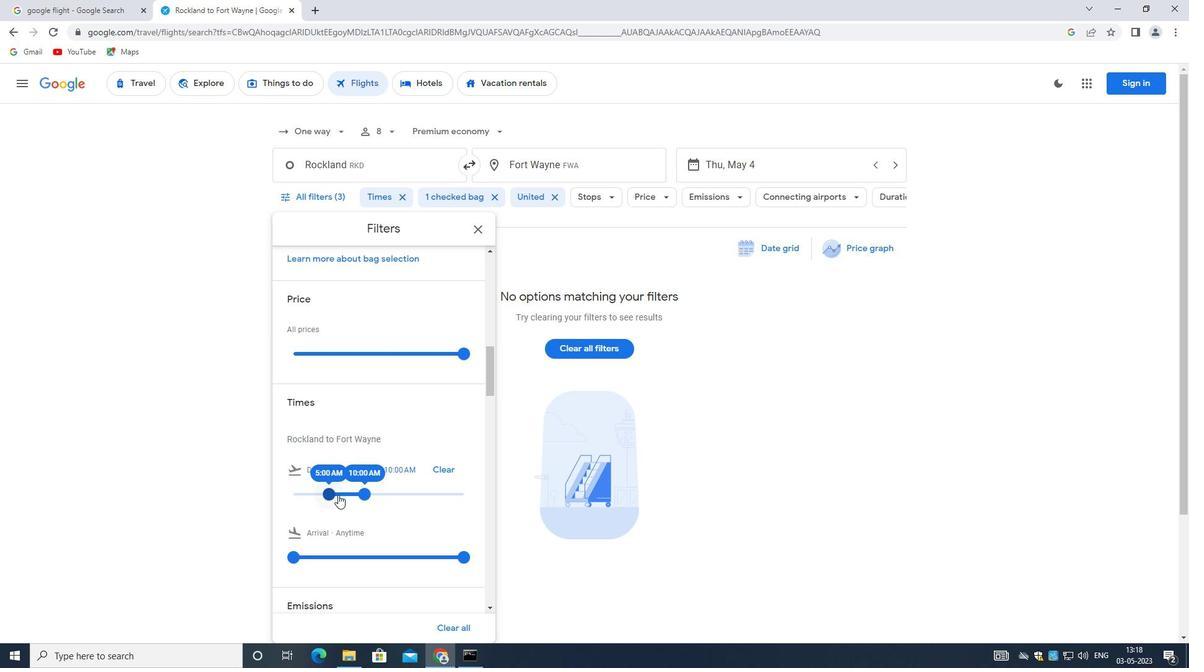 
Action: Mouse pressed left at (335, 491)
Screenshot: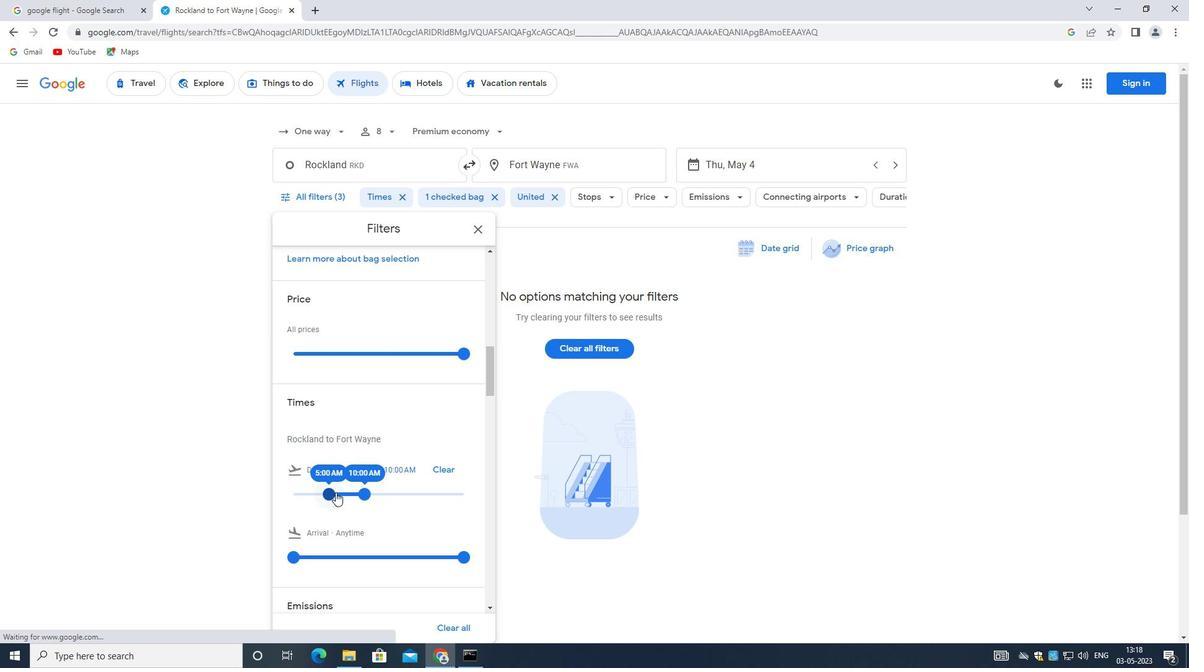 
Action: Mouse moved to (367, 494)
Screenshot: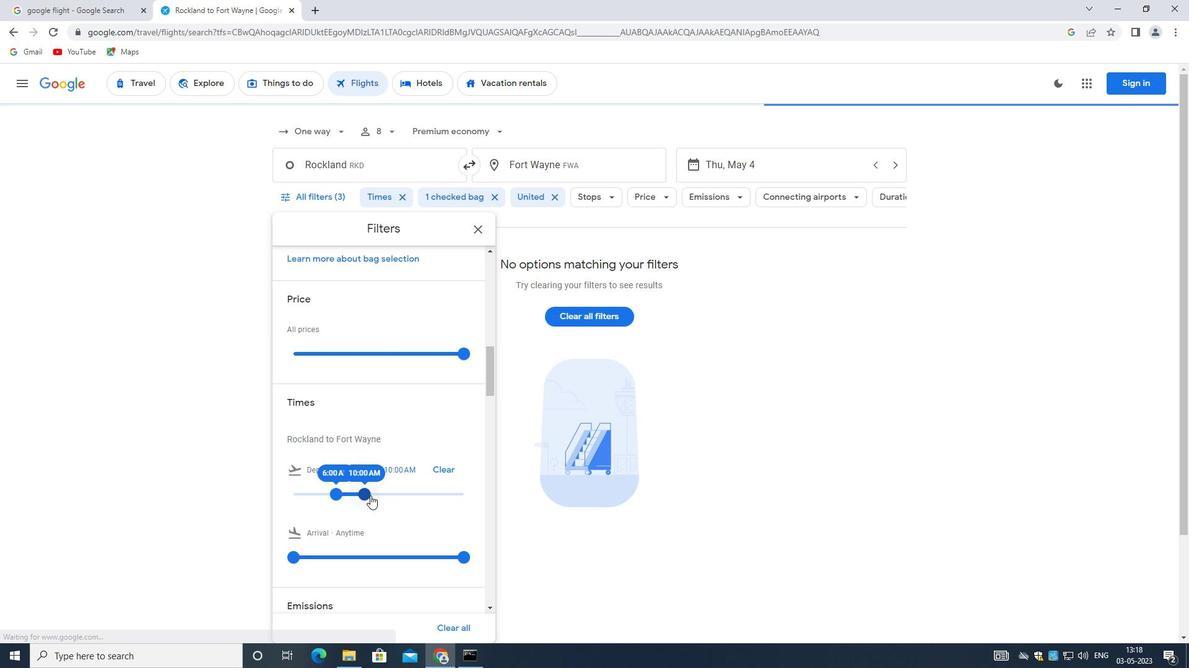 
Action: Mouse pressed left at (367, 494)
Screenshot: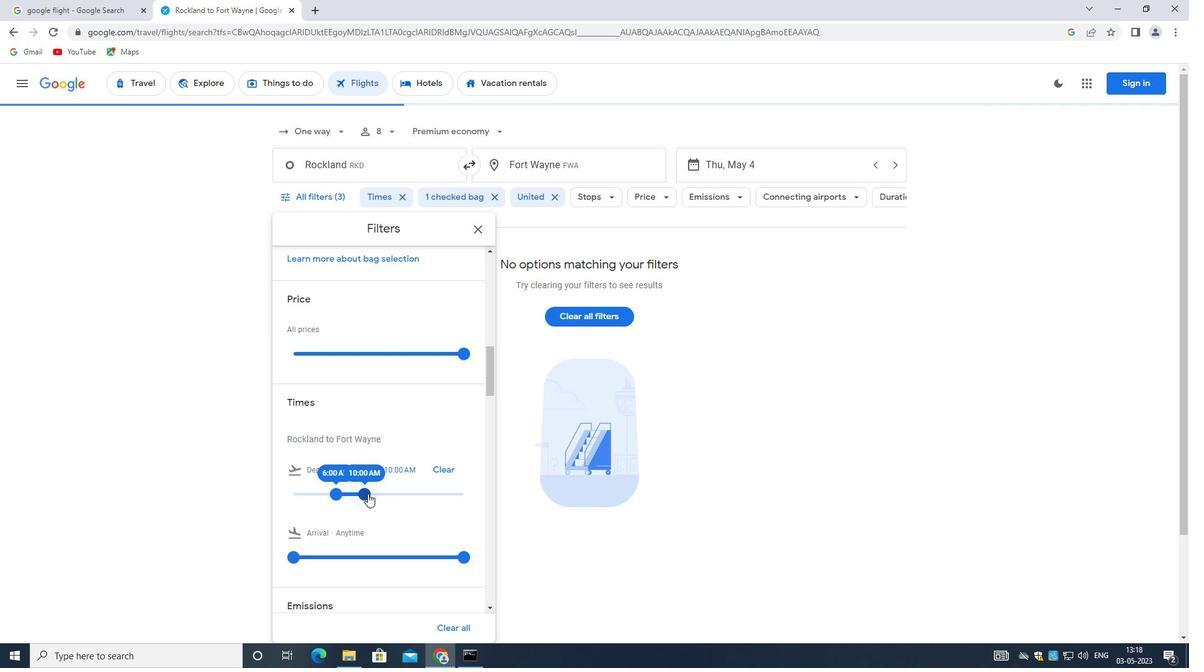 
Action: Mouse moved to (375, 460)
Screenshot: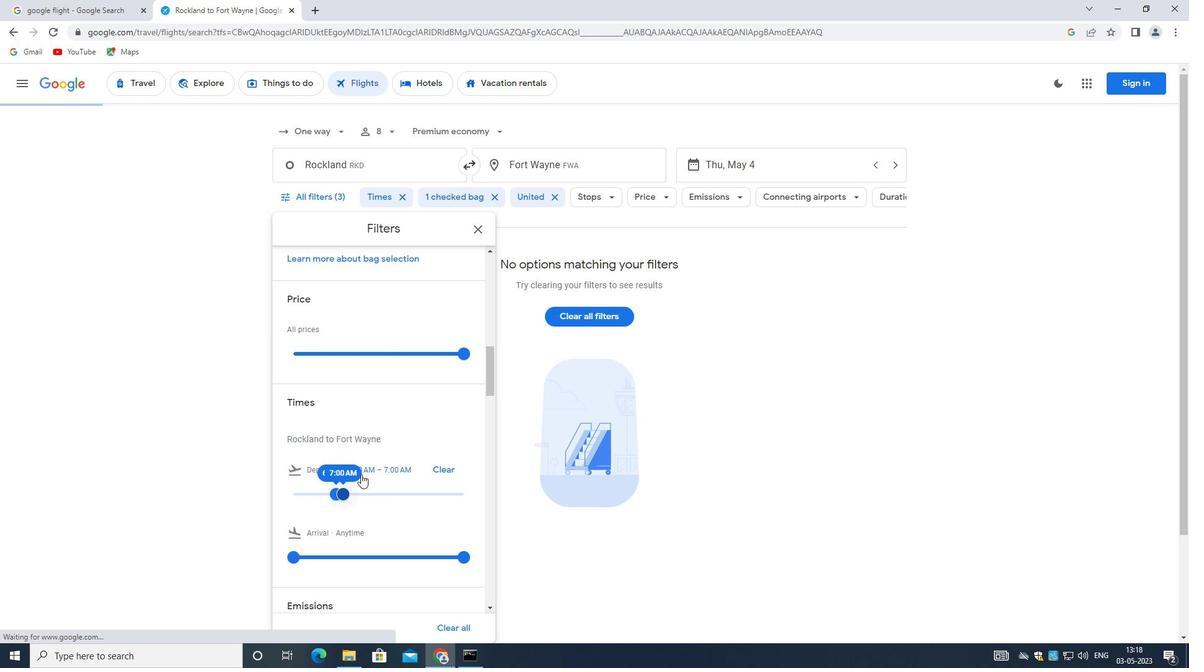 
Action: Mouse scrolled (375, 460) with delta (0, 0)
Screenshot: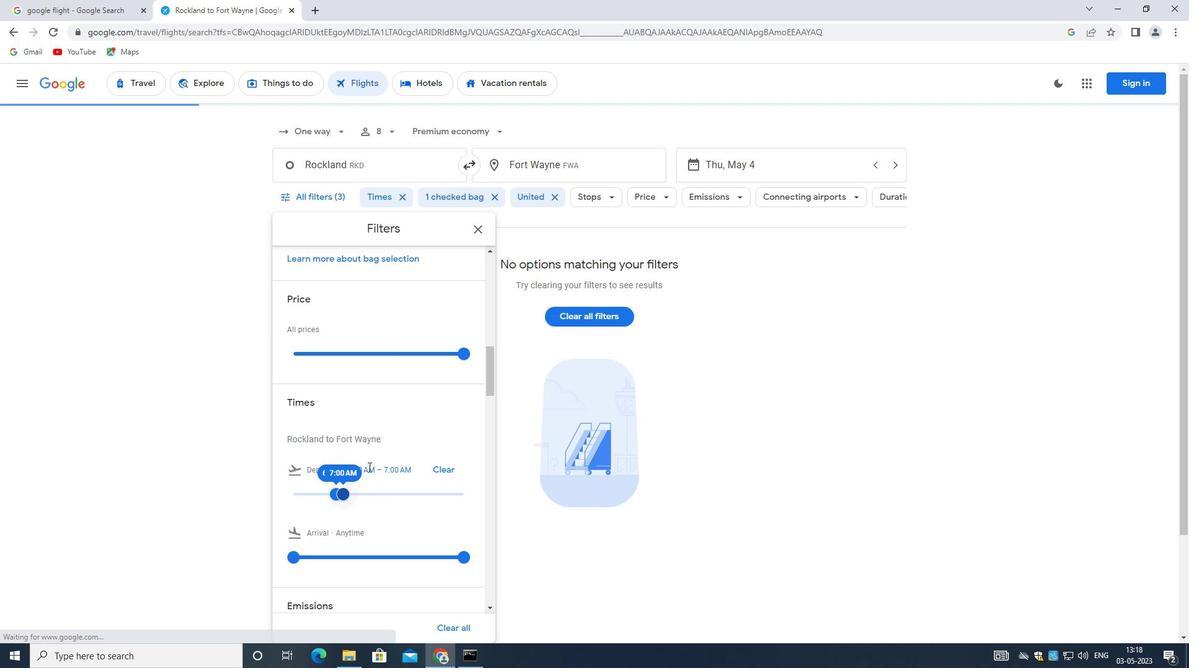 
Action: Mouse scrolled (375, 460) with delta (0, 0)
Screenshot: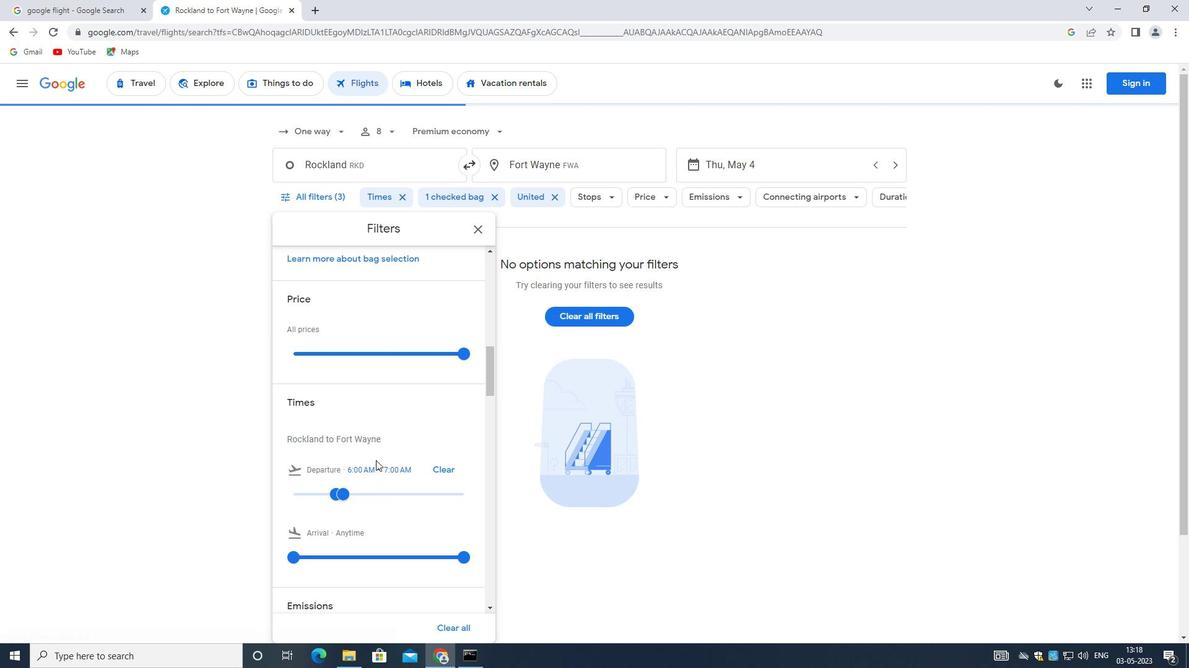 
Action: Mouse scrolled (375, 460) with delta (0, 0)
Screenshot: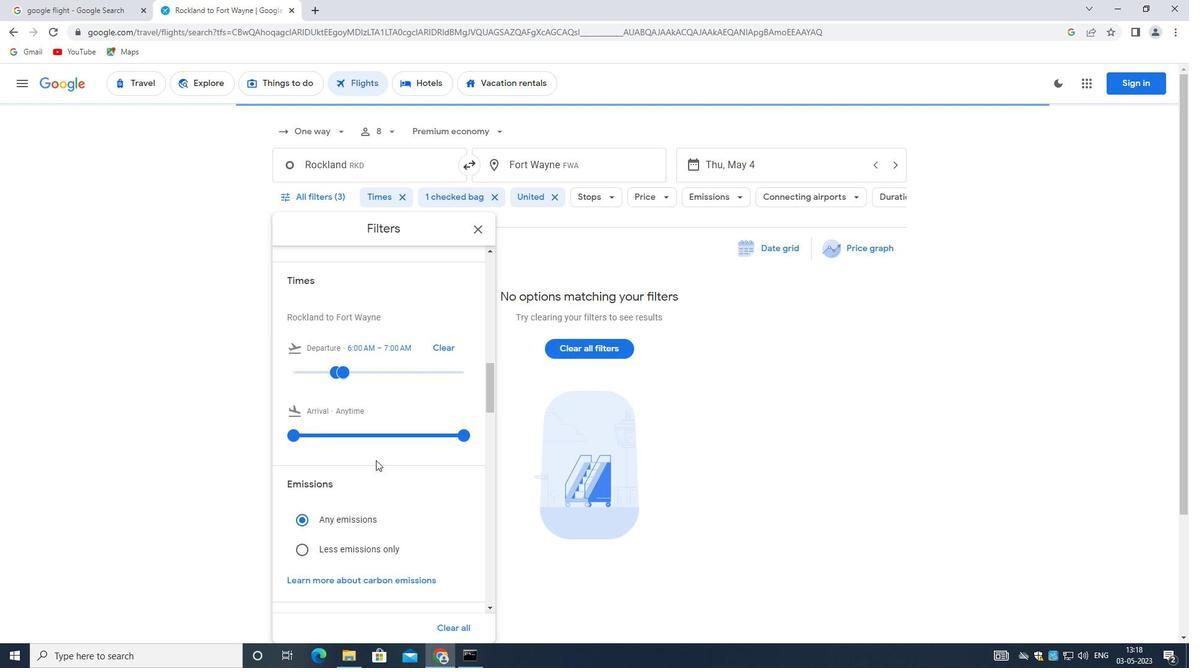
Action: Mouse scrolled (375, 460) with delta (0, 0)
Screenshot: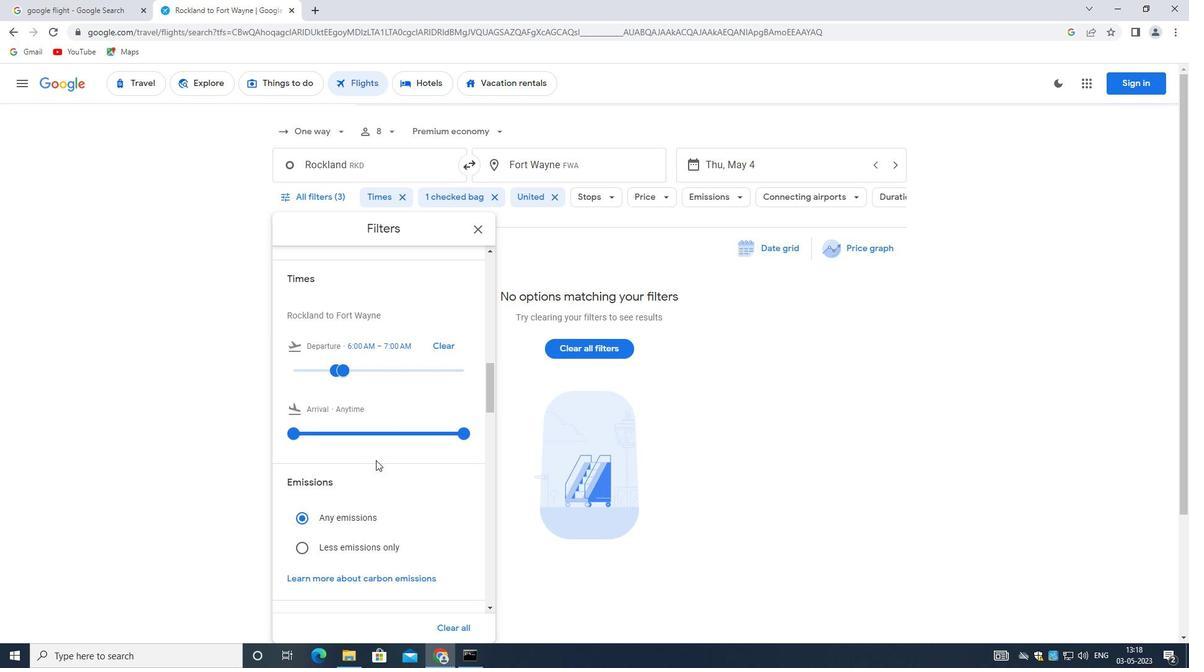 
Action: Mouse moved to (375, 460)
Screenshot: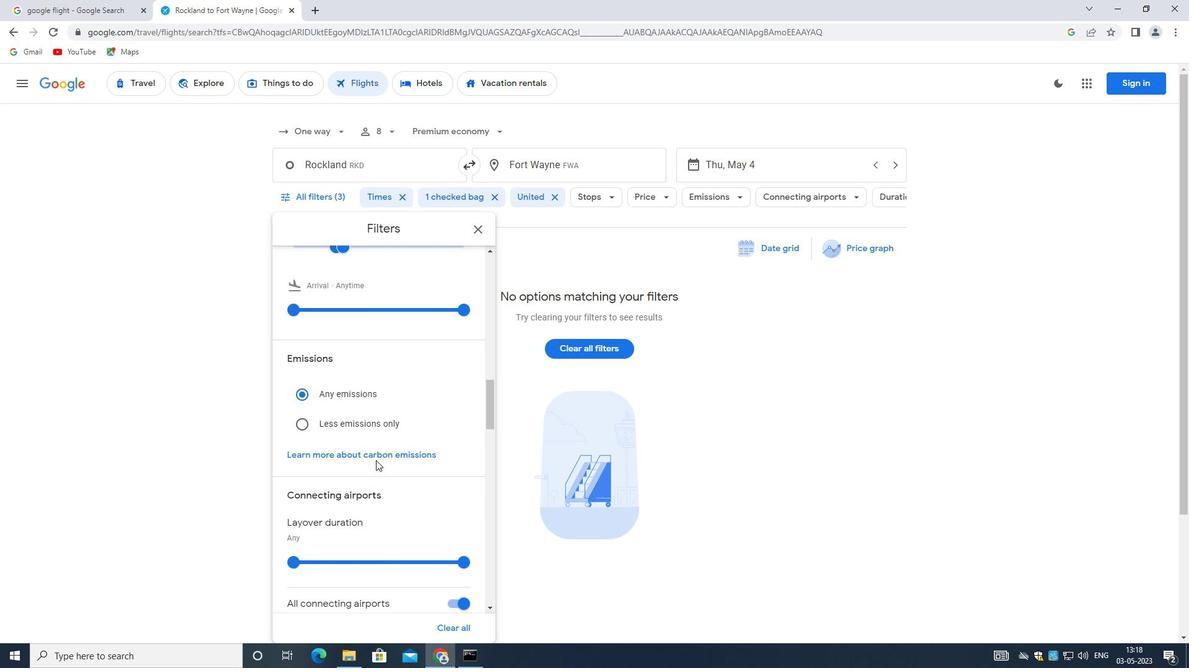 
Action: Mouse scrolled (375, 460) with delta (0, 0)
Screenshot: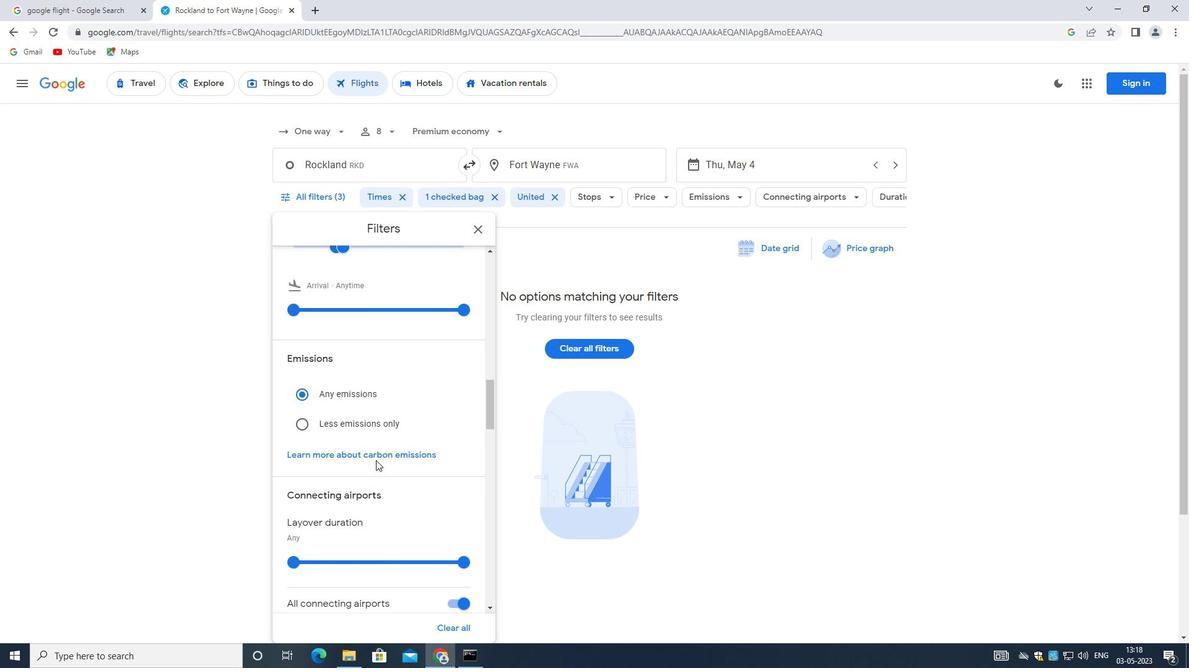 
Action: Mouse scrolled (375, 460) with delta (0, 0)
Screenshot: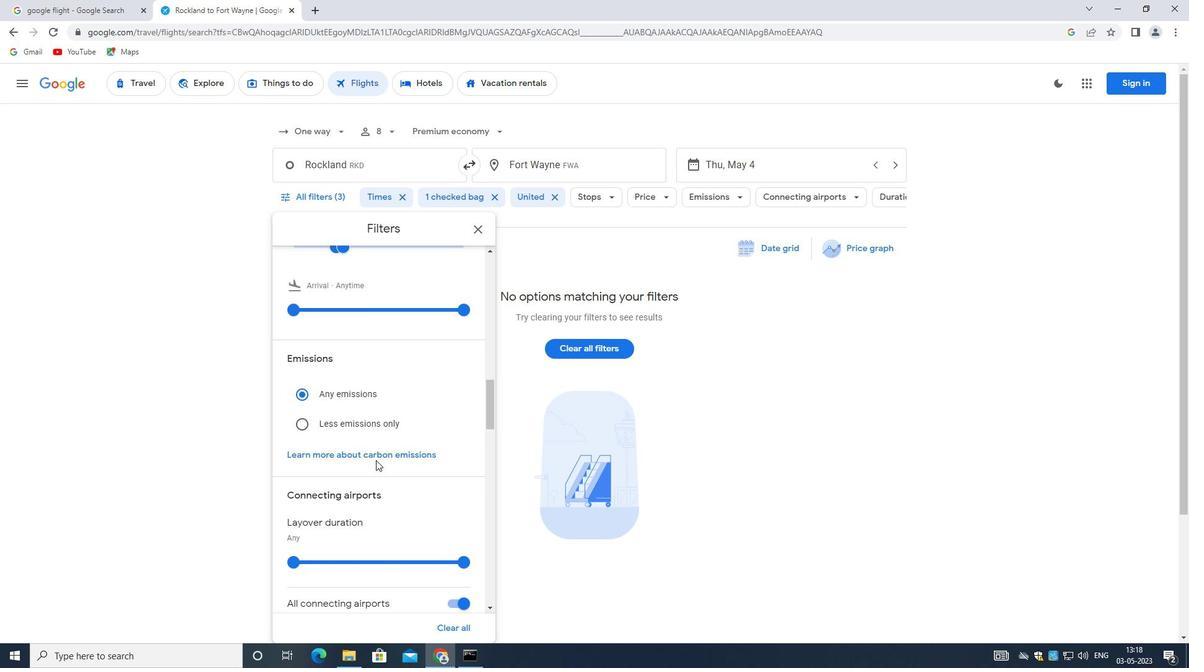 
Action: Mouse scrolled (375, 460) with delta (0, 0)
Screenshot: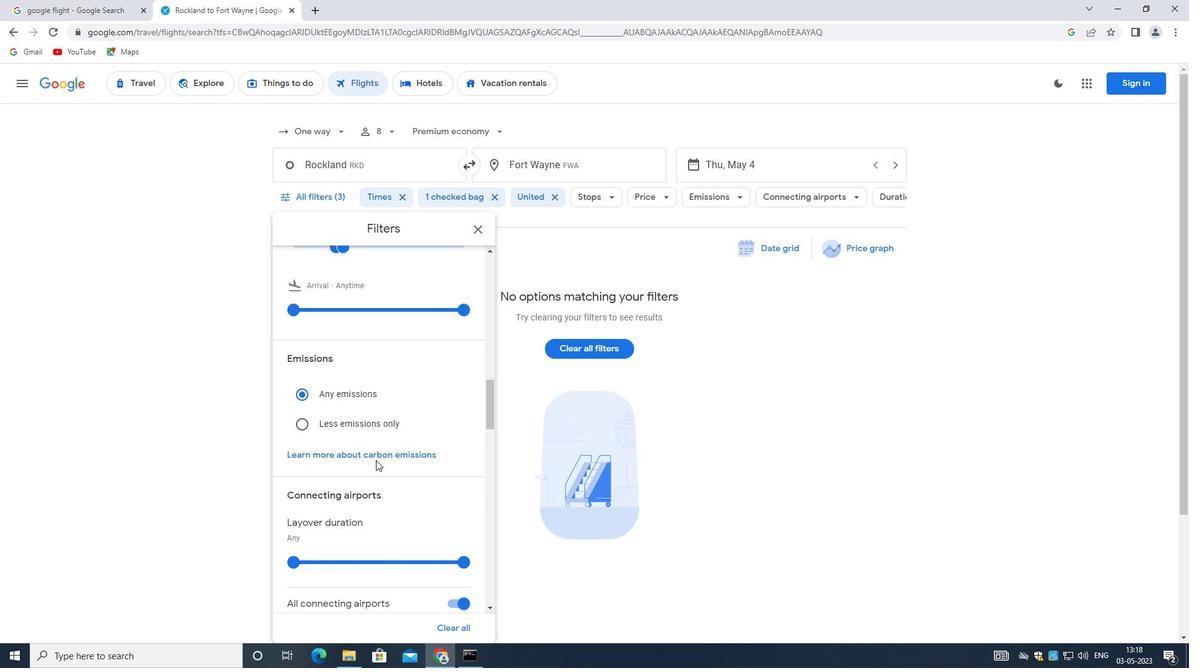 
Action: Mouse moved to (375, 460)
Screenshot: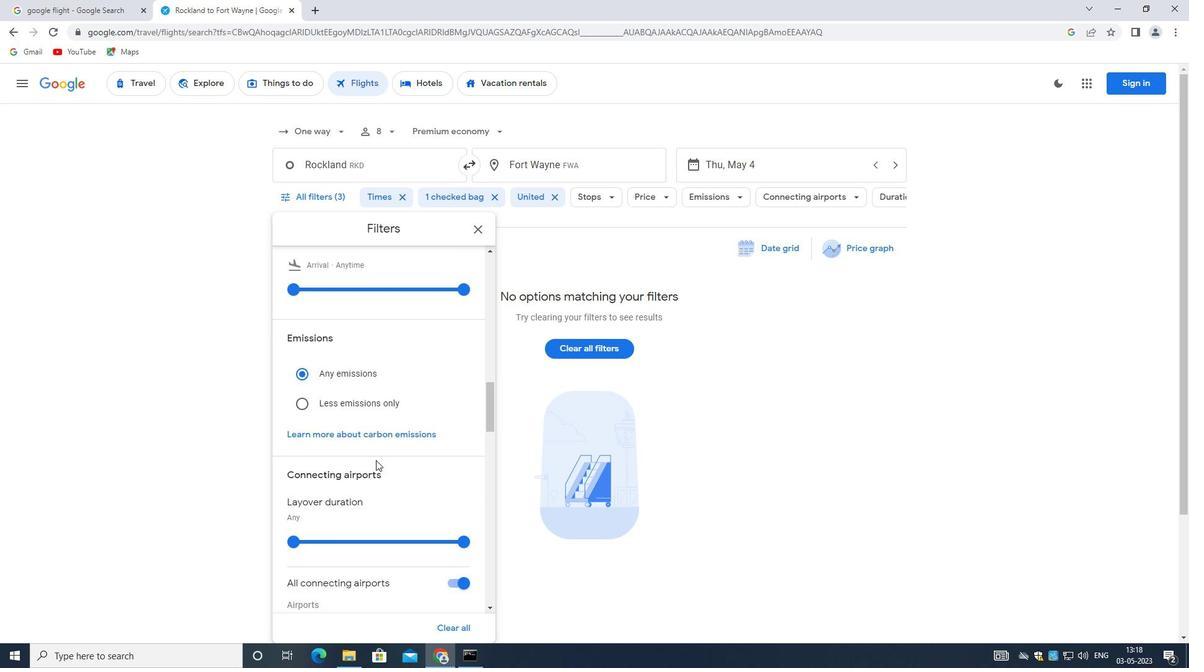 
Action: Mouse scrolled (375, 461) with delta (0, 0)
Screenshot: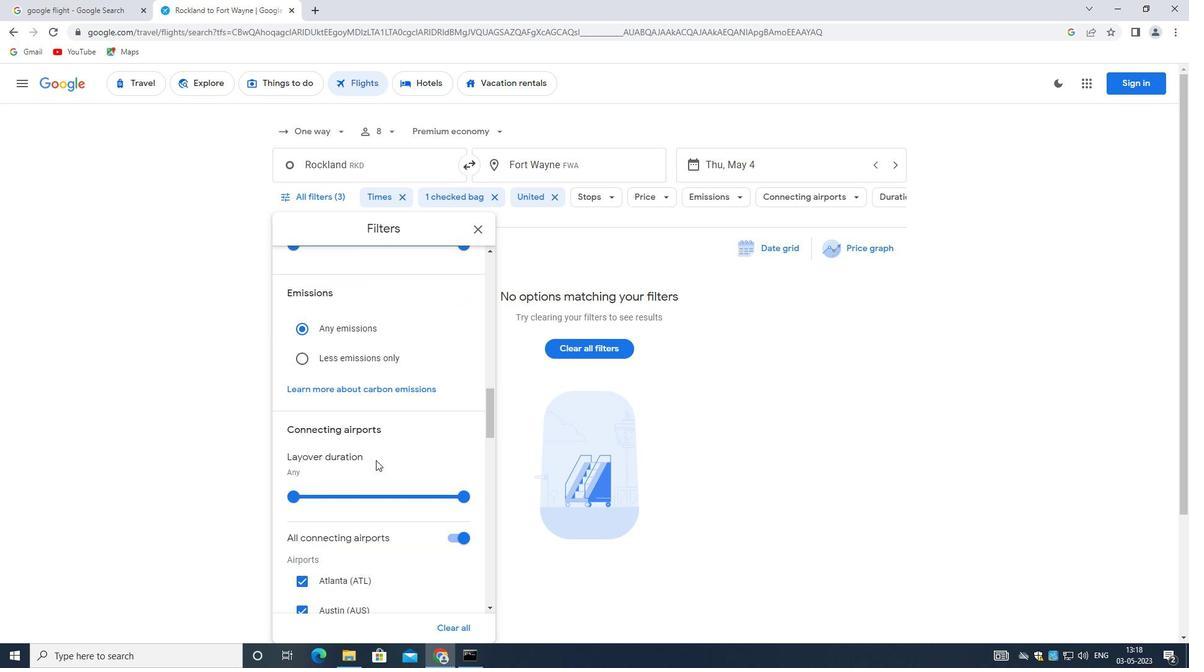 
Action: Mouse moved to (374, 460)
Screenshot: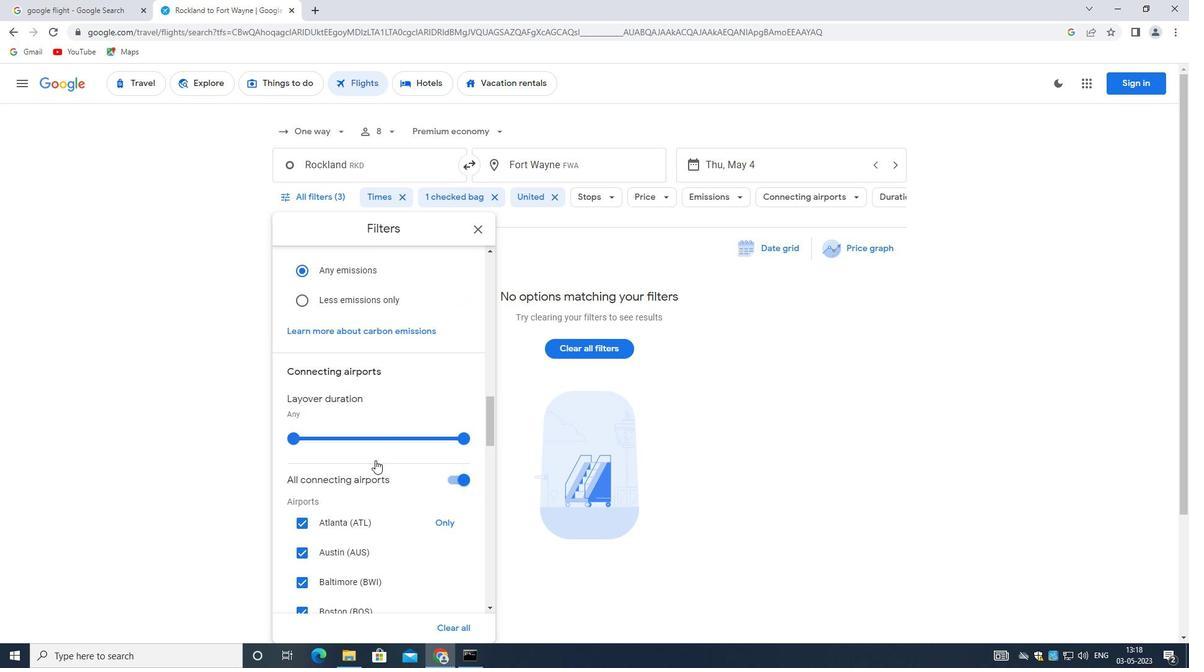 
Action: Mouse scrolled (374, 460) with delta (0, 0)
Screenshot: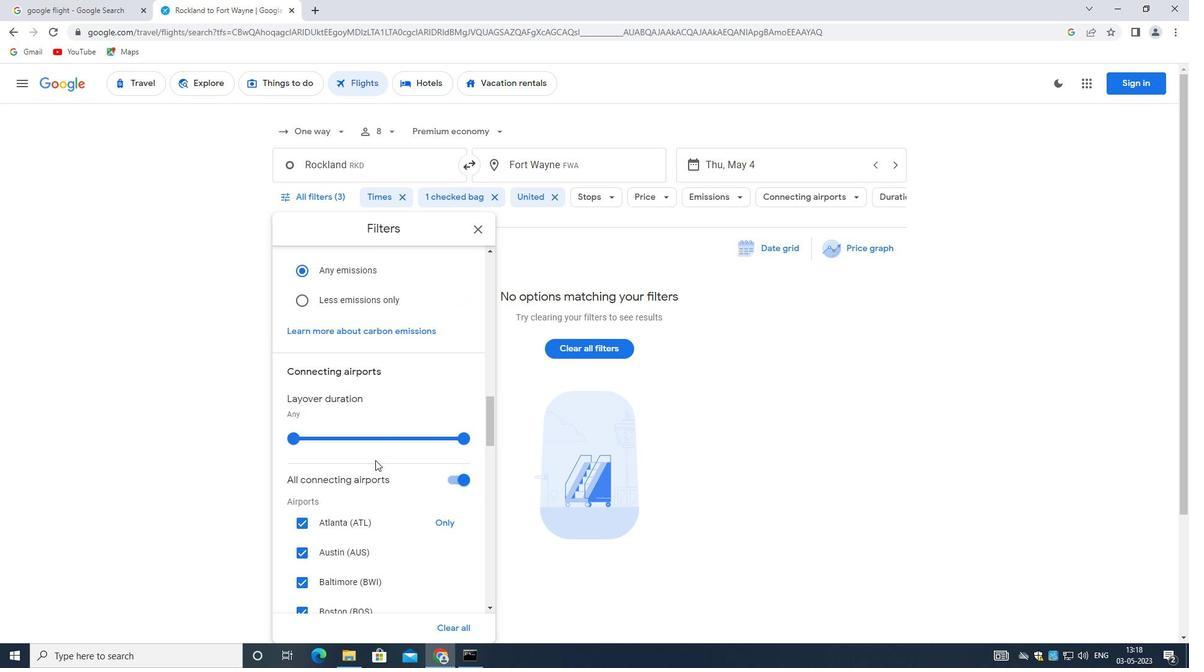 
Action: Mouse scrolled (374, 460) with delta (0, 0)
Screenshot: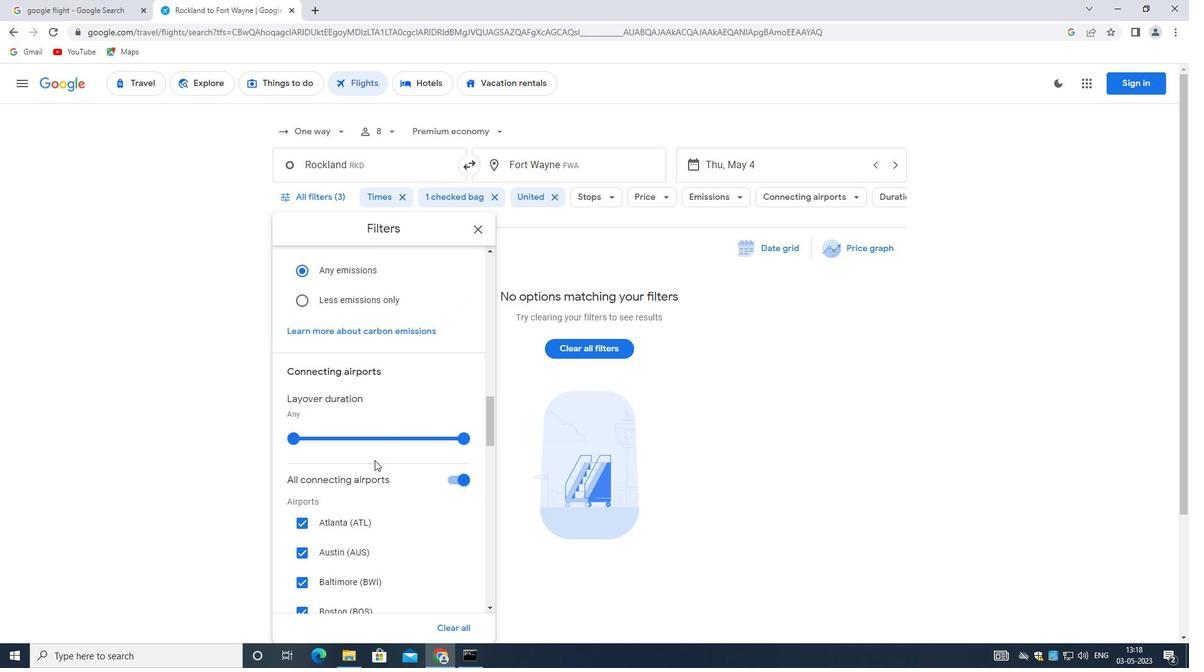 
Action: Mouse moved to (339, 400)
Screenshot: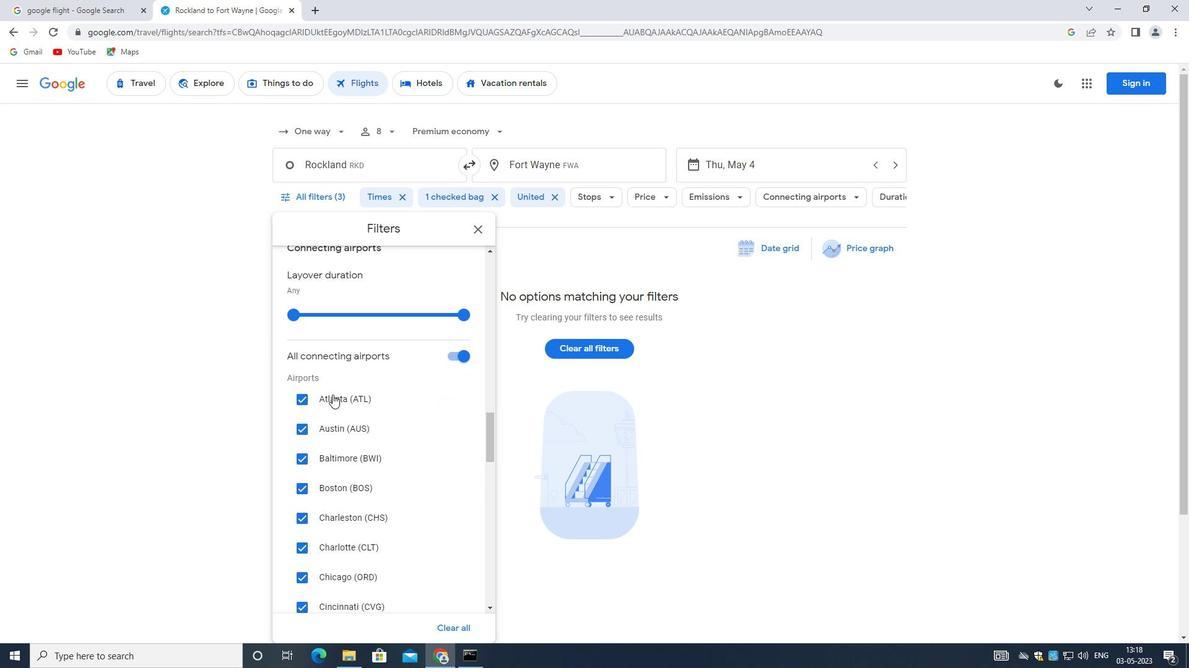 
Action: Mouse scrolled (339, 401) with delta (0, 0)
Screenshot: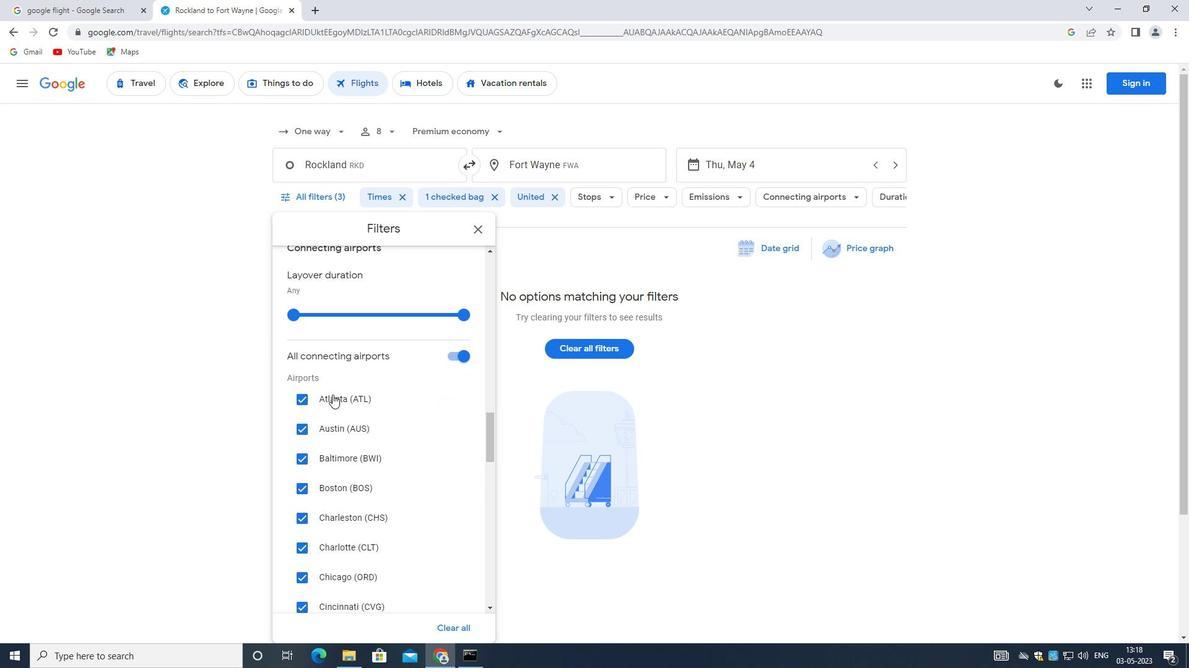 
Action: Mouse scrolled (339, 401) with delta (0, 0)
Screenshot: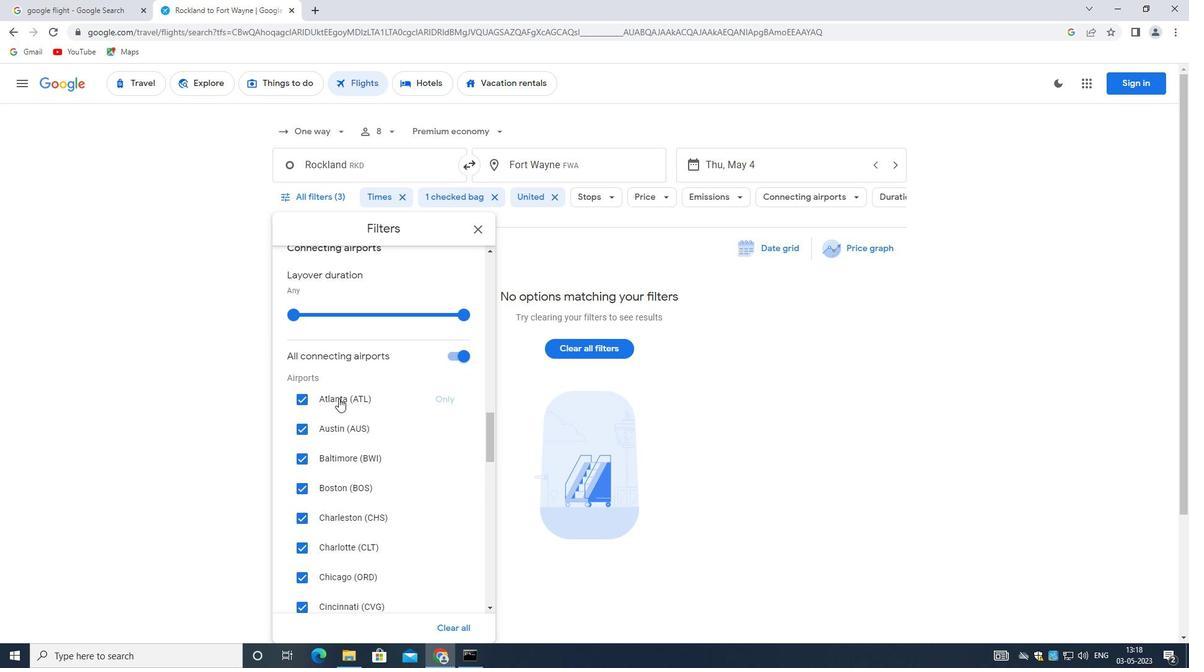 
Action: Mouse scrolled (339, 401) with delta (0, 0)
Screenshot: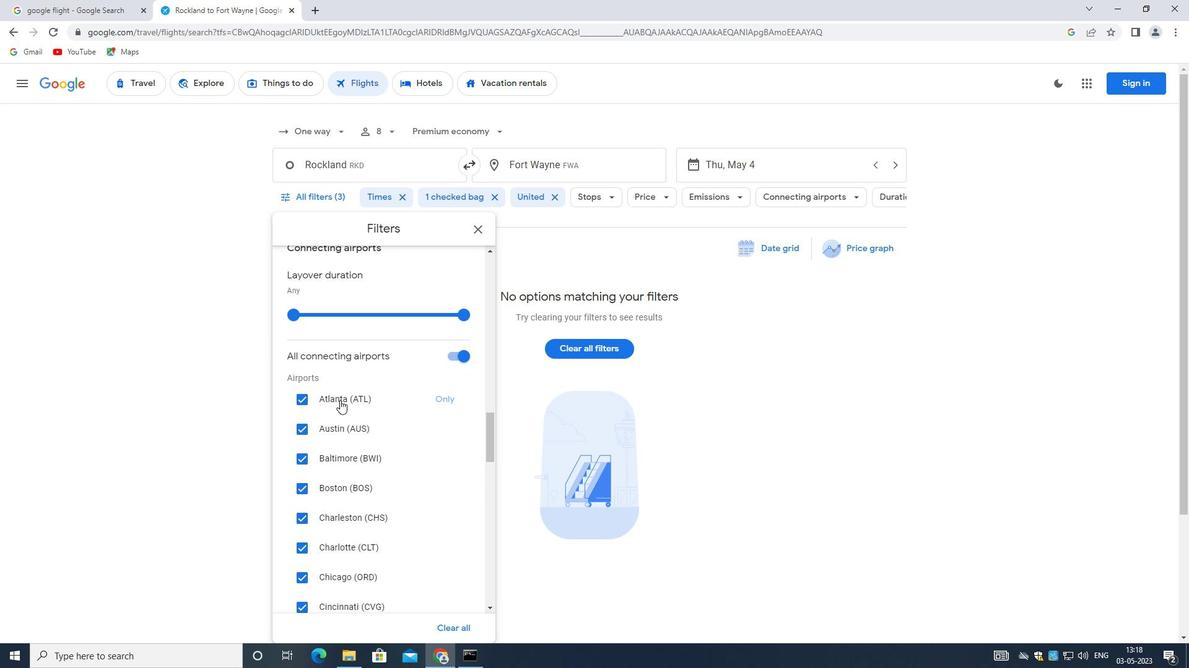 
Action: Mouse scrolled (339, 400) with delta (0, 0)
Screenshot: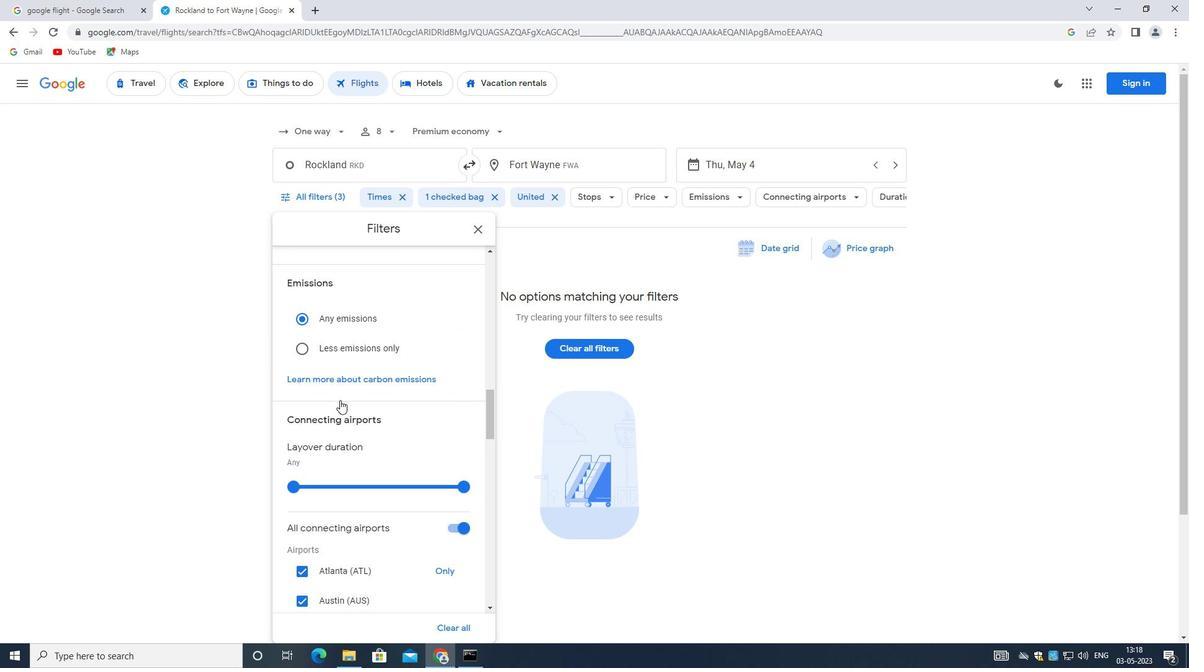 
Action: Mouse moved to (313, 366)
Screenshot: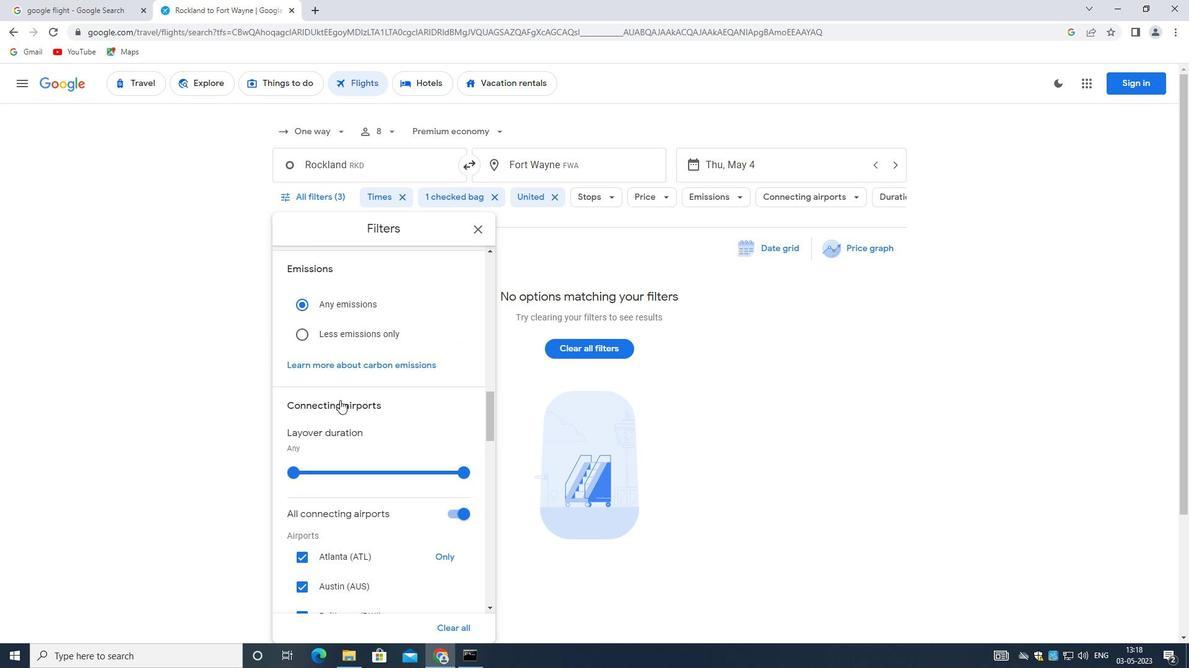 
Action: Mouse scrolled (313, 367) with delta (0, 0)
Screenshot: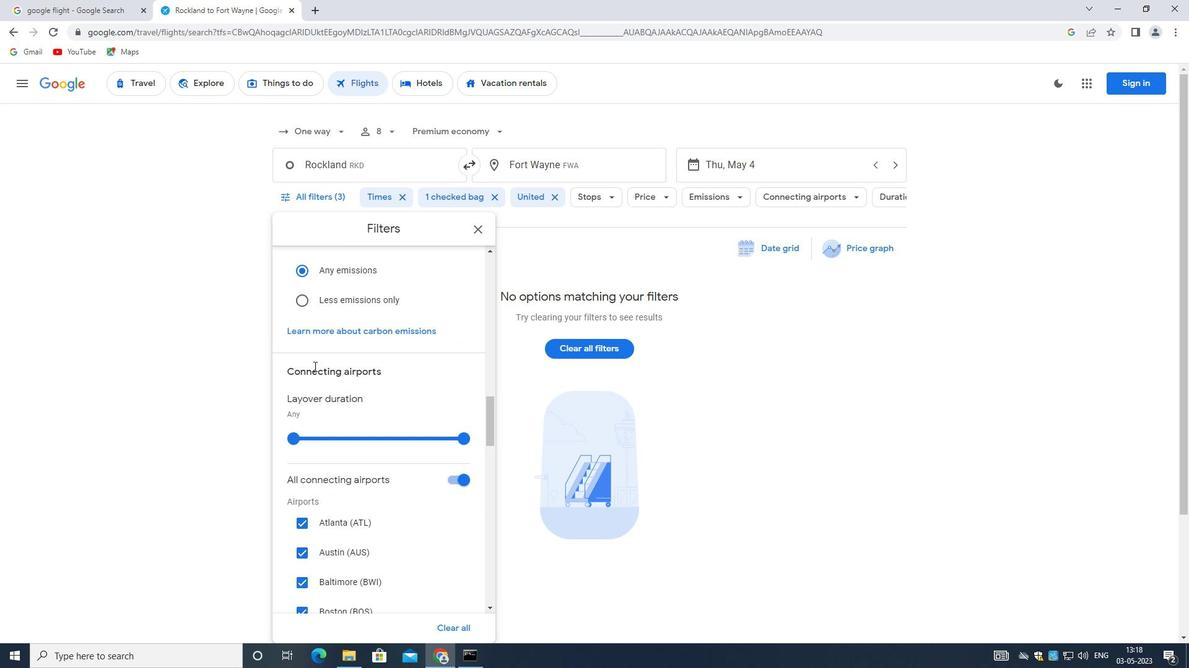 
Action: Mouse scrolled (313, 367) with delta (0, 0)
Screenshot: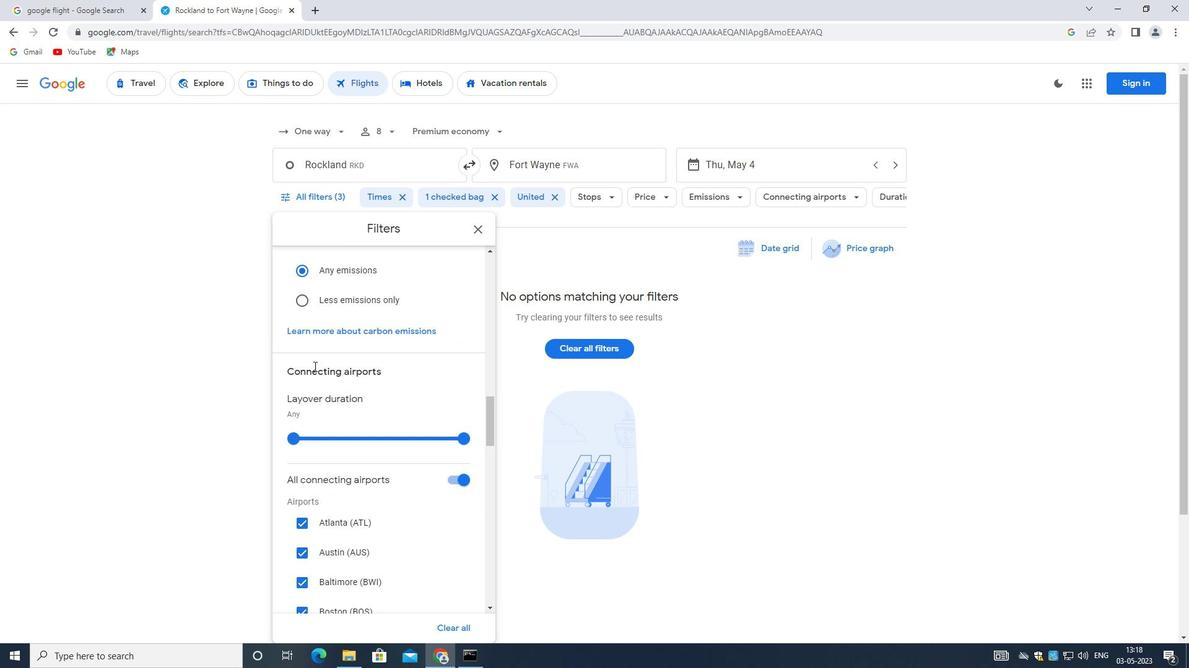 
Action: Mouse scrolled (313, 367) with delta (0, 0)
Screenshot: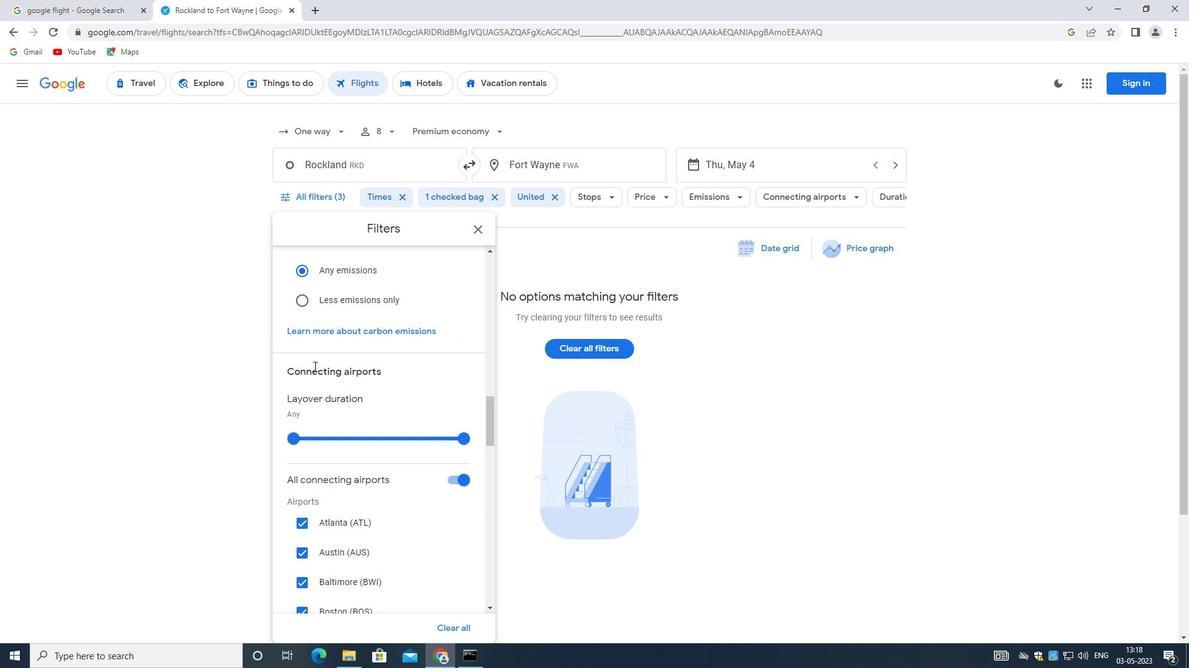 
Action: Mouse moved to (313, 366)
Screenshot: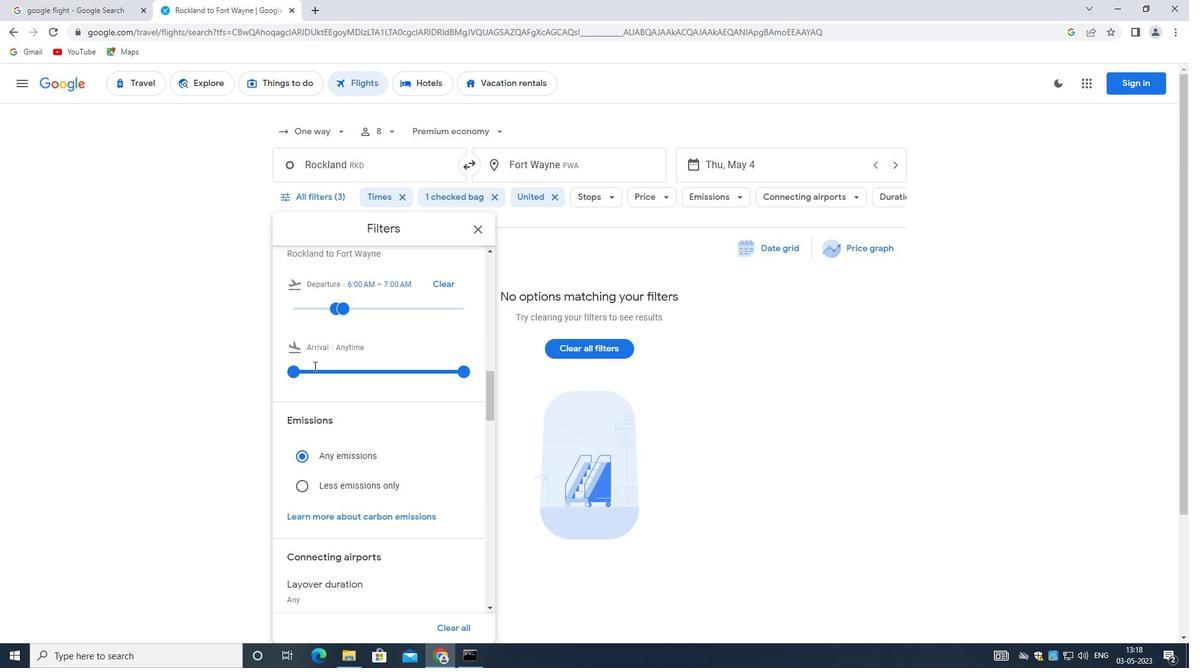 
Action: Mouse scrolled (313, 365) with delta (0, 0)
Screenshot: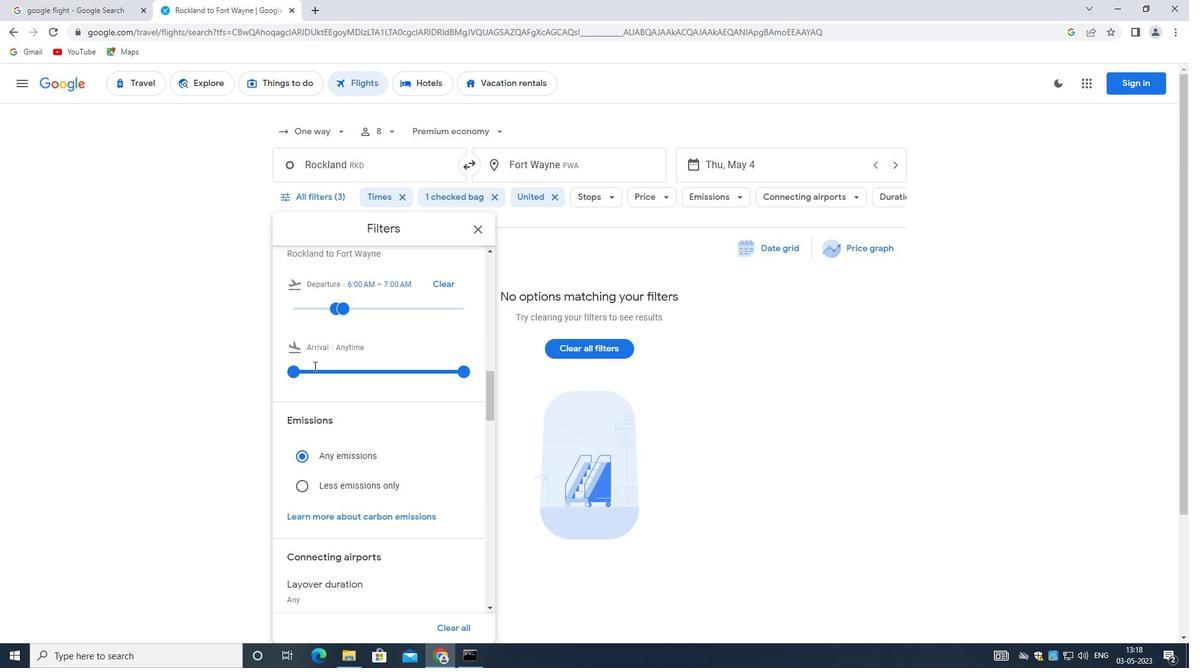 
Action: Mouse moved to (314, 370)
Screenshot: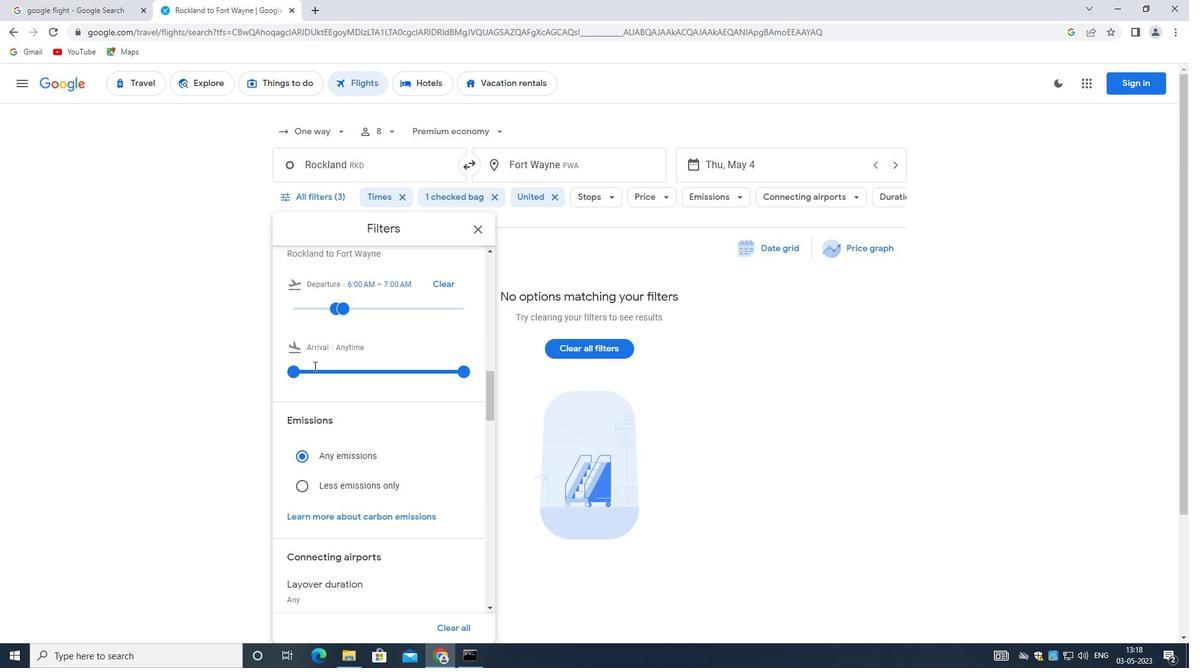 
Action: Mouse scrolled (314, 369) with delta (0, 0)
Screenshot: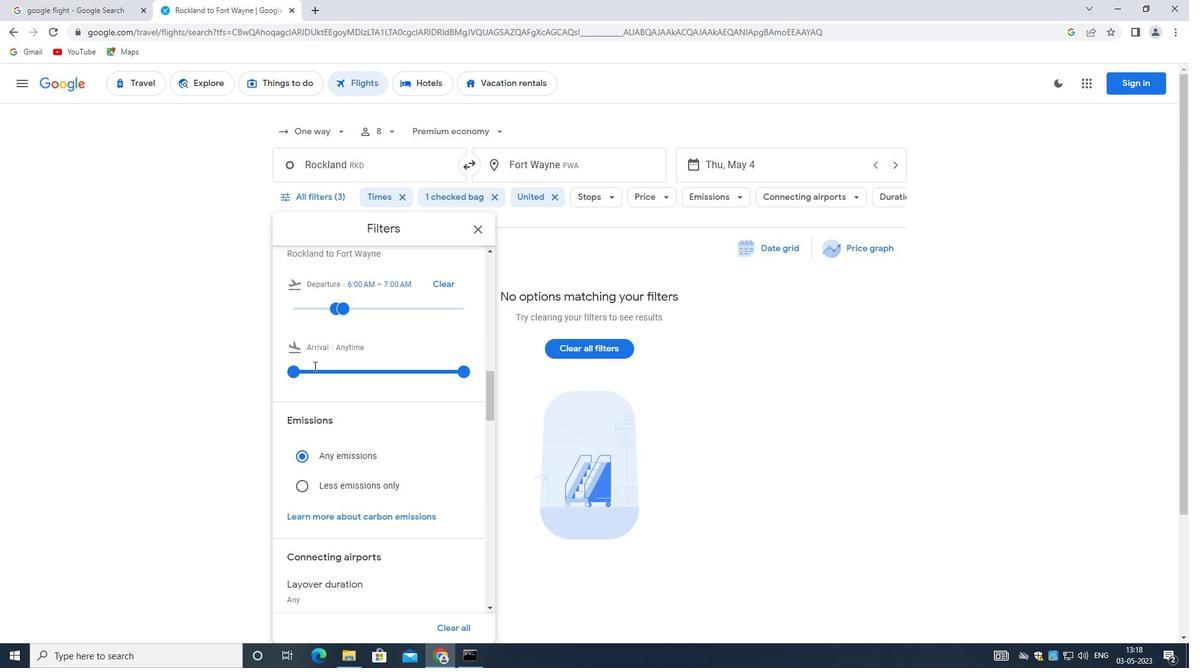 
Action: Mouse moved to (314, 370)
Screenshot: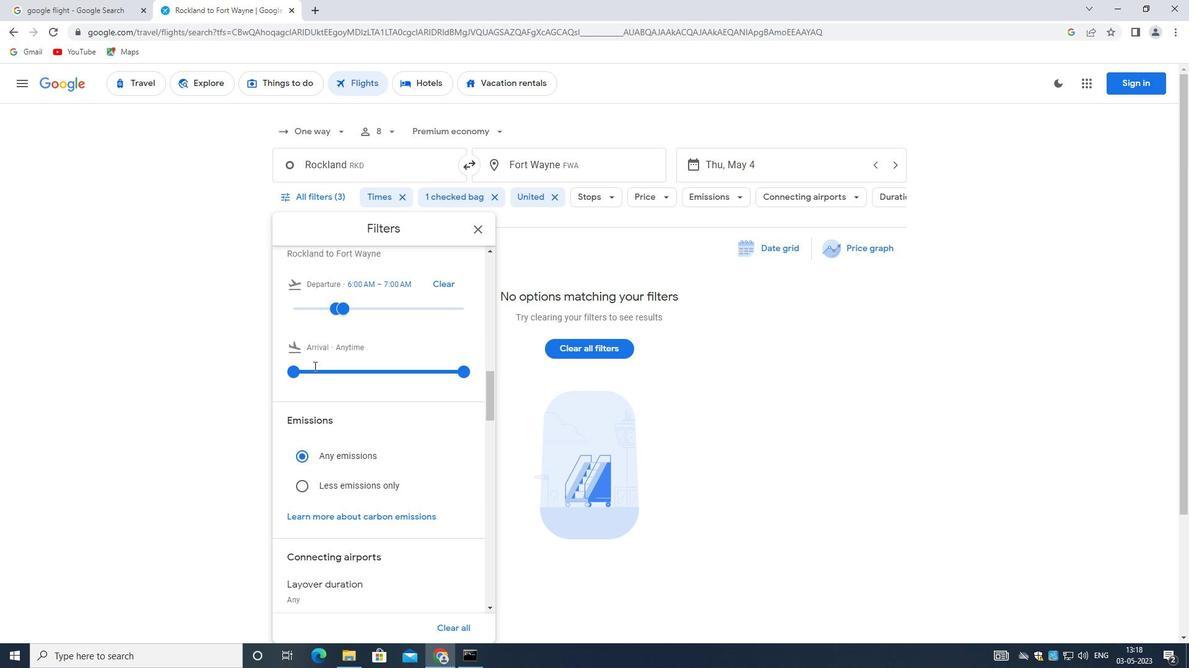 
Action: Mouse scrolled (314, 369) with delta (0, 0)
Screenshot: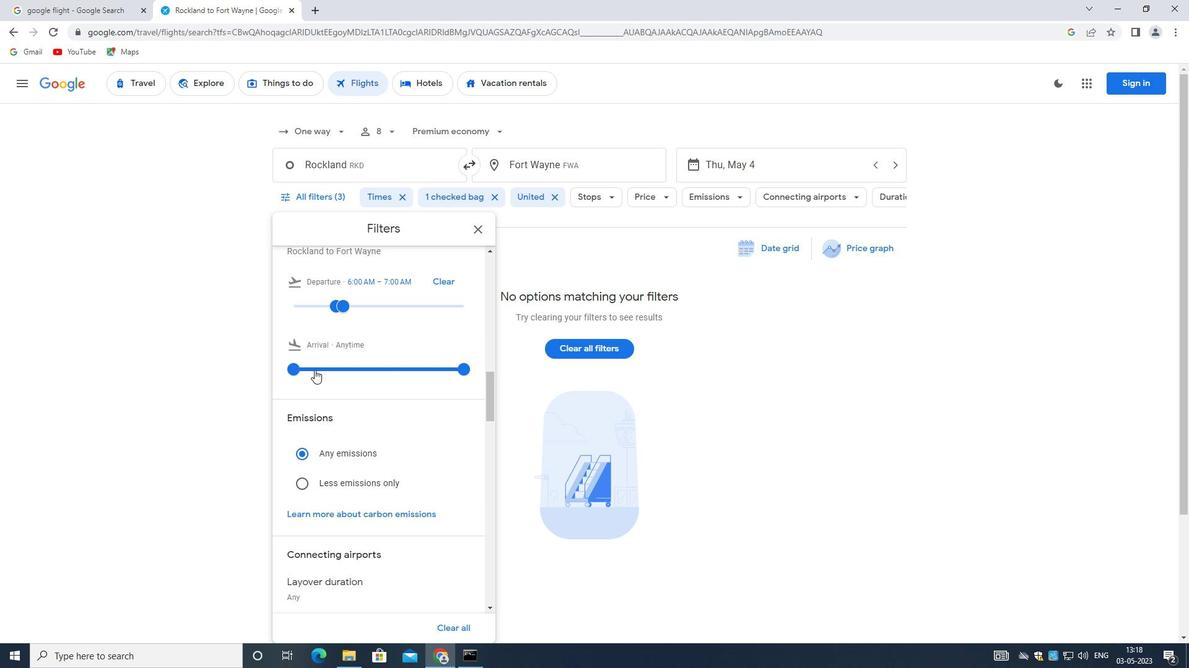 
Action: Mouse moved to (448, 474)
Screenshot: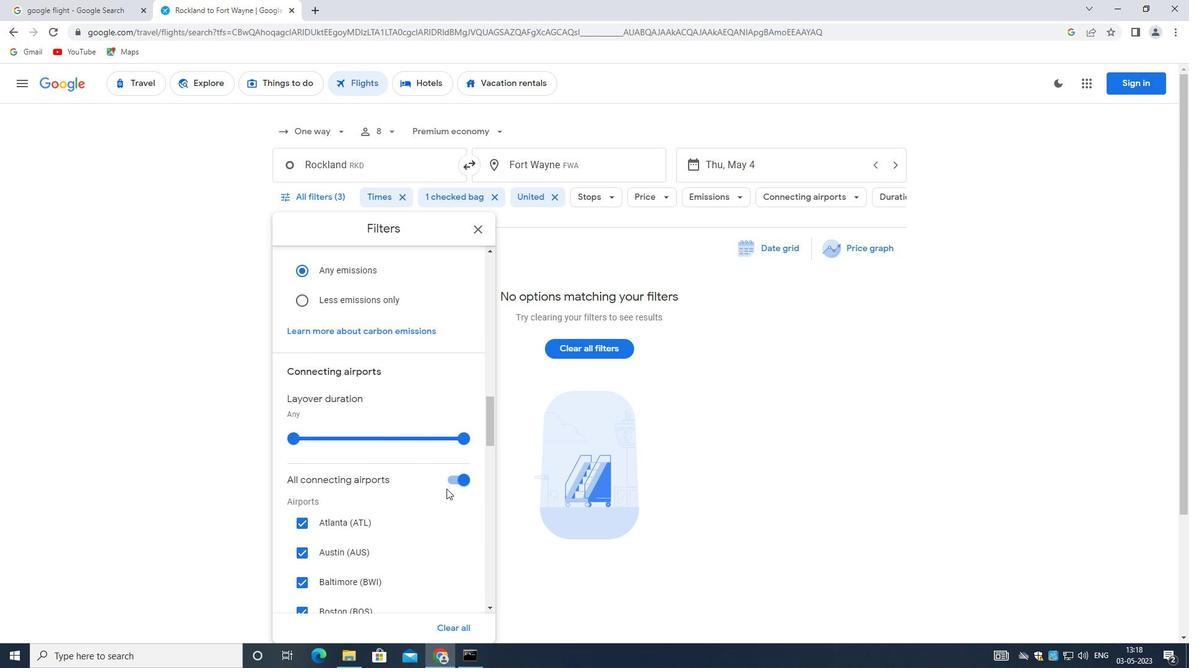 
Action: Mouse pressed left at (448, 474)
Screenshot: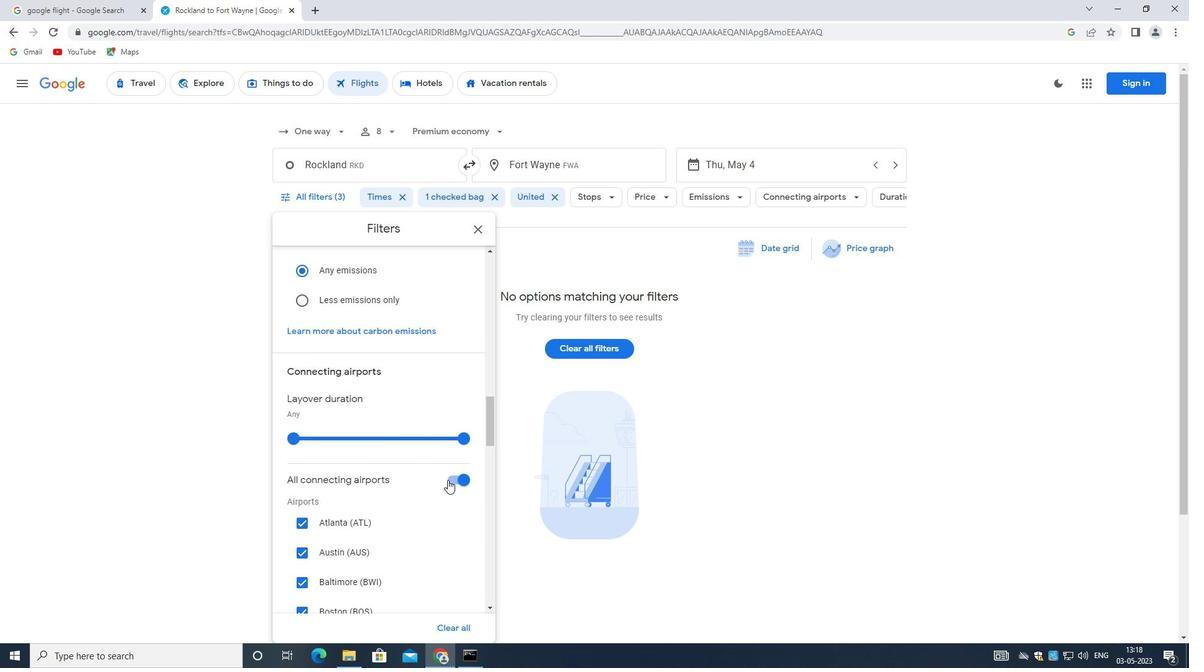 
Action: Mouse moved to (393, 442)
Screenshot: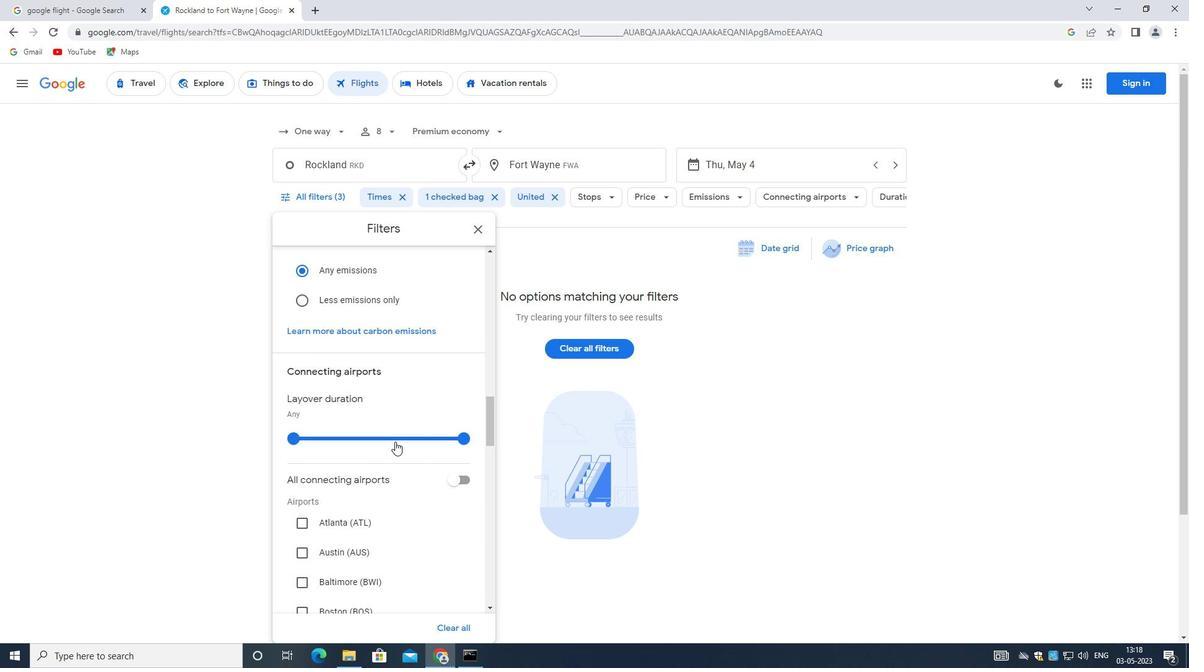 
Action: Mouse scrolled (393, 442) with delta (0, 0)
Screenshot: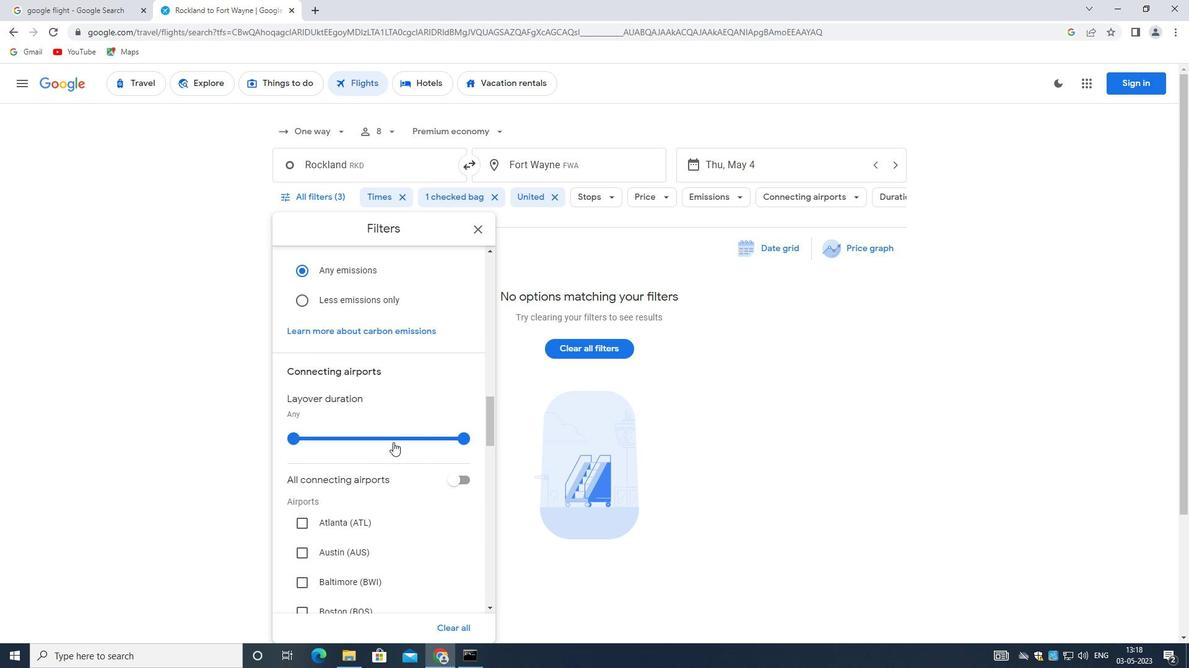 
Action: Mouse moved to (392, 442)
Screenshot: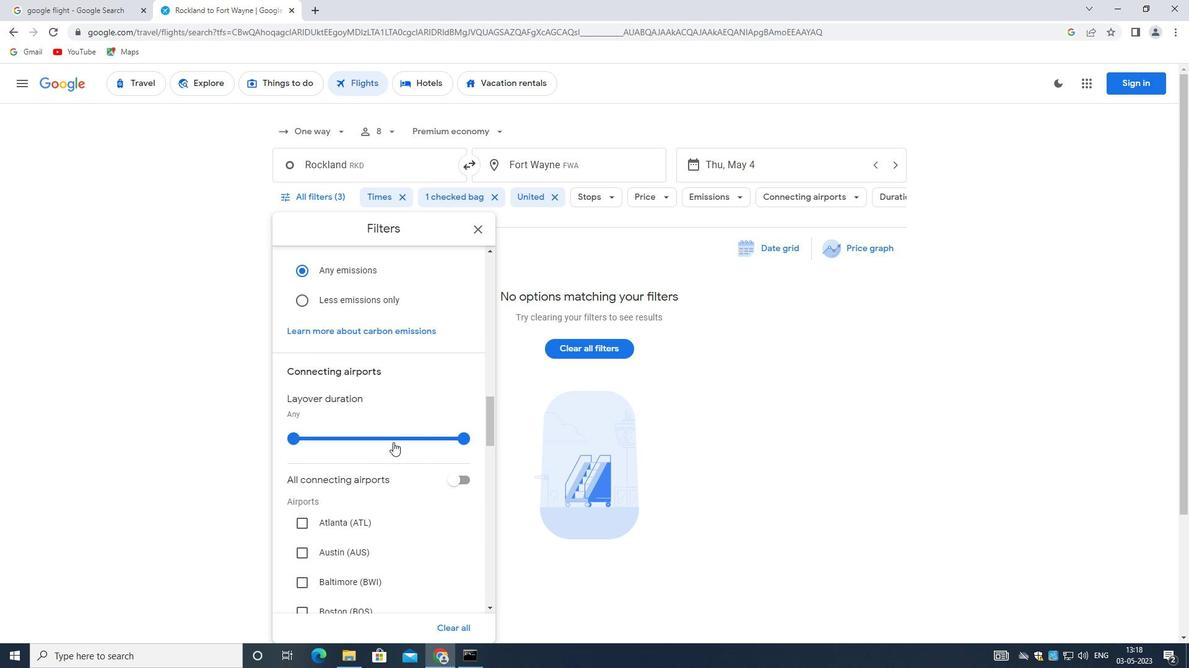 
Action: Mouse scrolled (392, 442) with delta (0, 0)
Screenshot: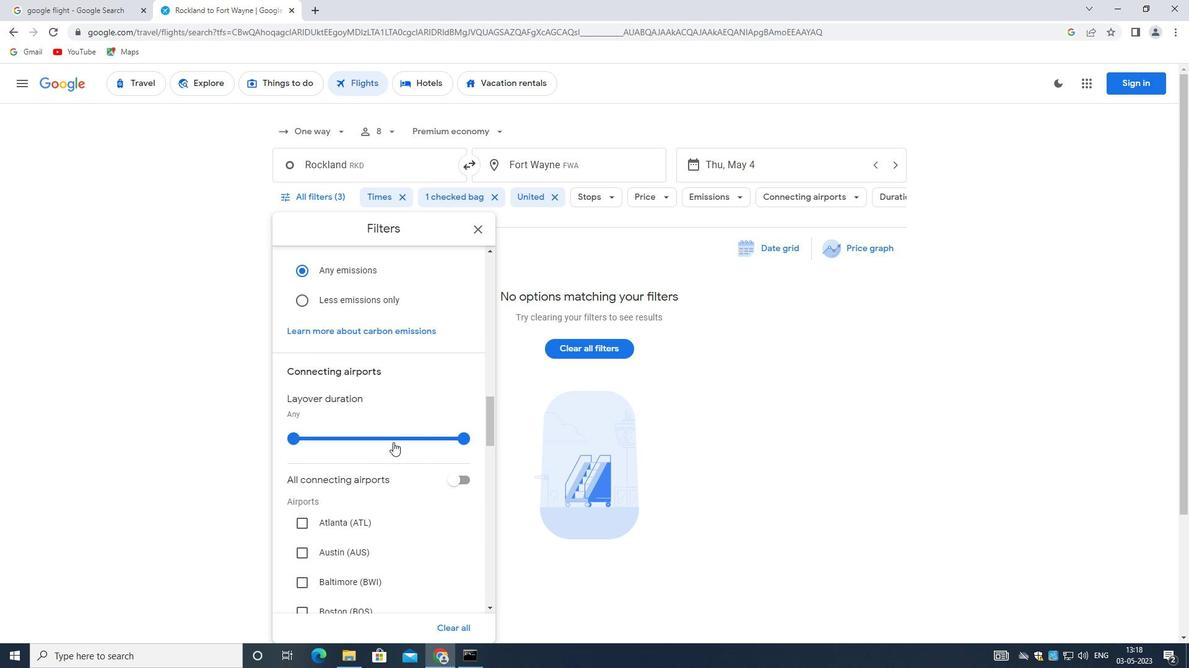 
Action: Mouse moved to (392, 442)
Screenshot: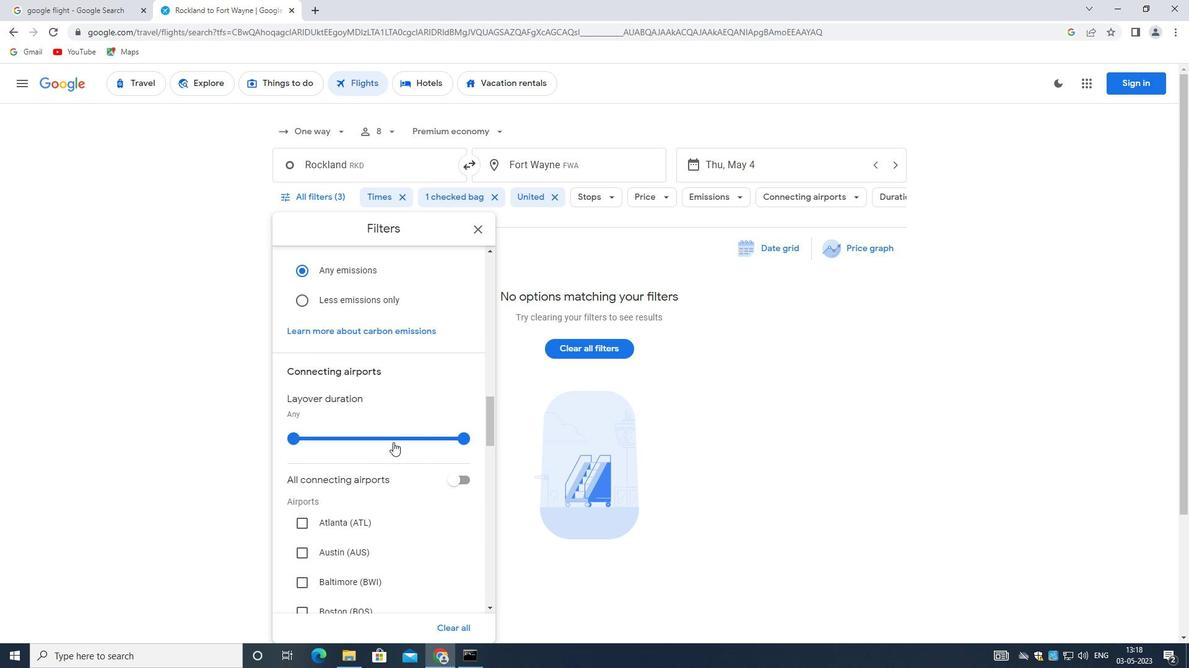 
Action: Mouse scrolled (392, 442) with delta (0, 0)
Screenshot: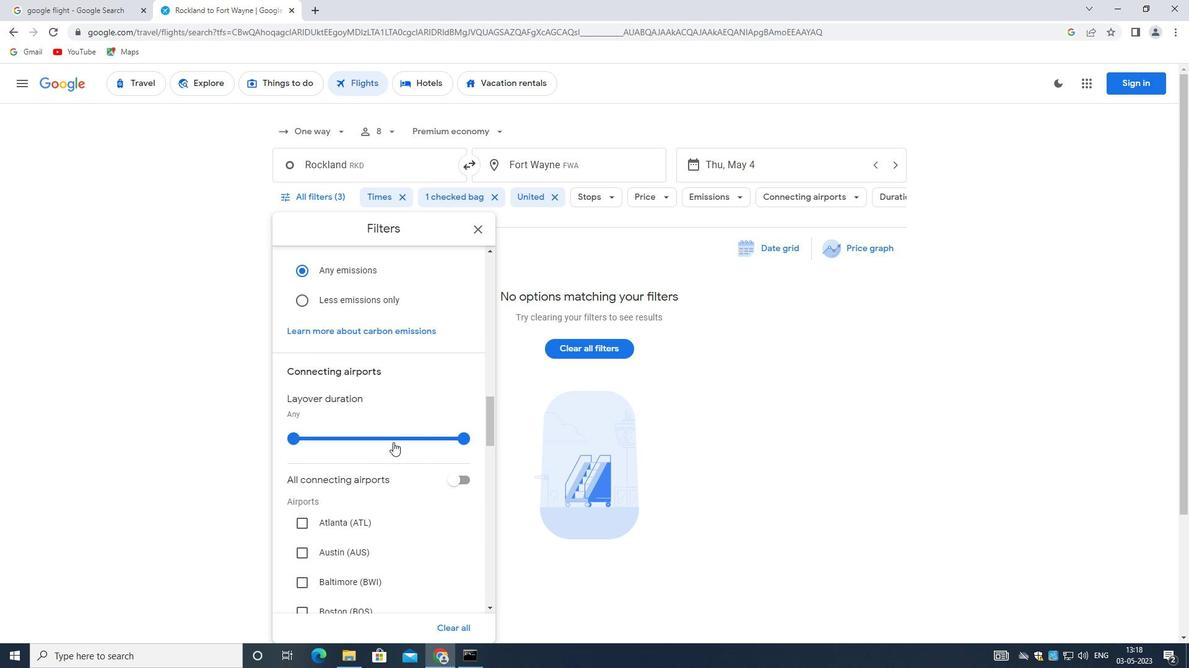 
Action: Mouse moved to (392, 442)
Screenshot: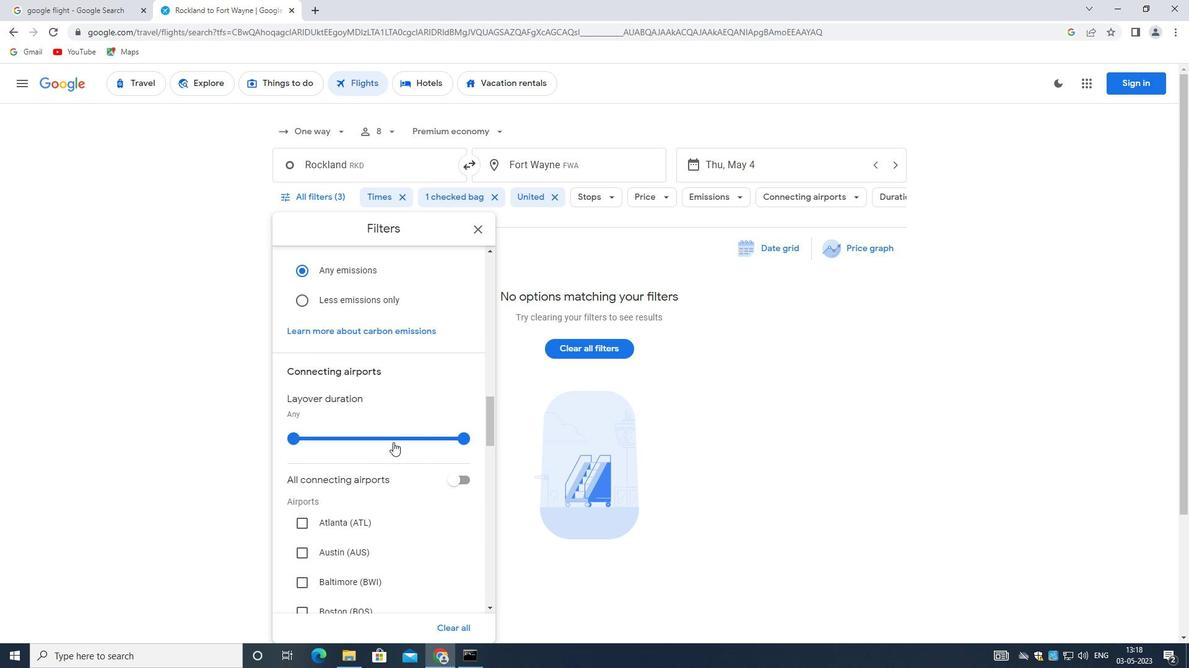 
Action: Mouse scrolled (392, 442) with delta (0, 0)
Screenshot: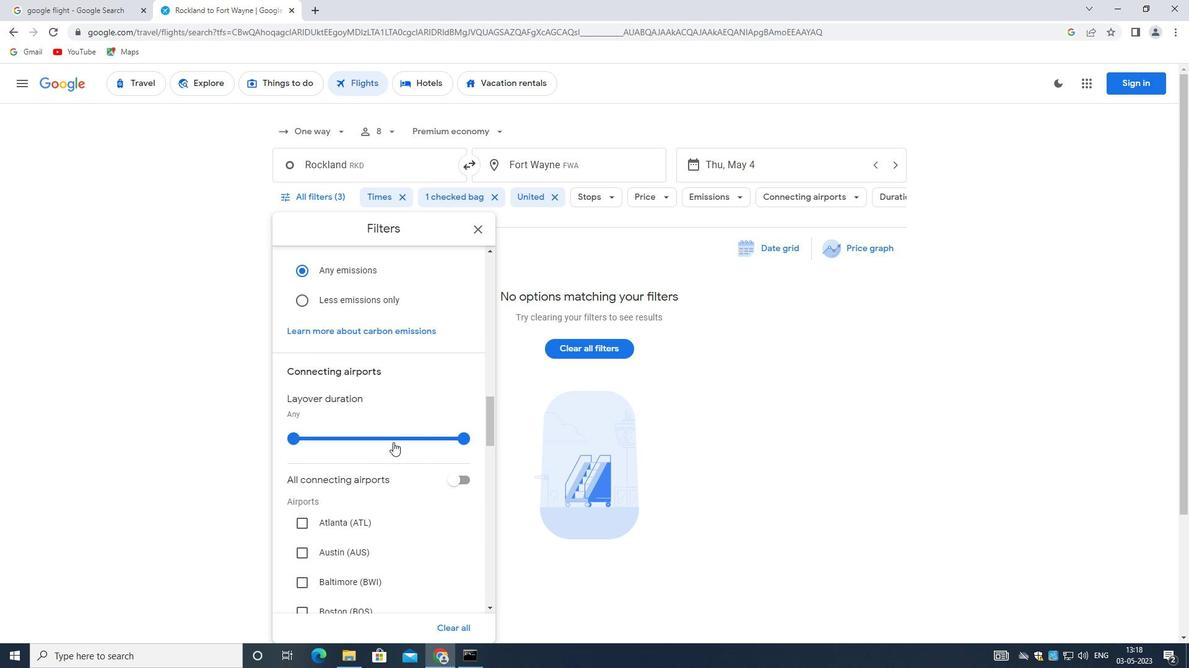 
Action: Mouse moved to (391, 443)
Screenshot: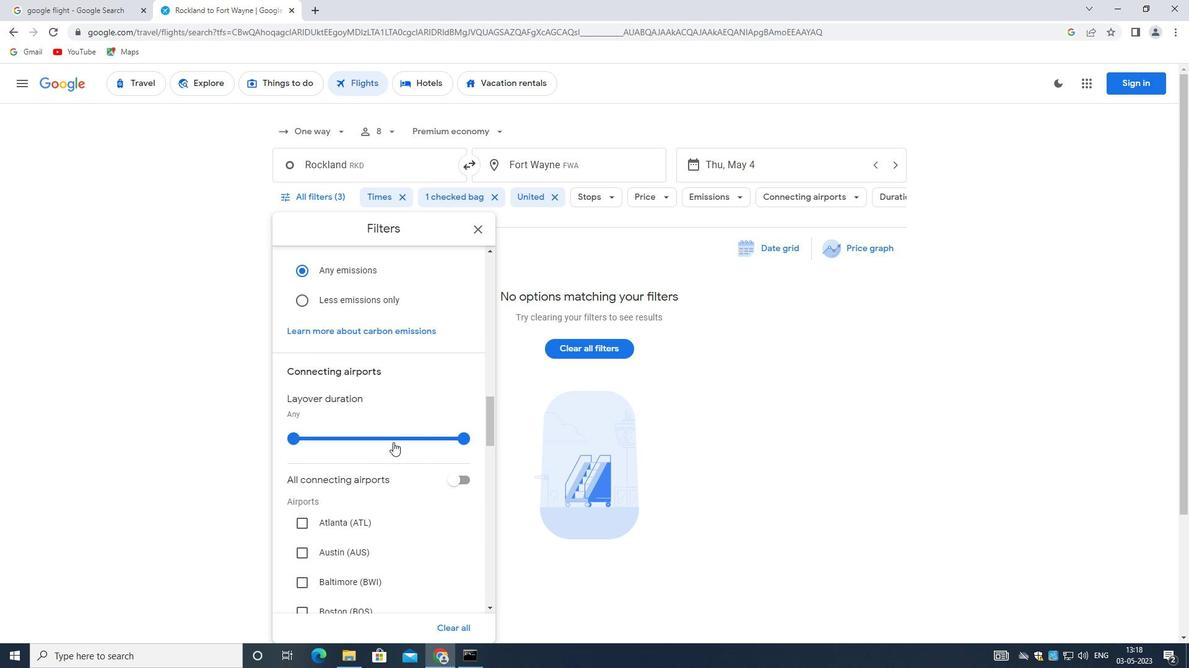 
Action: Mouse scrolled (391, 442) with delta (0, 0)
Screenshot: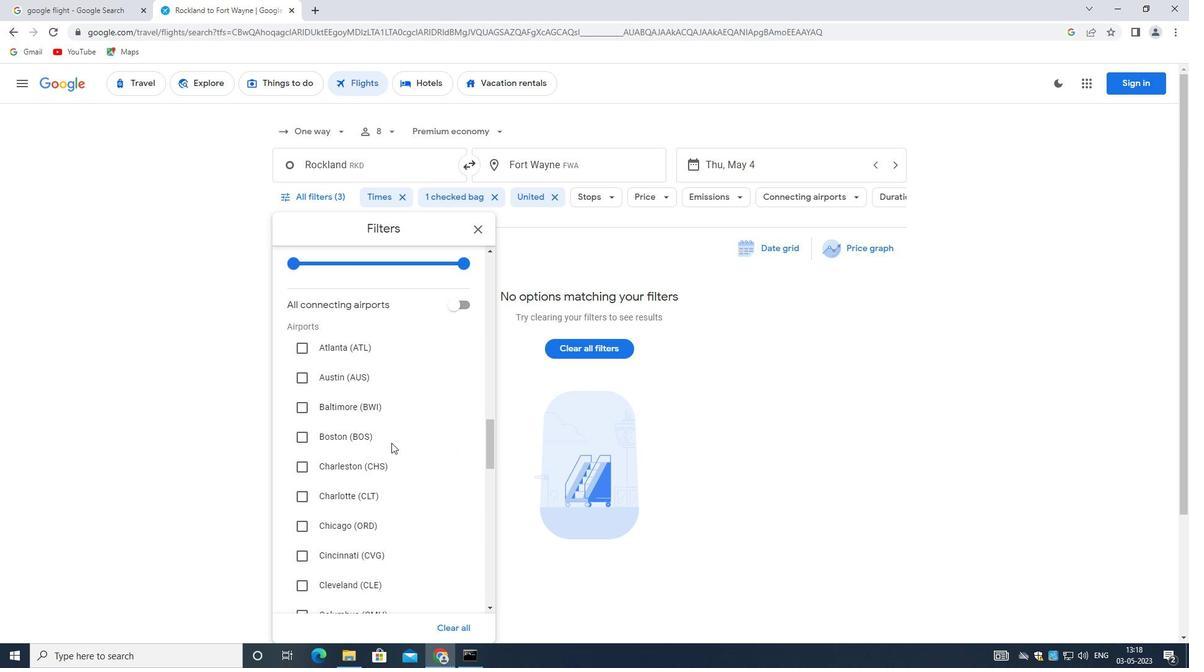 
Action: Mouse scrolled (391, 442) with delta (0, 0)
Screenshot: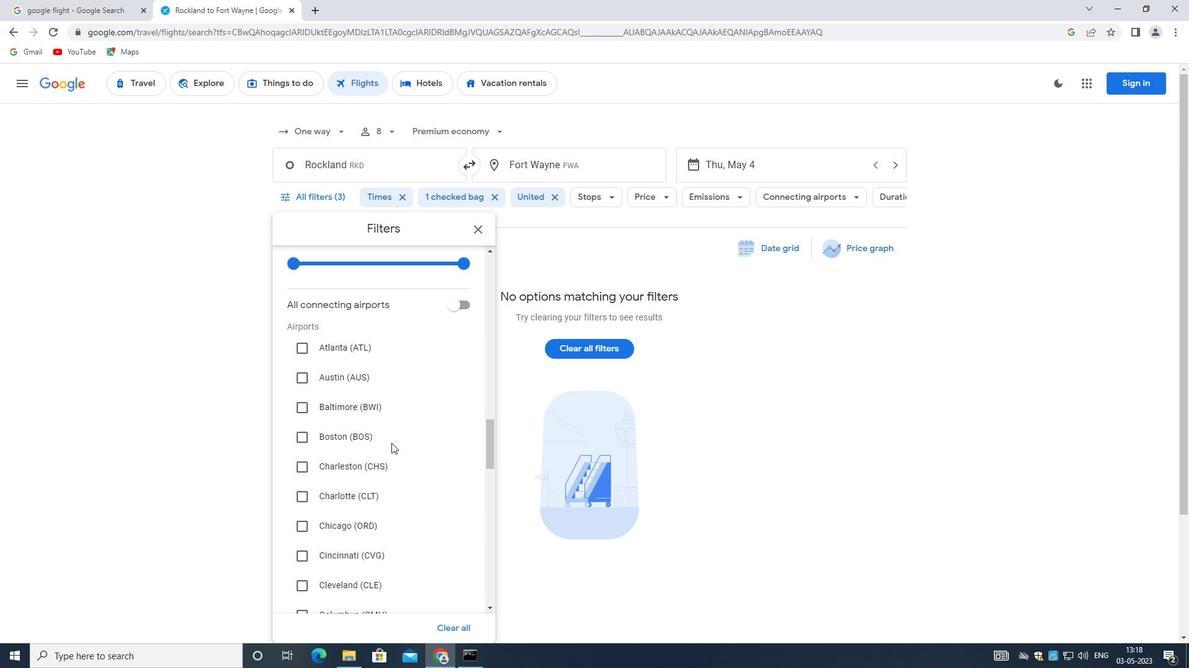 
Action: Mouse scrolled (391, 442) with delta (0, 0)
Screenshot: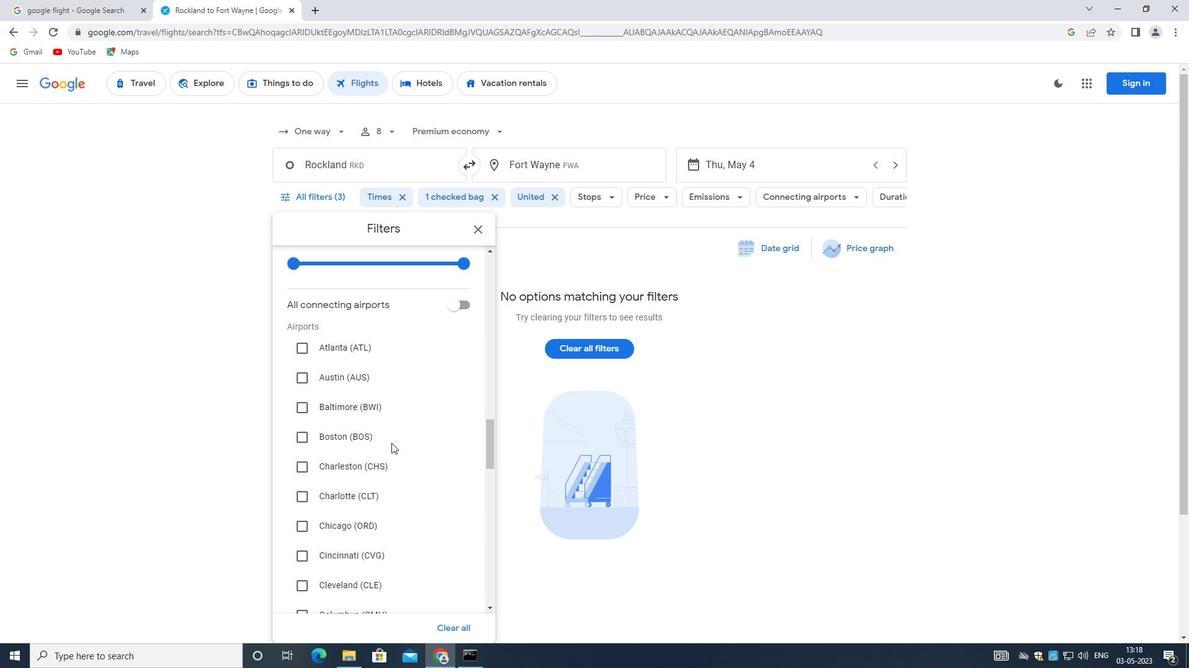 
Action: Mouse scrolled (391, 442) with delta (0, 0)
Screenshot: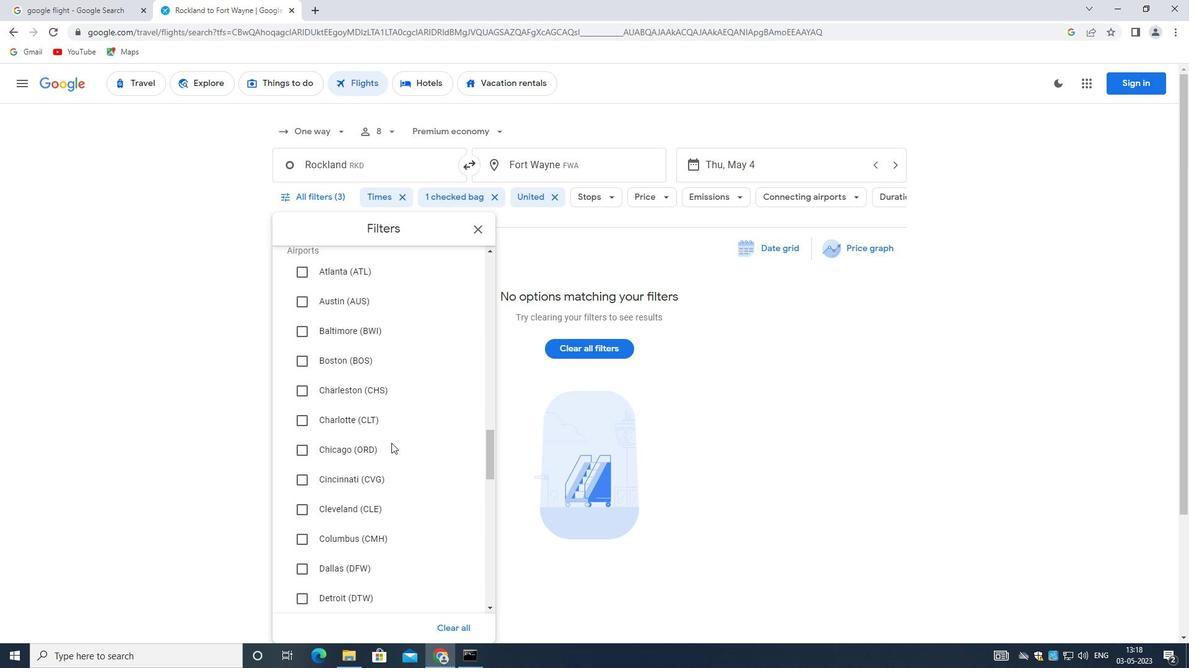 
Action: Mouse scrolled (391, 442) with delta (0, 0)
Screenshot: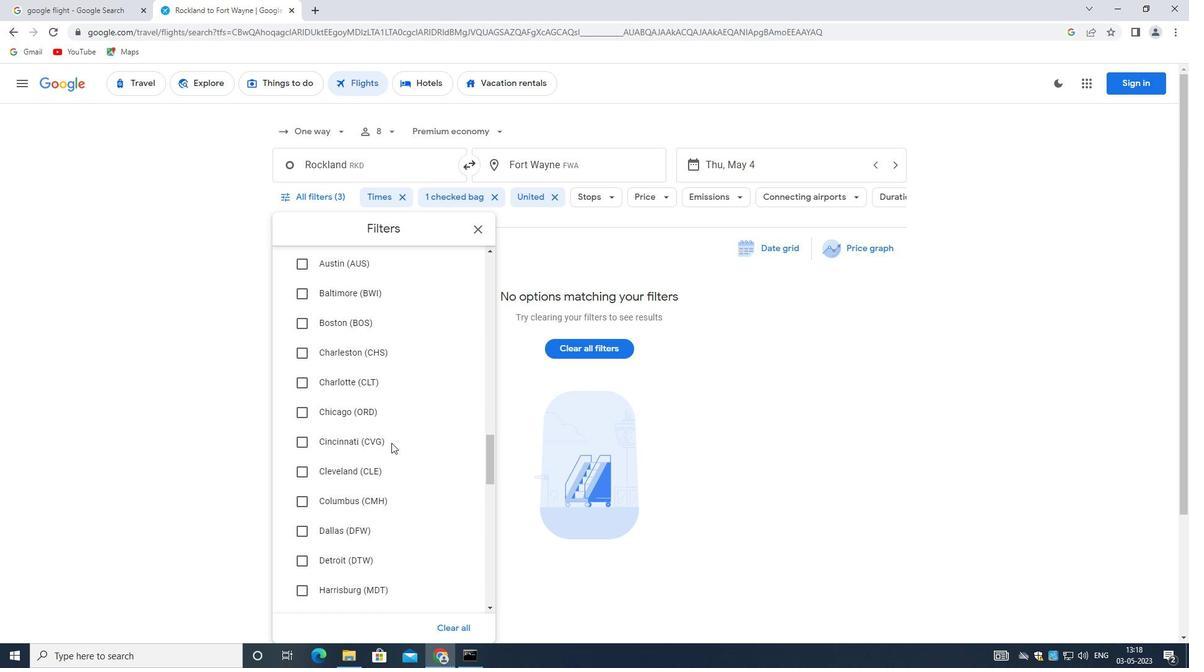 
Action: Mouse scrolled (391, 442) with delta (0, 0)
Screenshot: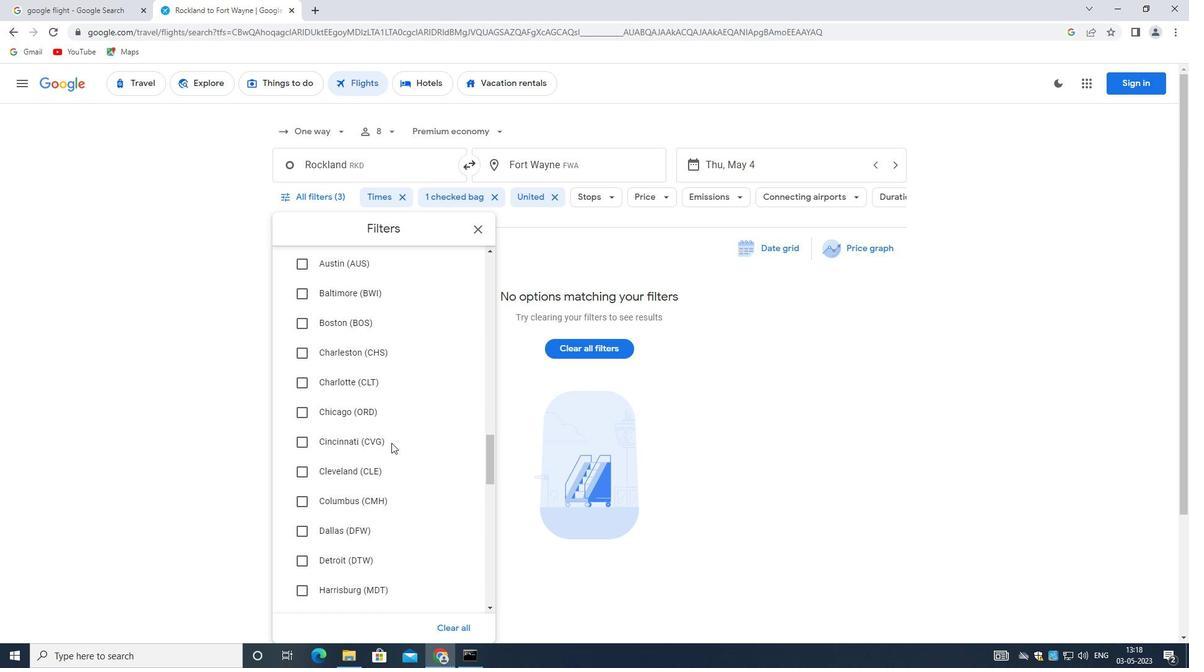 
Action: Mouse moved to (391, 445)
Screenshot: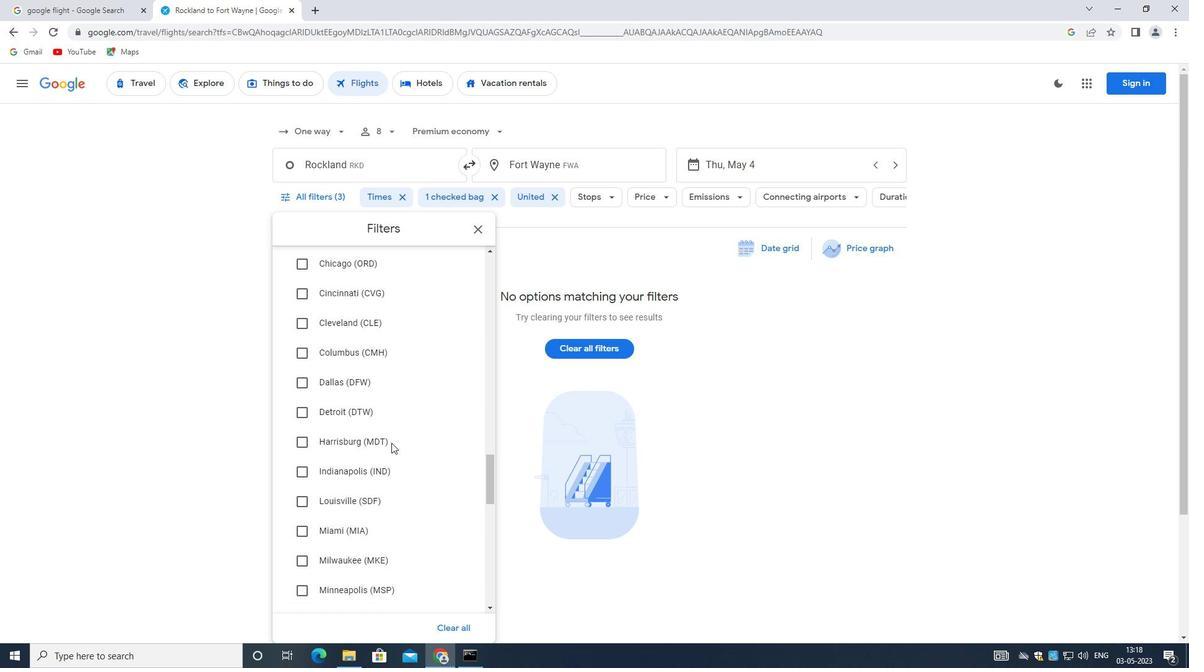 
Action: Mouse scrolled (391, 444) with delta (0, 0)
Screenshot: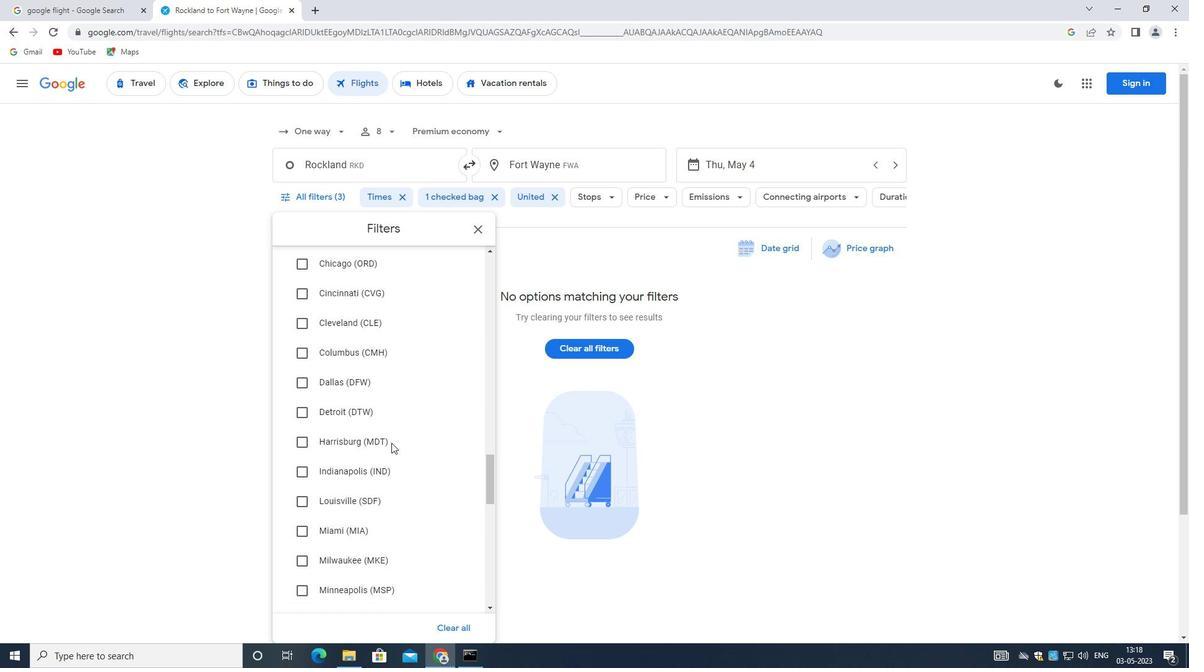 
Action: Mouse moved to (390, 446)
Screenshot: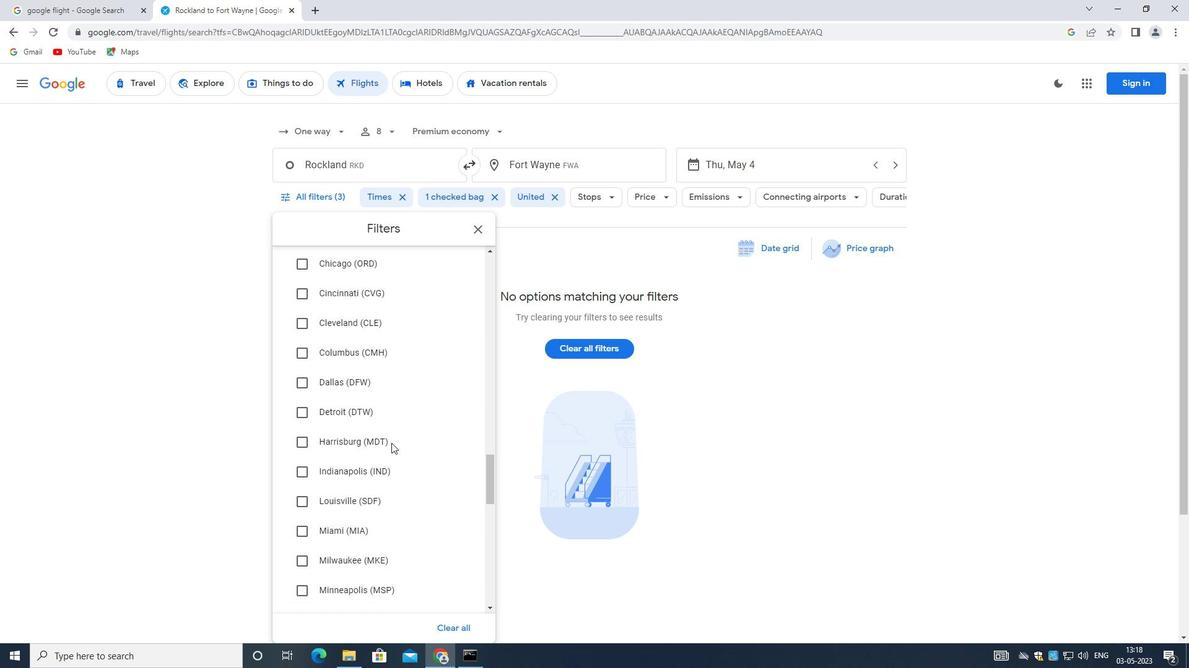 
Action: Mouse scrolled (390, 445) with delta (0, 0)
Screenshot: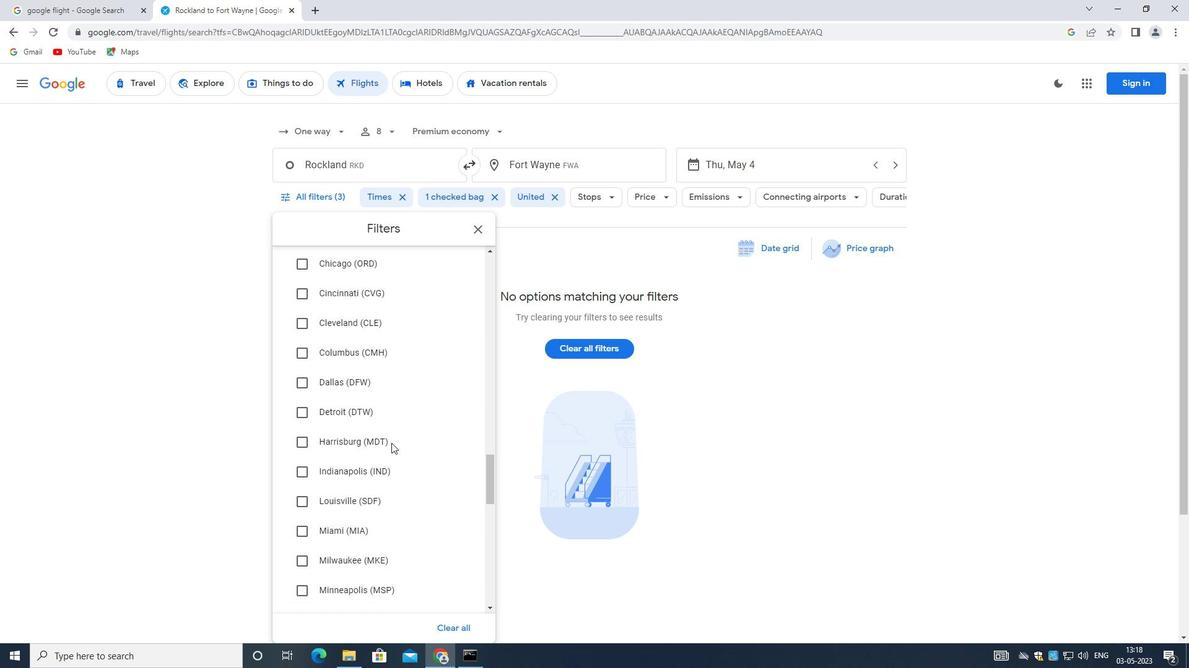 
Action: Mouse scrolled (390, 445) with delta (0, 0)
Screenshot: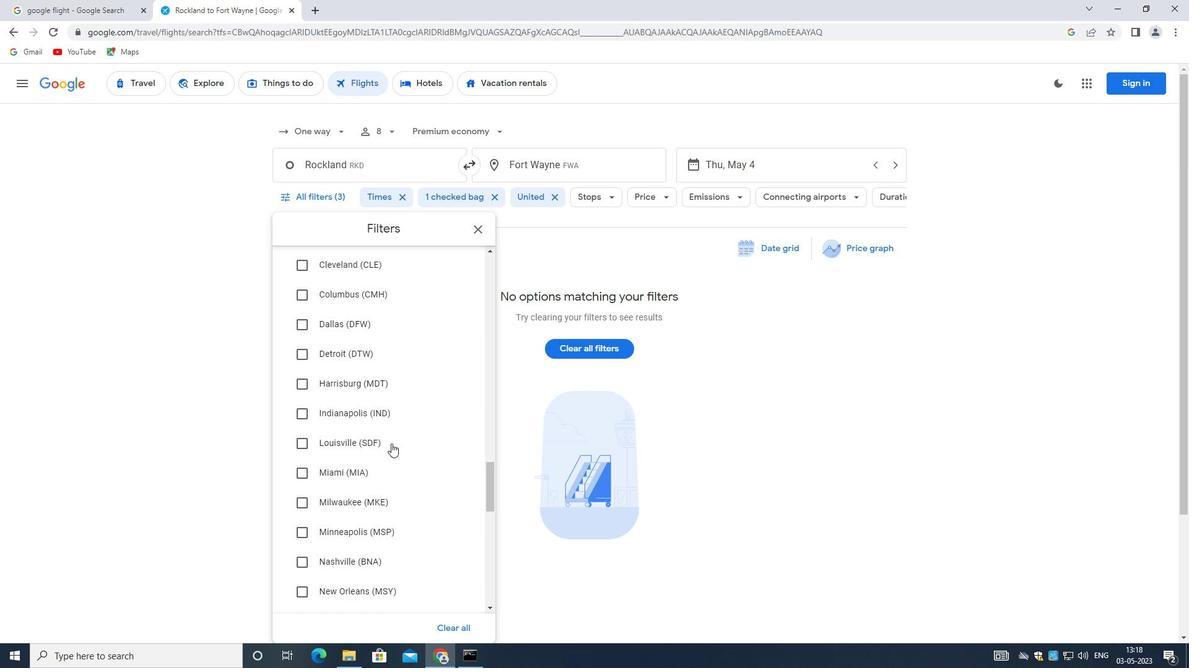
Action: Mouse scrolled (390, 445) with delta (0, 0)
Screenshot: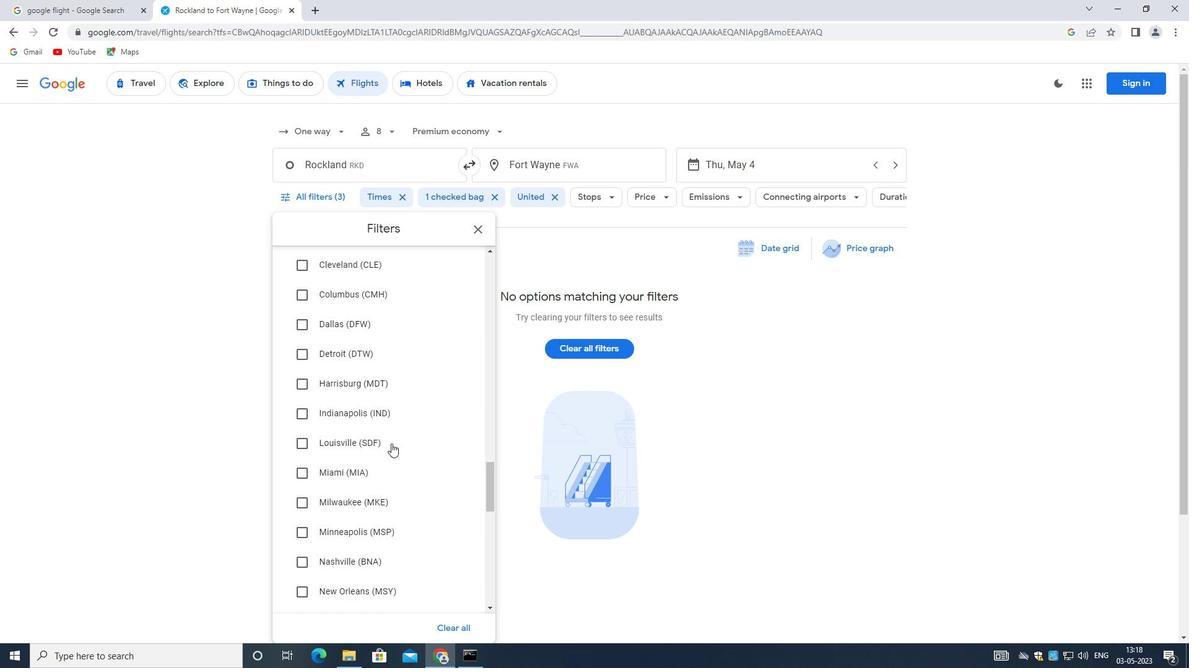 
Action: Mouse moved to (390, 452)
Screenshot: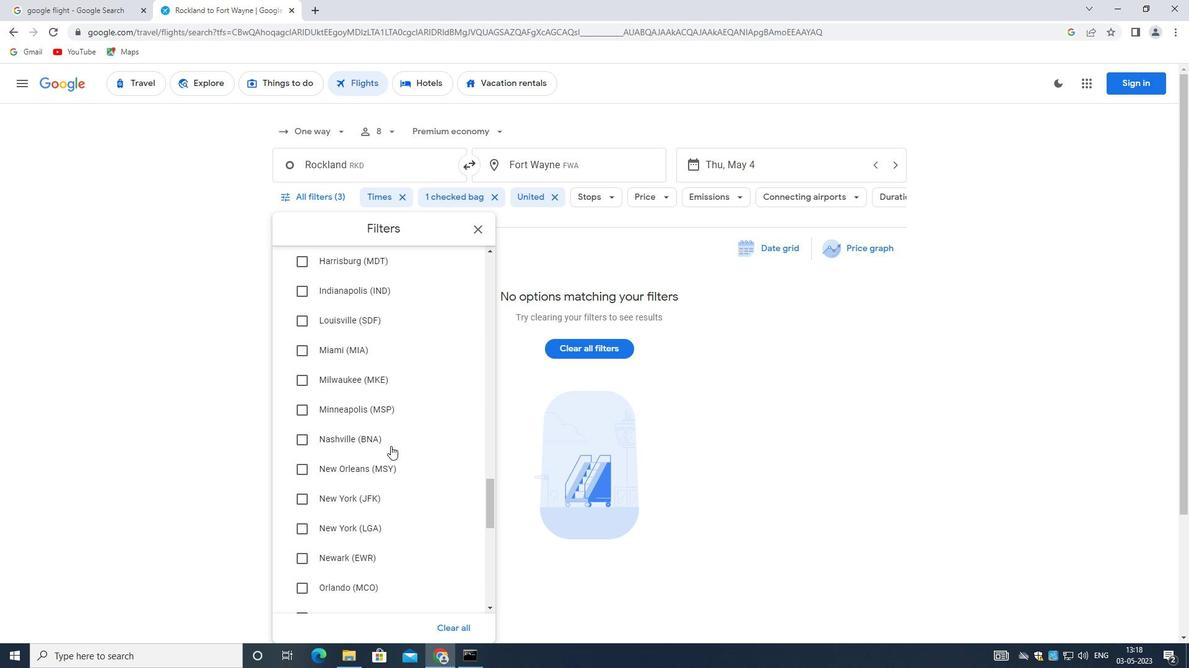 
Action: Mouse scrolled (390, 451) with delta (0, 0)
Screenshot: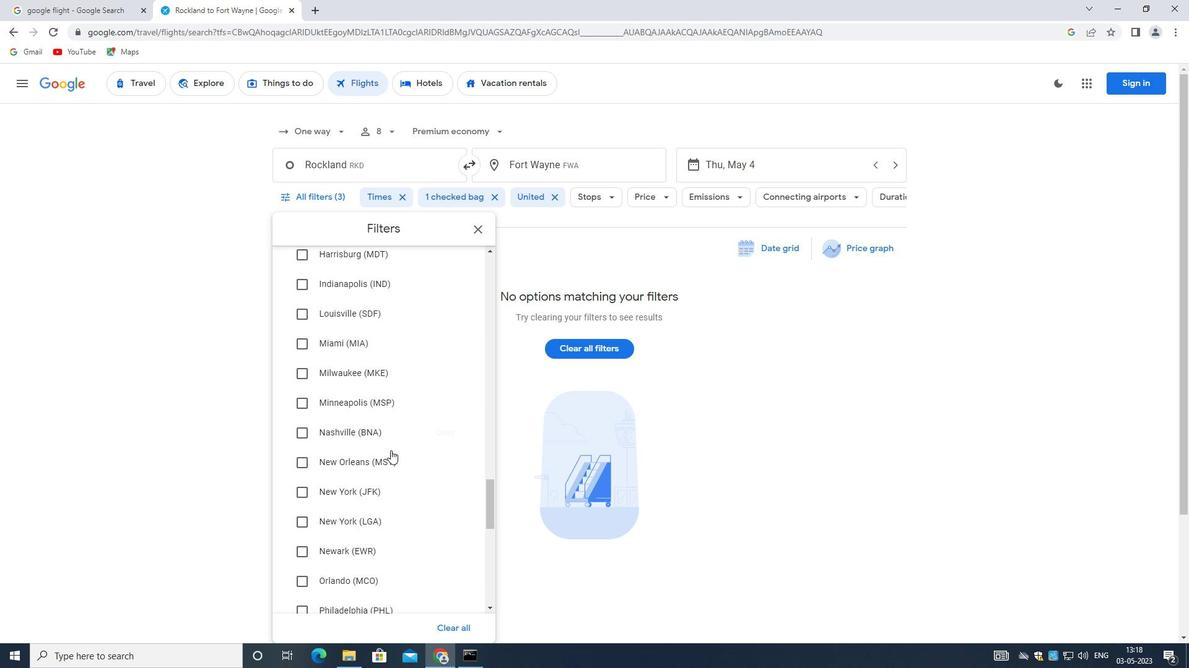 
Action: Mouse moved to (390, 452)
Screenshot: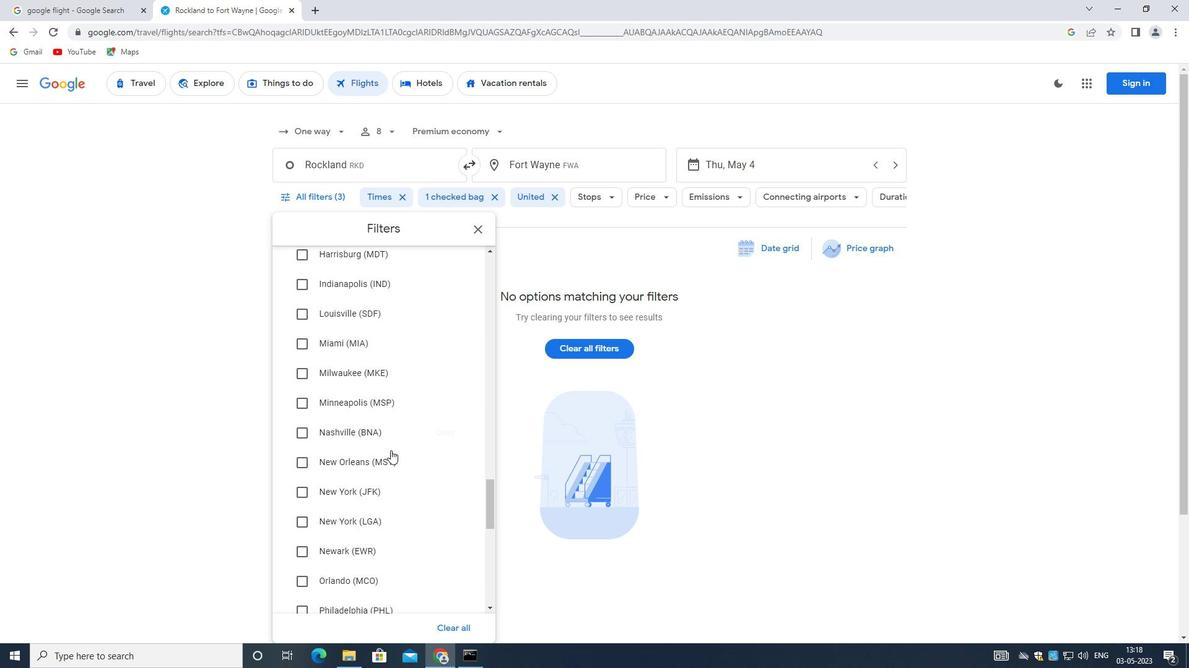 
Action: Mouse scrolled (390, 452) with delta (0, 0)
Screenshot: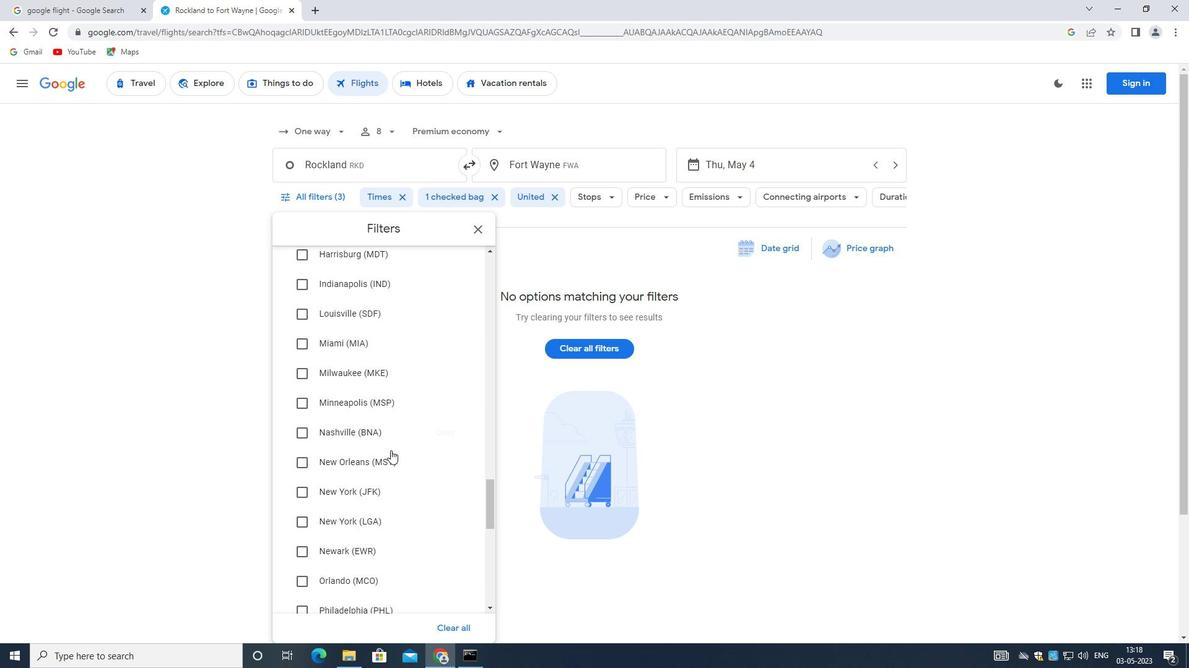
Action: Mouse moved to (390, 452)
Screenshot: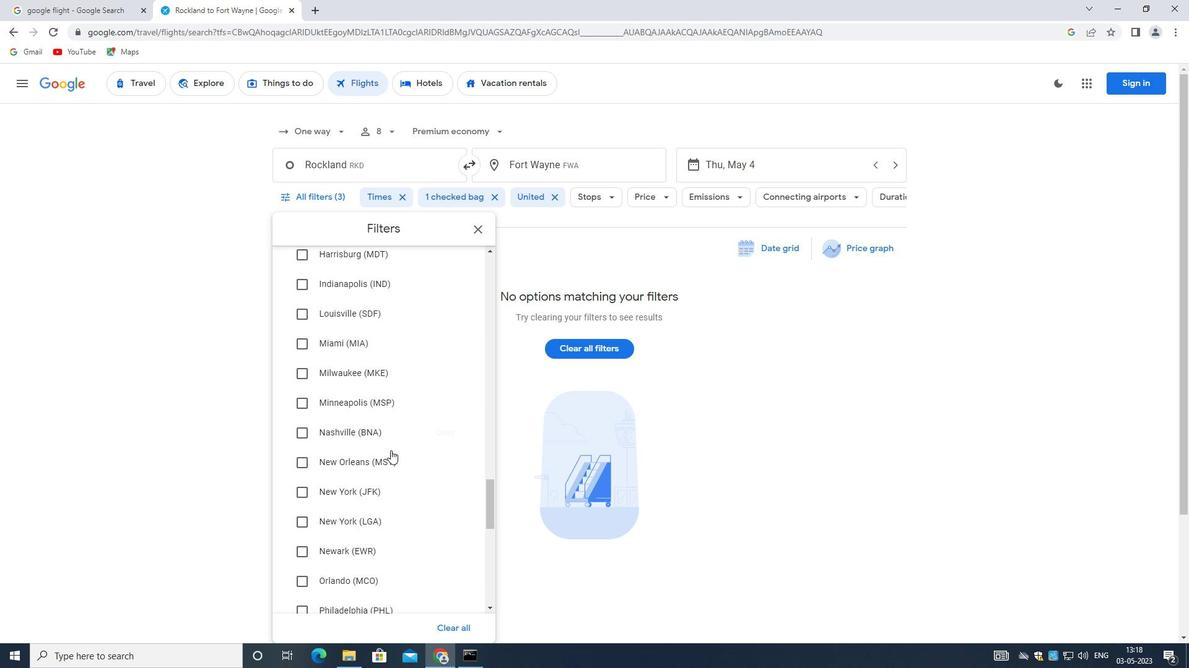 
Action: Mouse scrolled (390, 452) with delta (0, 0)
Screenshot: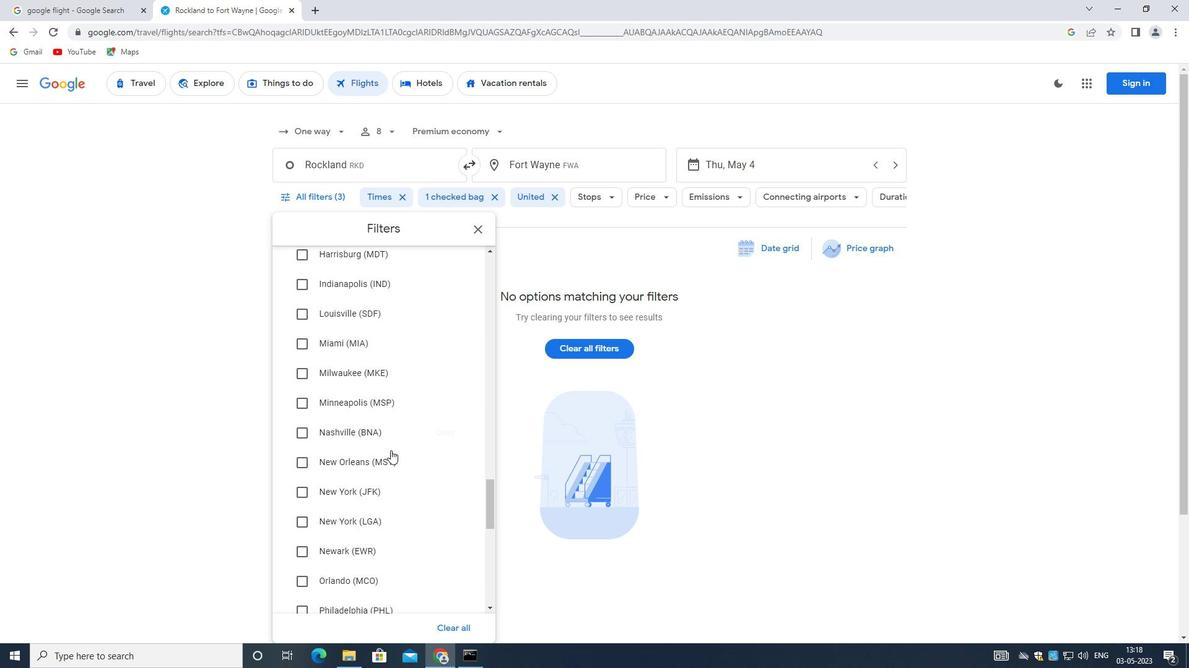 
Action: Mouse scrolled (390, 452) with delta (0, 0)
Screenshot: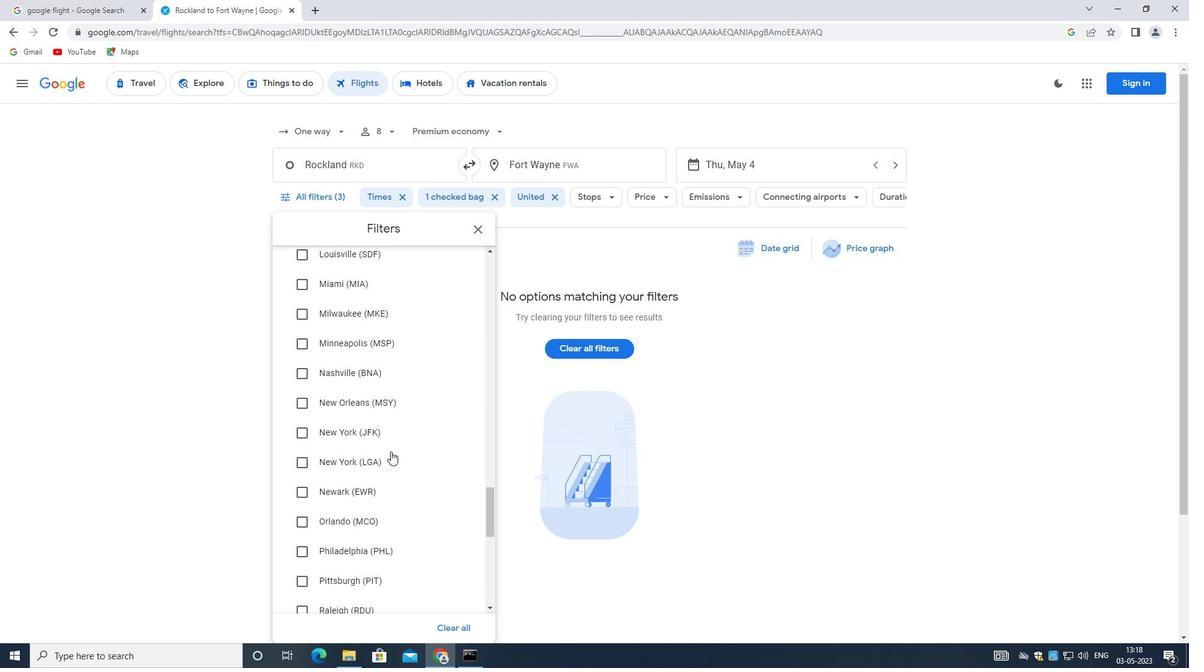 
Action: Mouse moved to (391, 458)
Screenshot: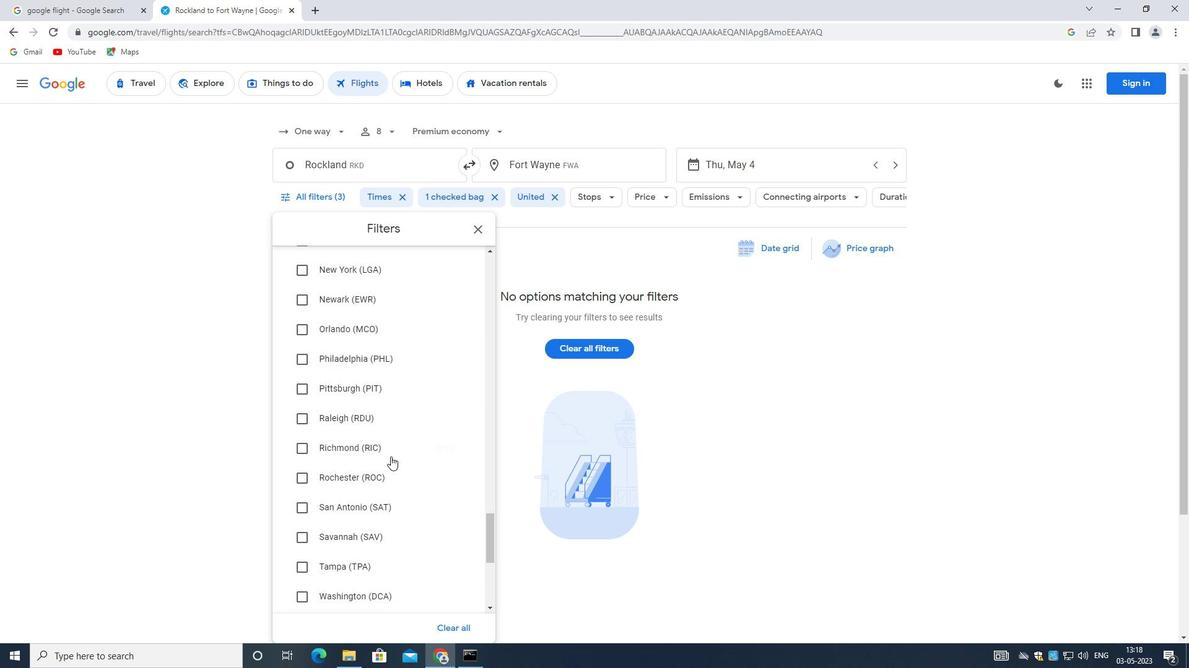 
Action: Mouse scrolled (391, 457) with delta (0, 0)
Screenshot: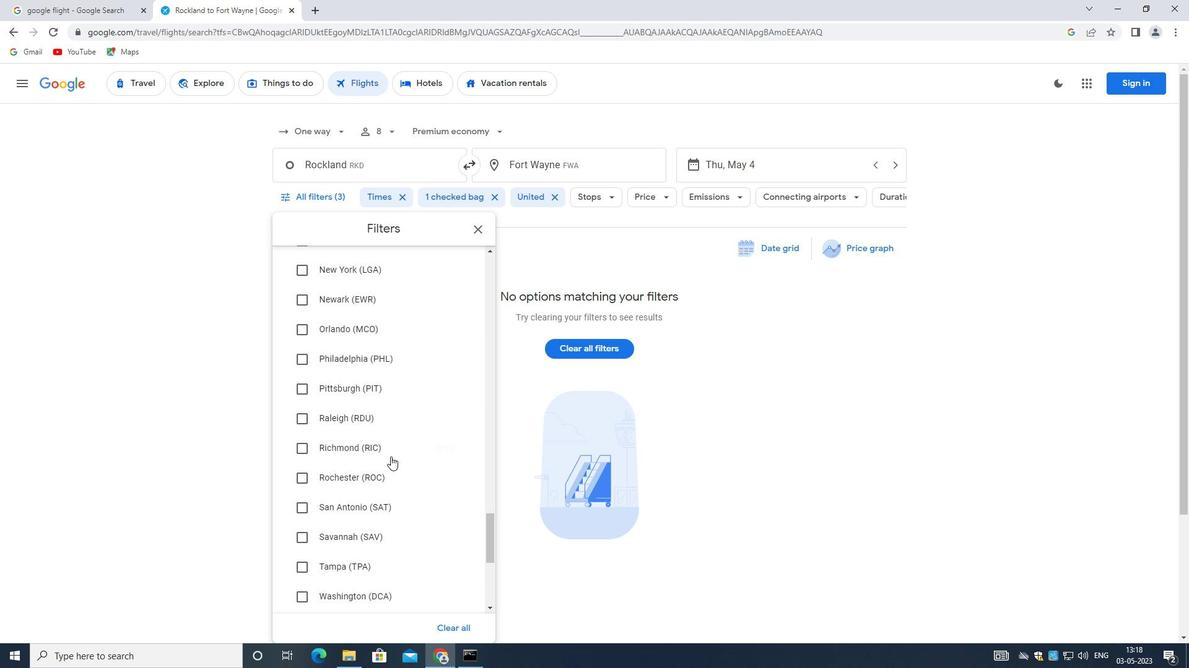 
Action: Mouse moved to (391, 458)
Screenshot: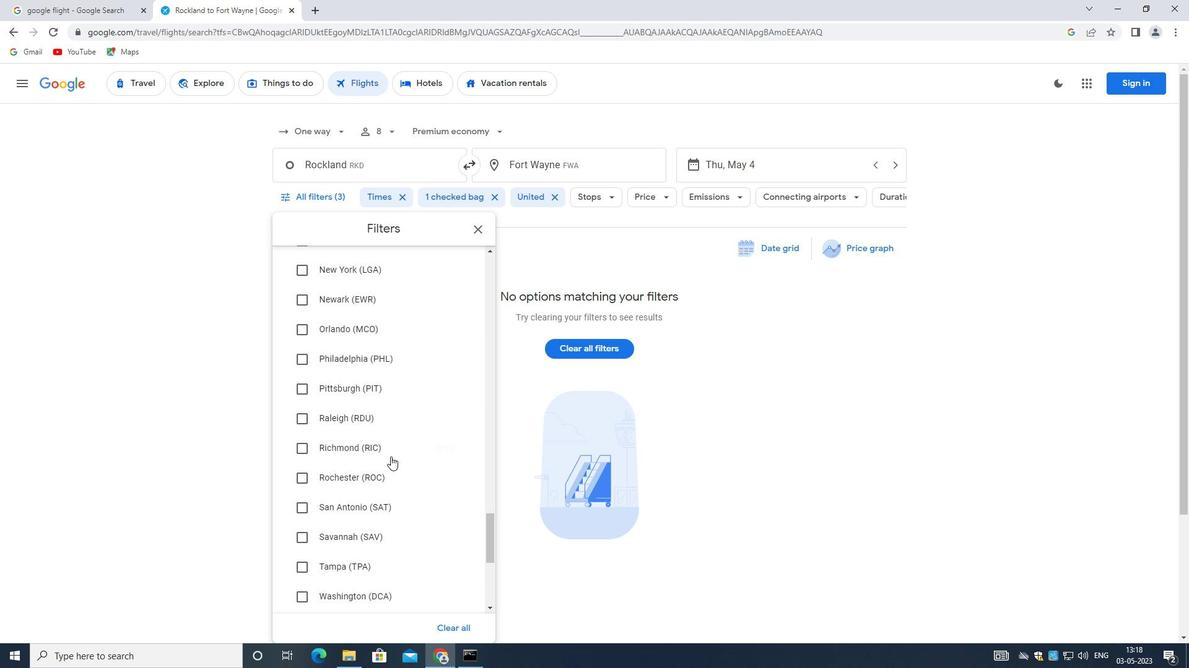 
Action: Mouse scrolled (391, 458) with delta (0, 0)
Screenshot: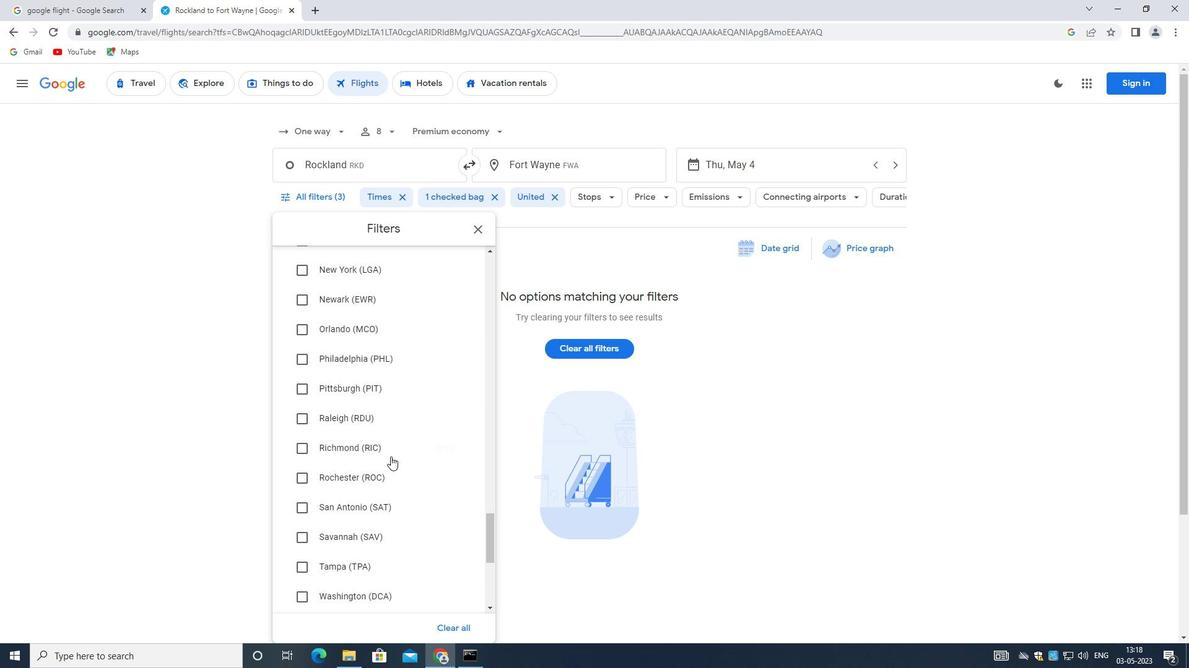 
Action: Mouse scrolled (391, 458) with delta (0, 0)
Screenshot: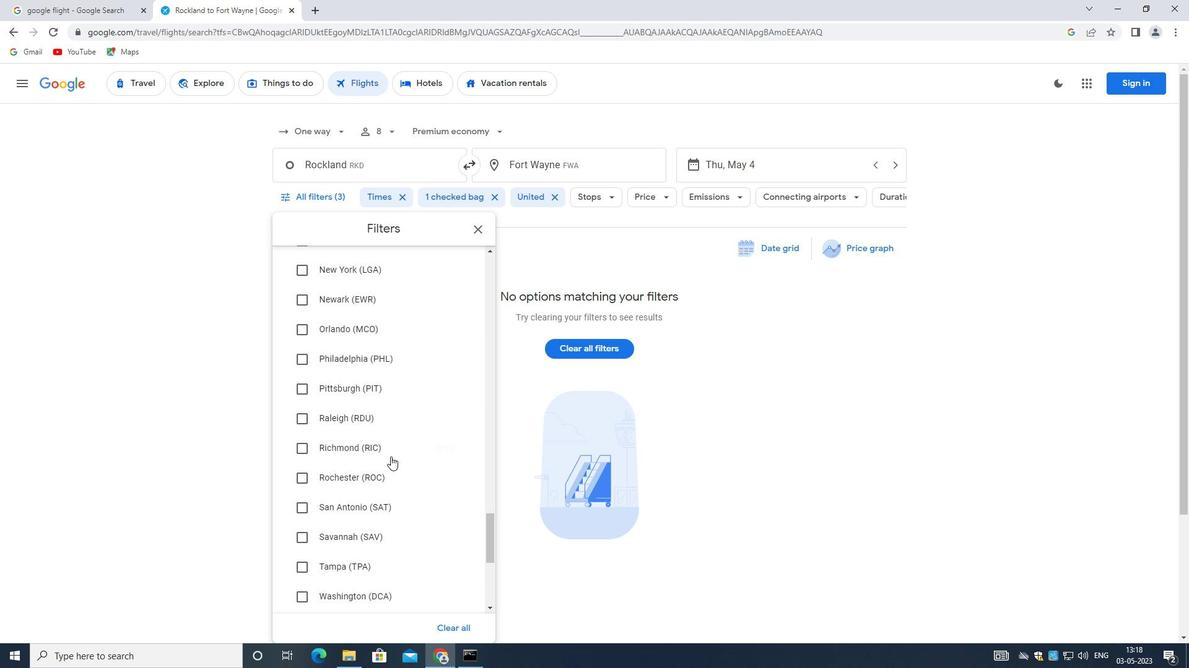 
Action: Mouse scrolled (391, 458) with delta (0, 0)
Screenshot: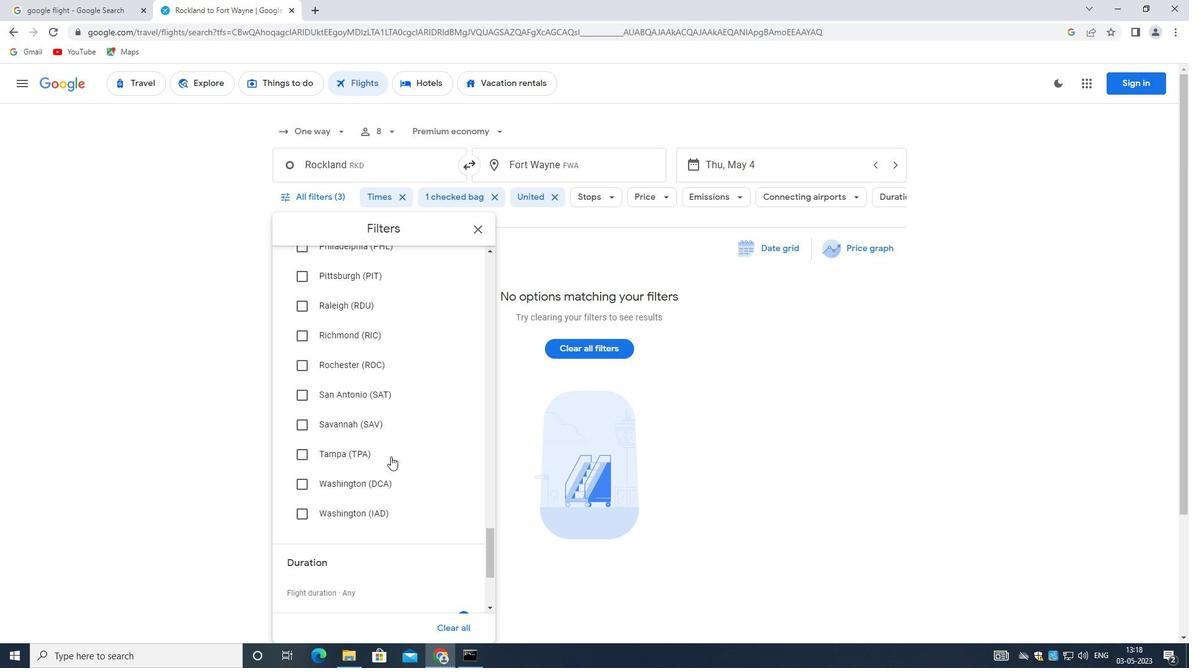 
Action: Mouse scrolled (391, 458) with delta (0, 0)
Screenshot: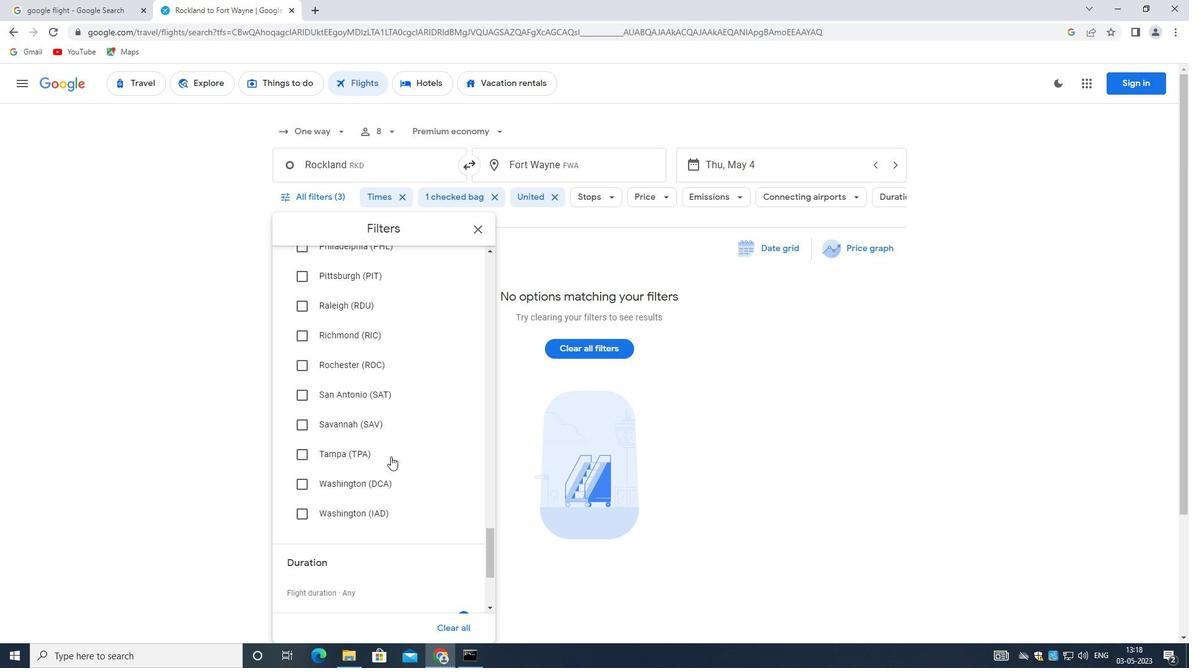 
Action: Mouse moved to (391, 460)
Screenshot: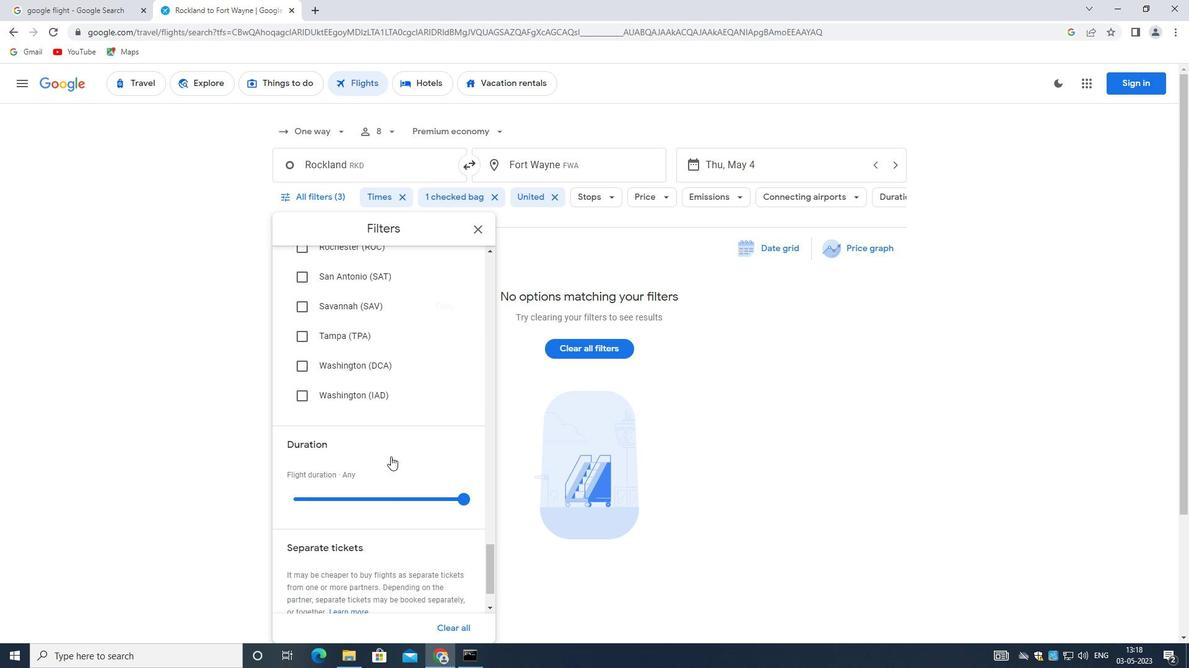 
Action: Mouse scrolled (391, 459) with delta (0, 0)
Screenshot: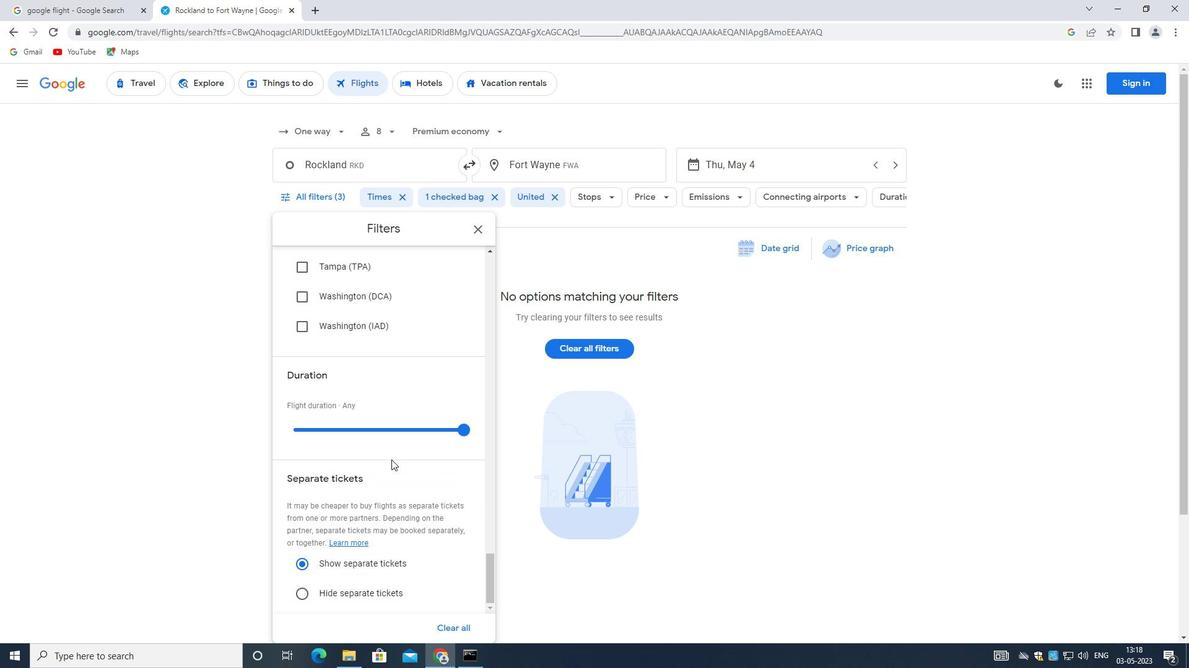 
Action: Mouse scrolled (391, 459) with delta (0, 0)
Screenshot: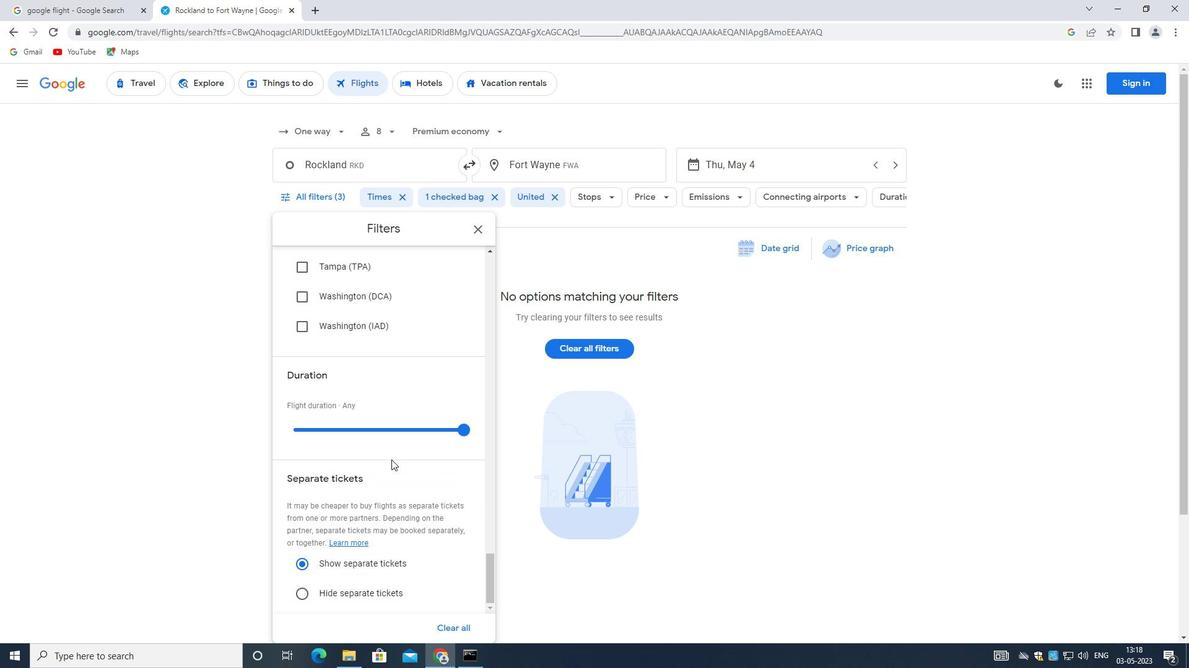 
Action: Mouse scrolled (391, 459) with delta (0, 0)
Screenshot: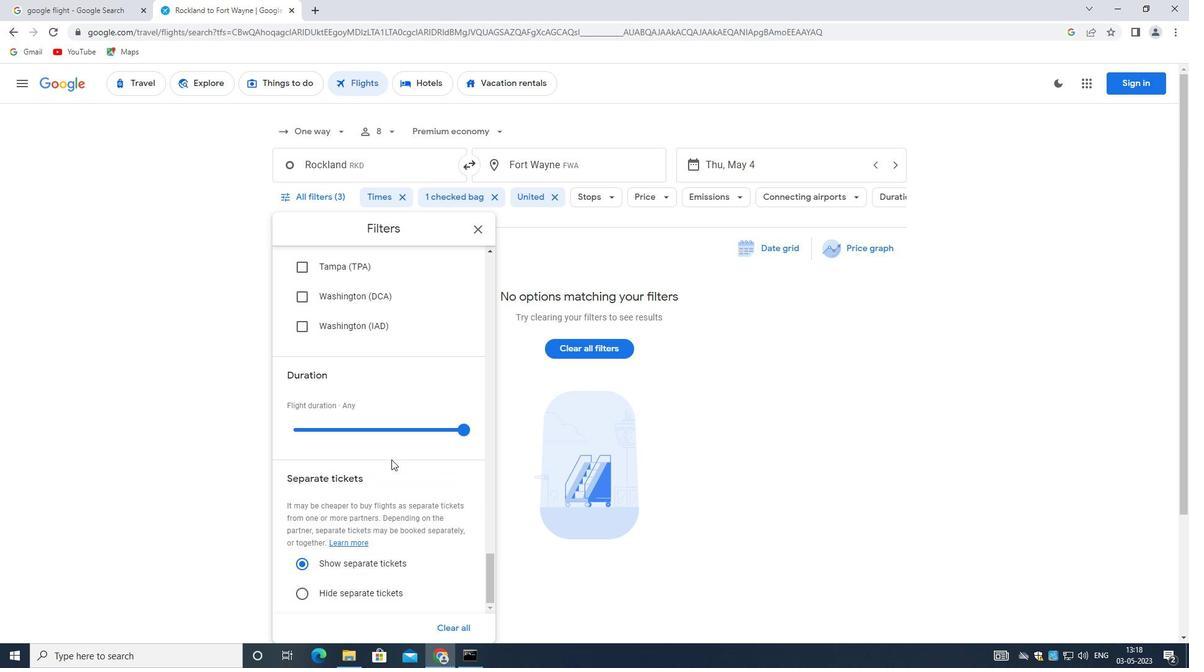 
Action: Mouse moved to (392, 481)
Screenshot: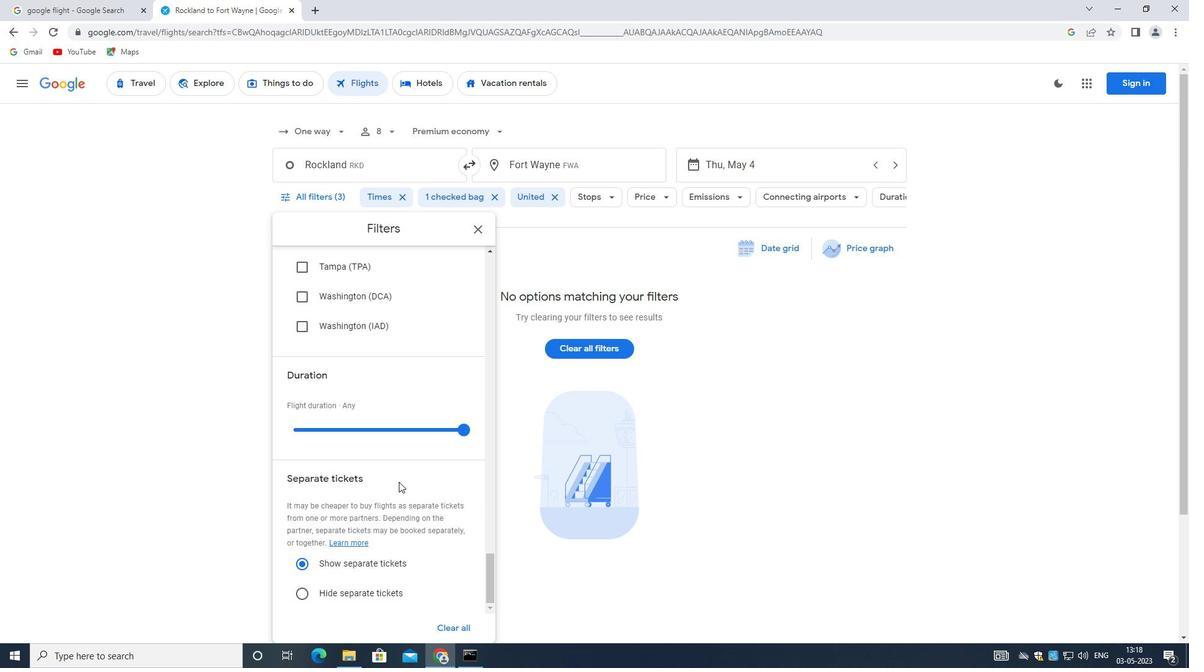 
